 Task: Find connections with filter location Launceston with filter topic #Recruitingwith filter profile language English with filter current company PENTOZ with filter school Uttarakhand Open University with filter industry Travel Arrangements with filter service category HR Consulting with filter keywords title Marketing Research Analyst
Action: Mouse moved to (182, 220)
Screenshot: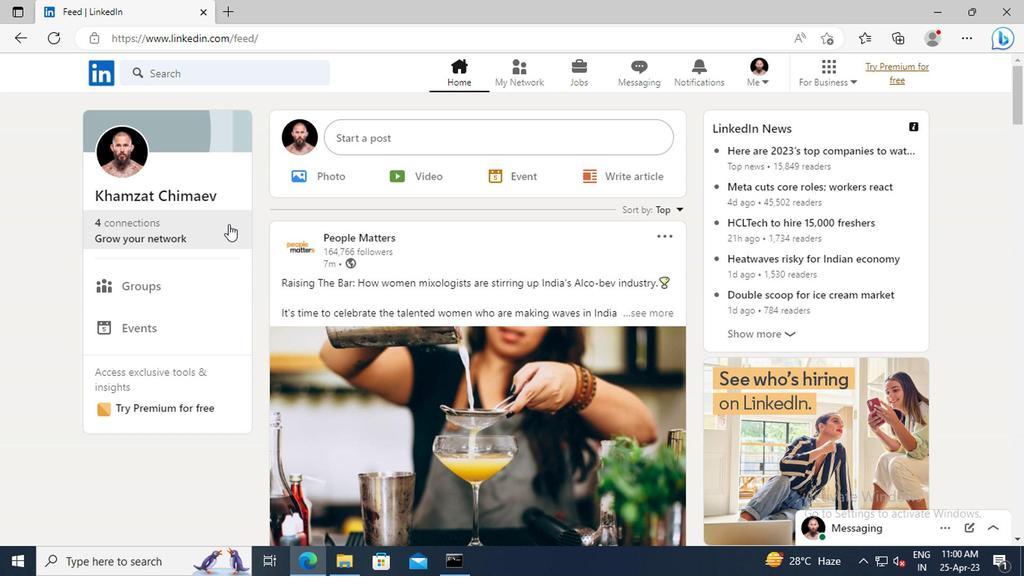 
Action: Mouse pressed left at (182, 220)
Screenshot: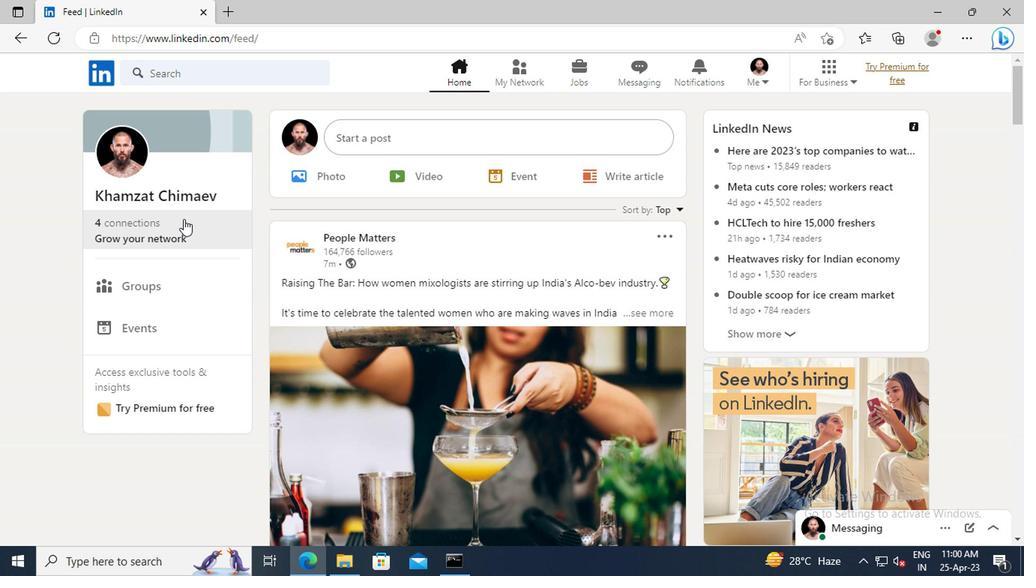 
Action: Mouse moved to (210, 153)
Screenshot: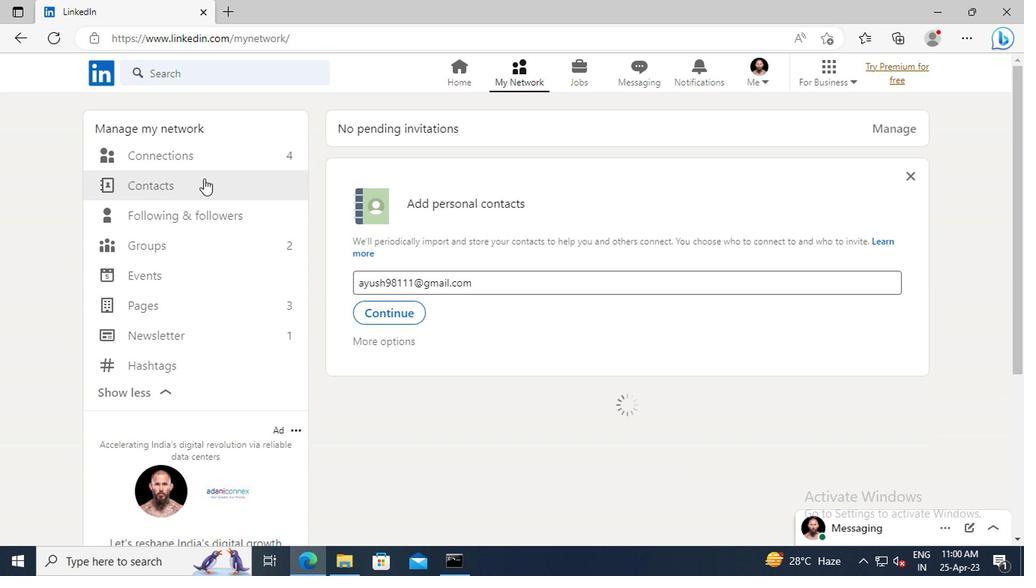 
Action: Mouse pressed left at (210, 153)
Screenshot: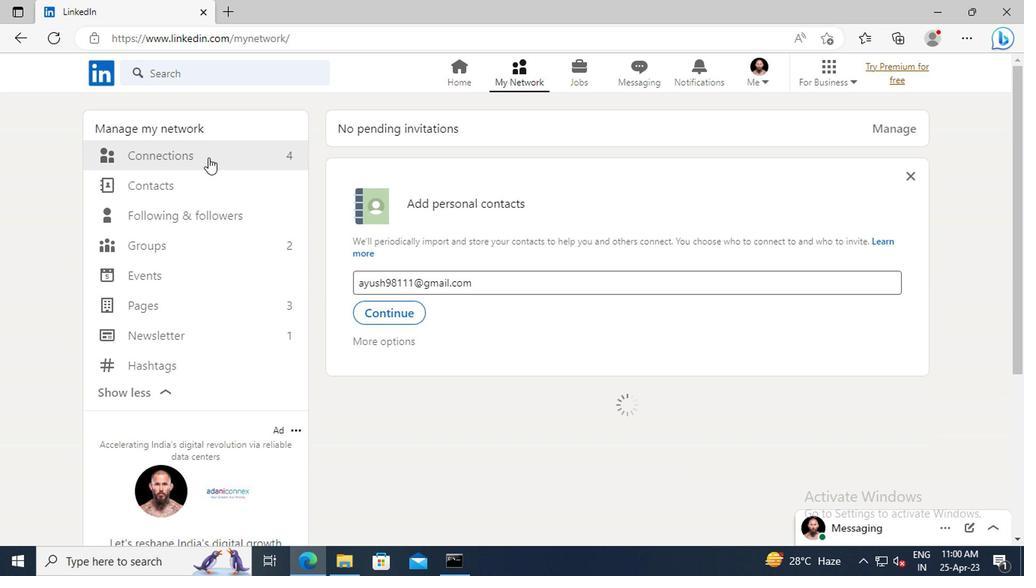 
Action: Mouse moved to (635, 163)
Screenshot: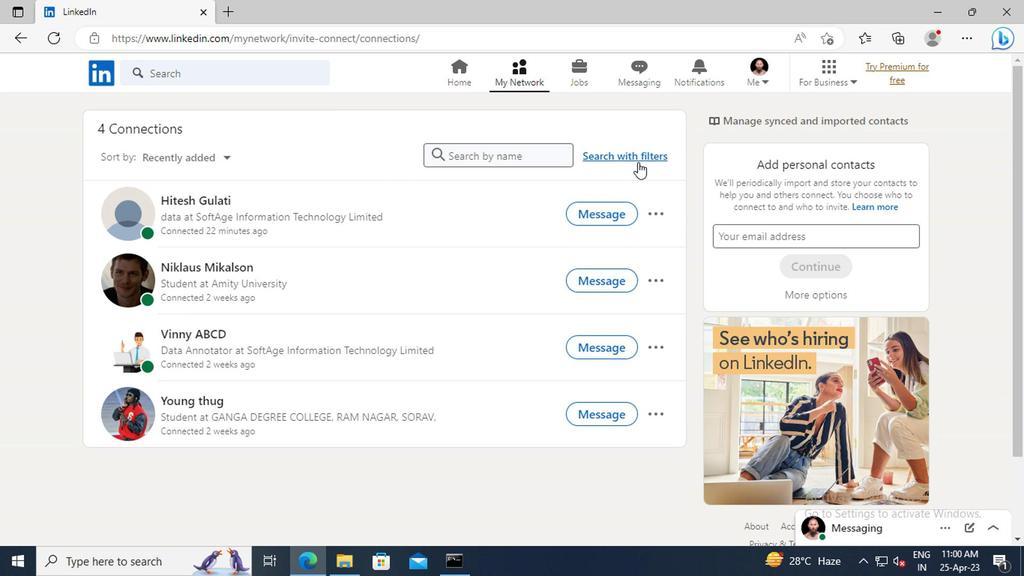 
Action: Mouse pressed left at (635, 163)
Screenshot: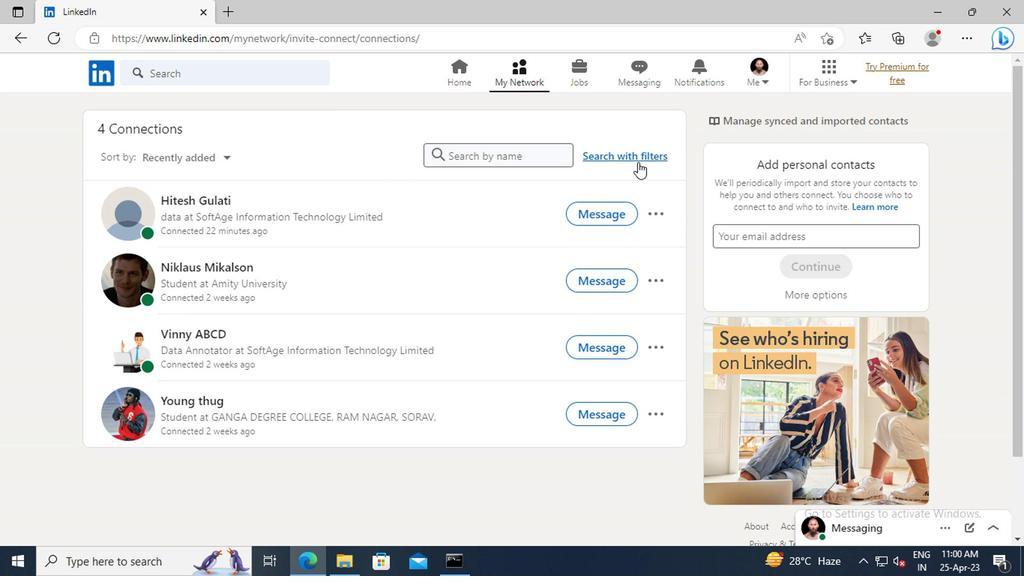 
Action: Mouse moved to (555, 116)
Screenshot: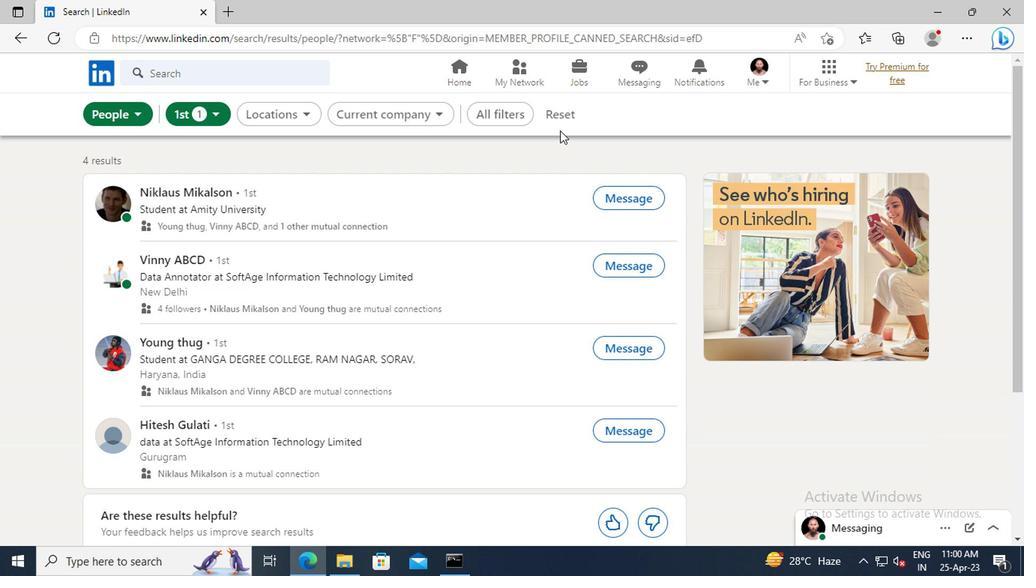 
Action: Mouse pressed left at (555, 116)
Screenshot: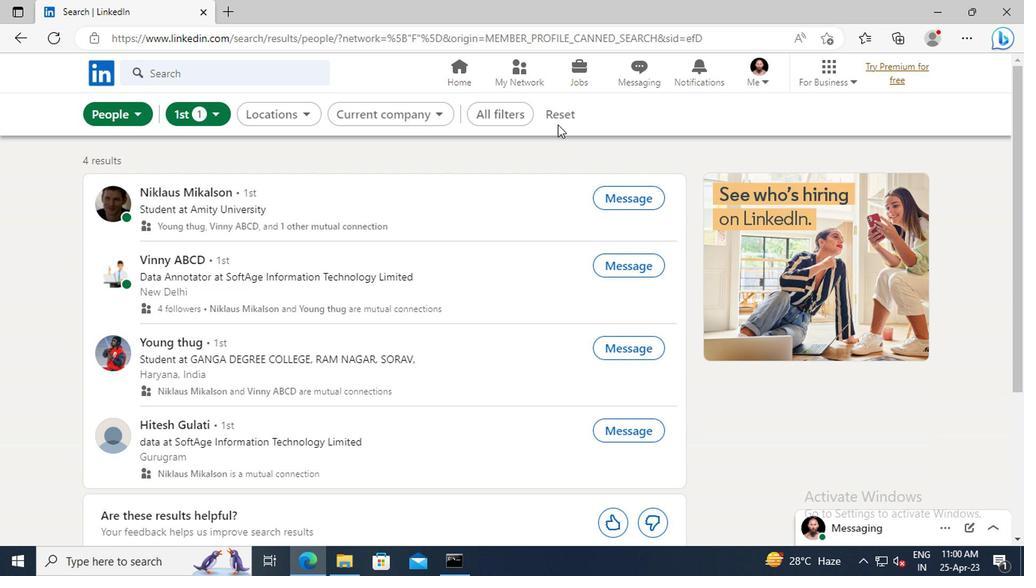 
Action: Mouse moved to (538, 115)
Screenshot: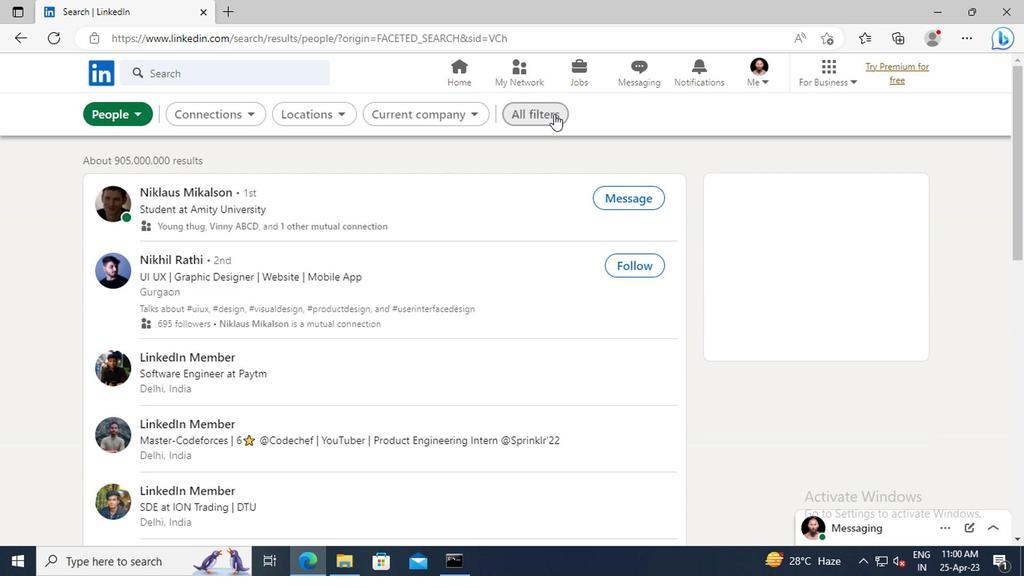 
Action: Mouse pressed left at (538, 115)
Screenshot: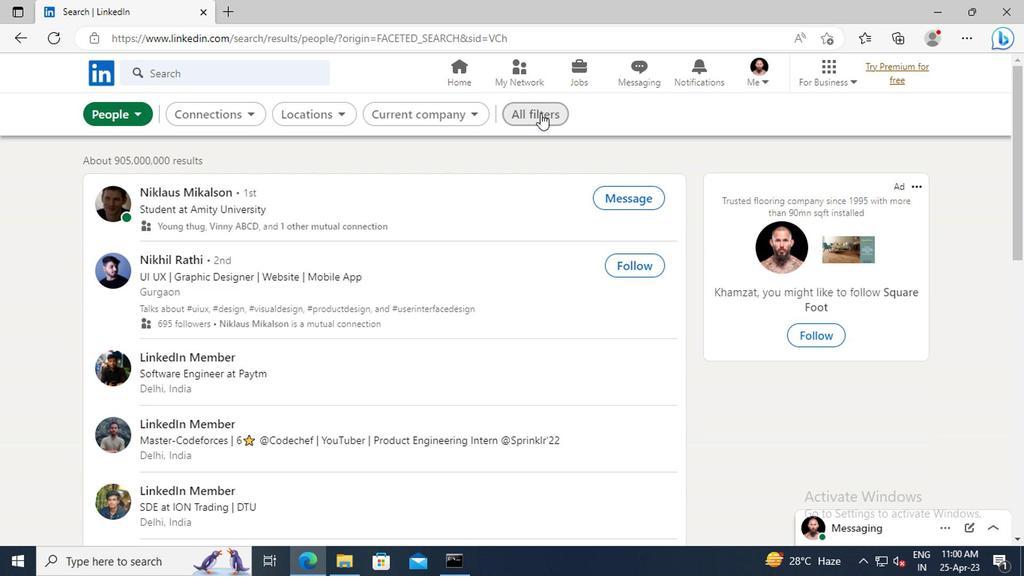 
Action: Mouse moved to (725, 219)
Screenshot: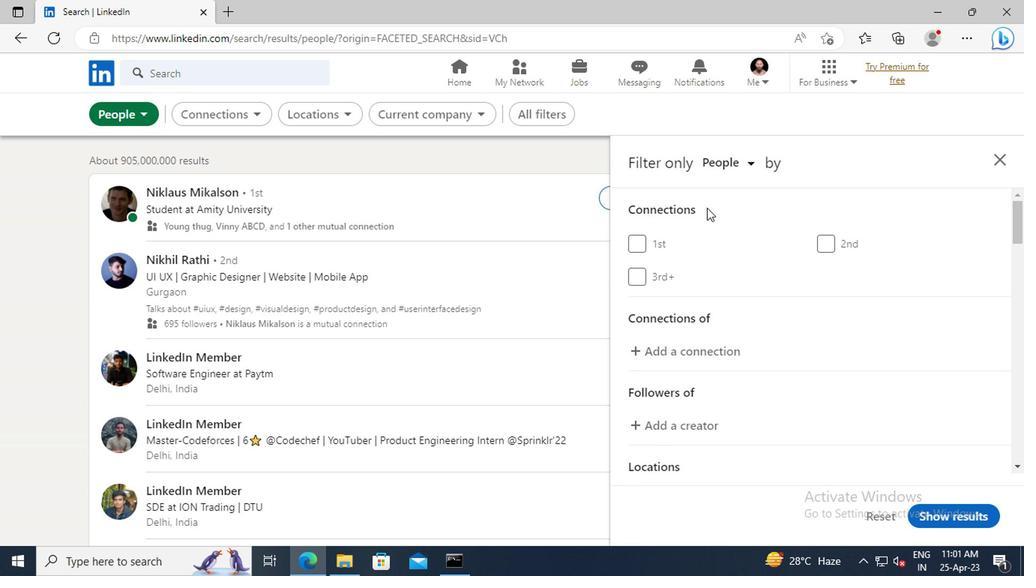
Action: Mouse scrolled (725, 218) with delta (0, -1)
Screenshot: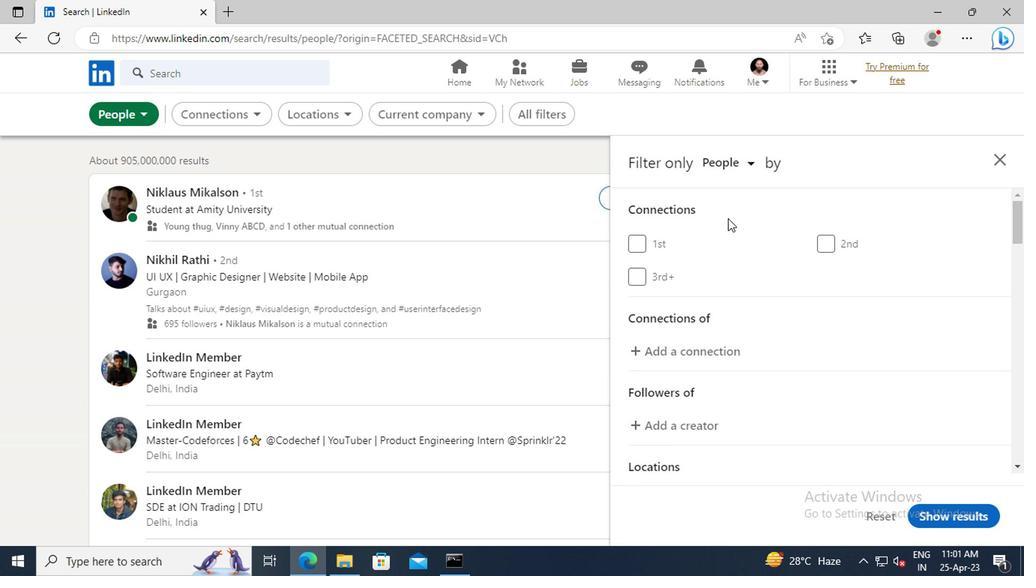 
Action: Mouse scrolled (725, 218) with delta (0, -1)
Screenshot: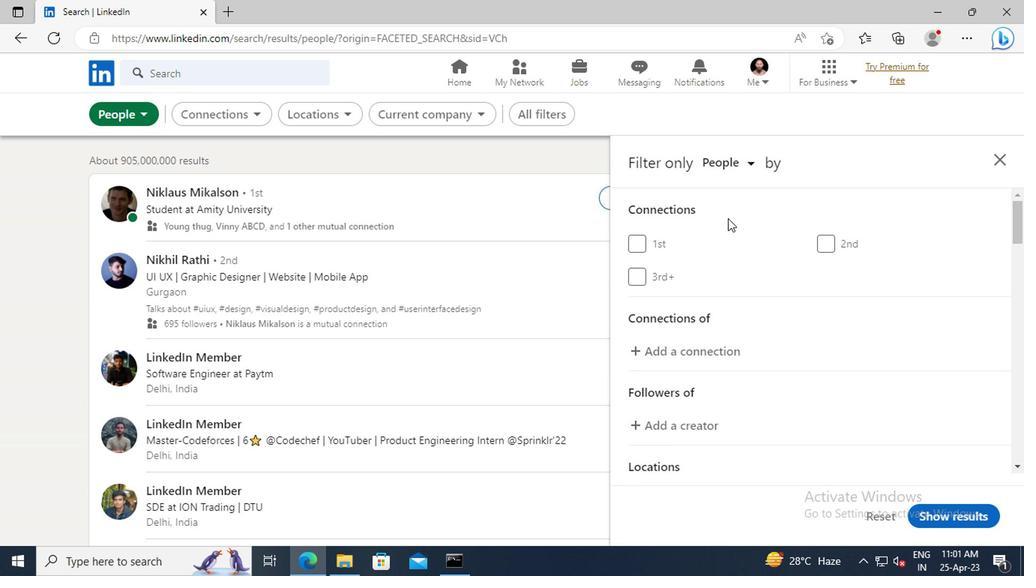 
Action: Mouse scrolled (725, 218) with delta (0, -1)
Screenshot: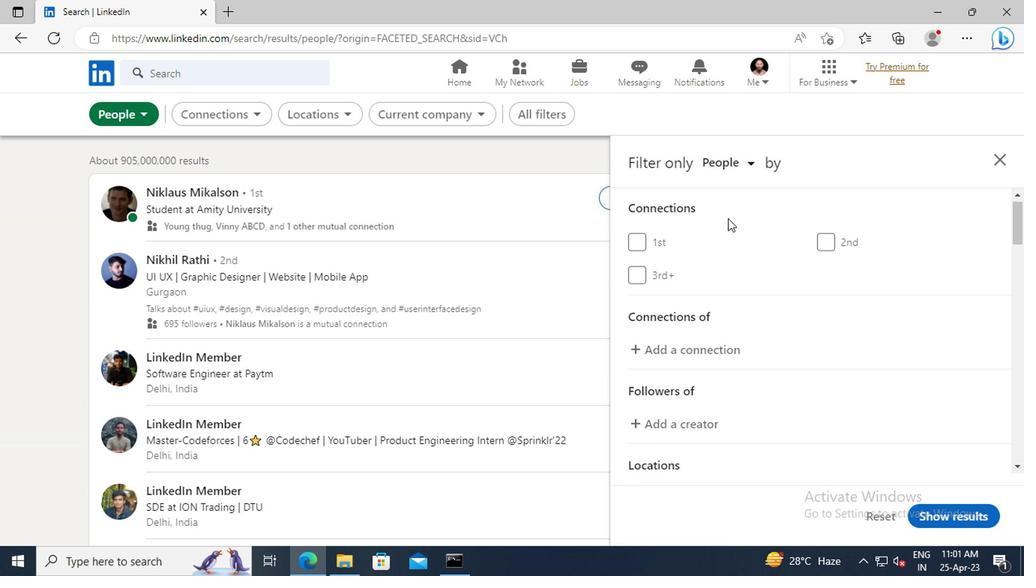 
Action: Mouse scrolled (725, 218) with delta (0, -1)
Screenshot: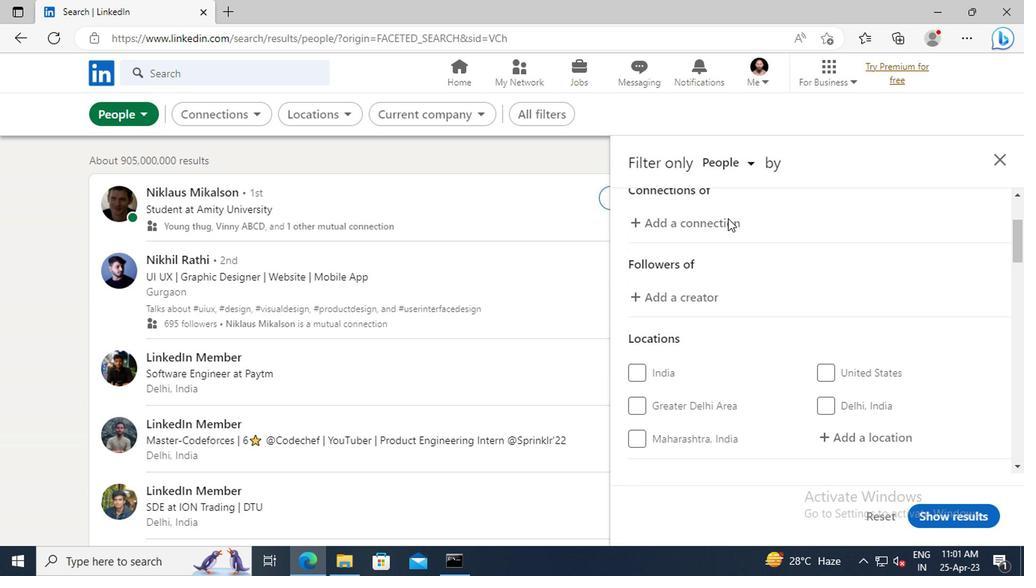 
Action: Mouse scrolled (725, 218) with delta (0, -1)
Screenshot: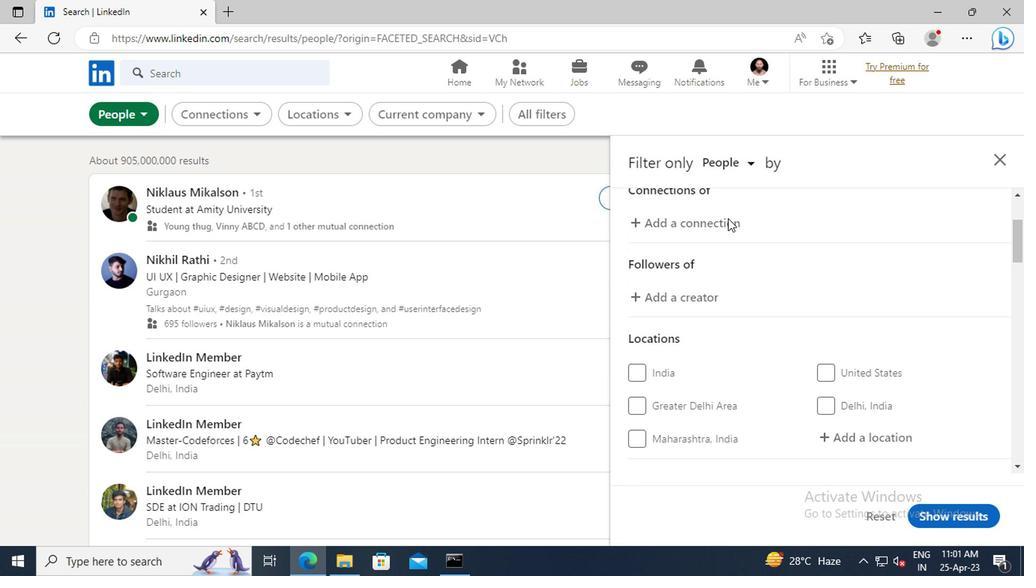 
Action: Mouse scrolled (725, 218) with delta (0, -1)
Screenshot: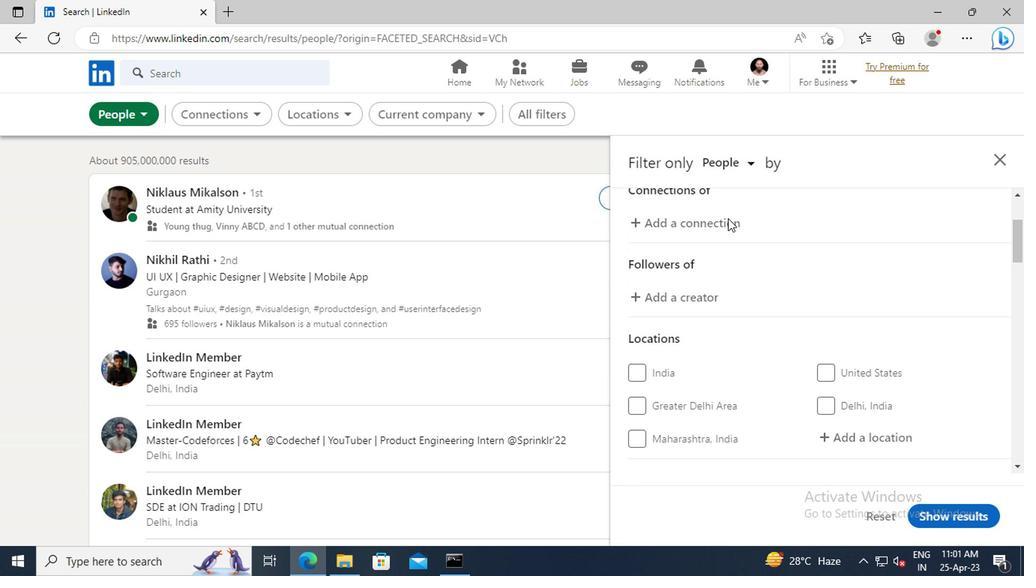 
Action: Mouse moved to (850, 303)
Screenshot: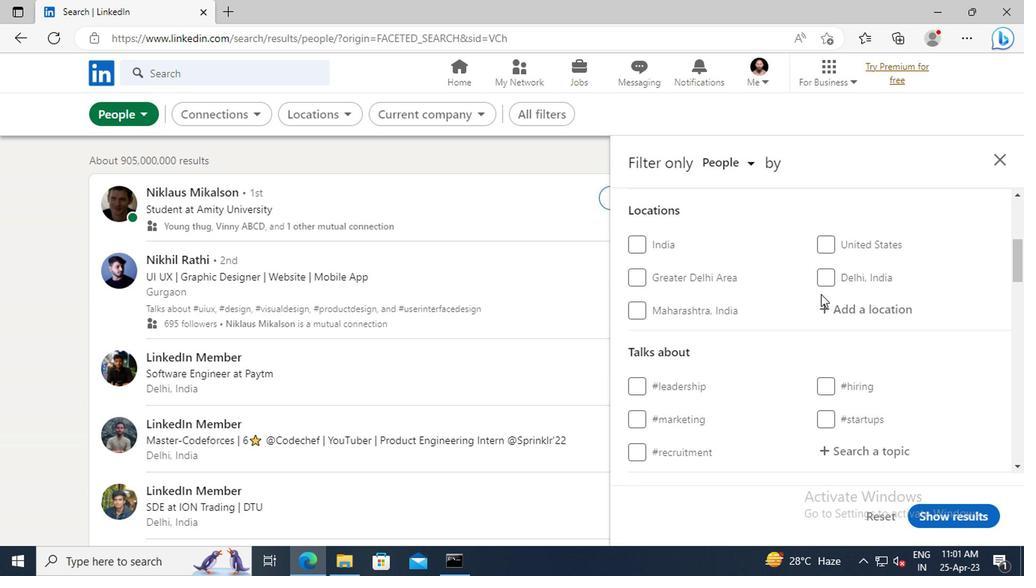 
Action: Mouse pressed left at (850, 303)
Screenshot: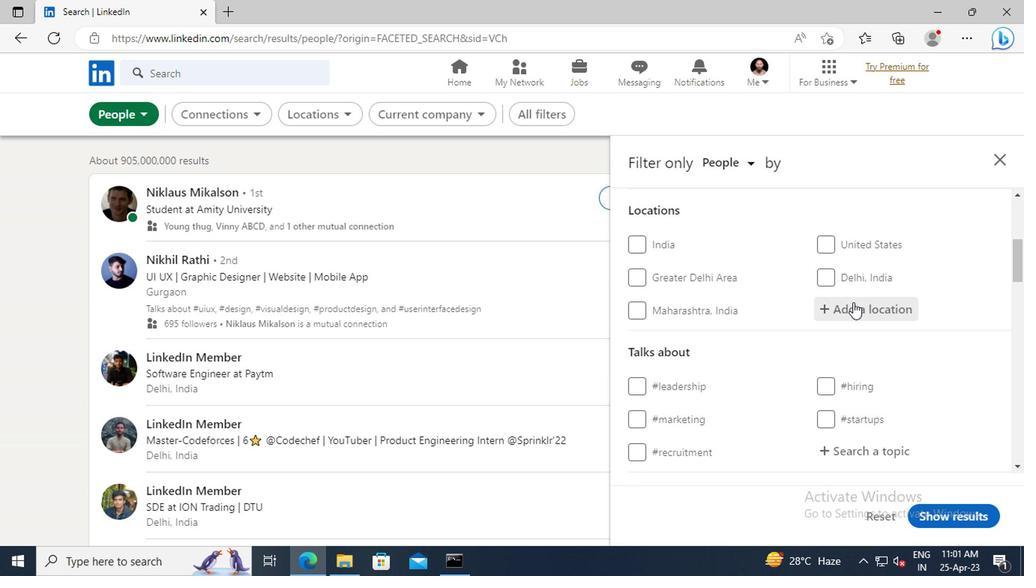 
Action: Key pressed <Key.shift>LAUNCESTON
Screenshot: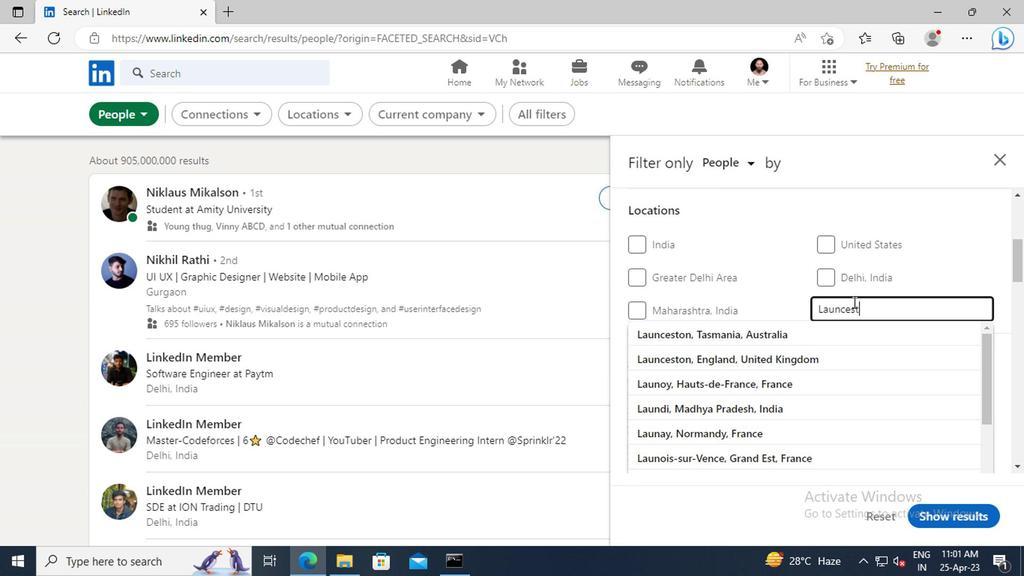 
Action: Mouse moved to (767, 336)
Screenshot: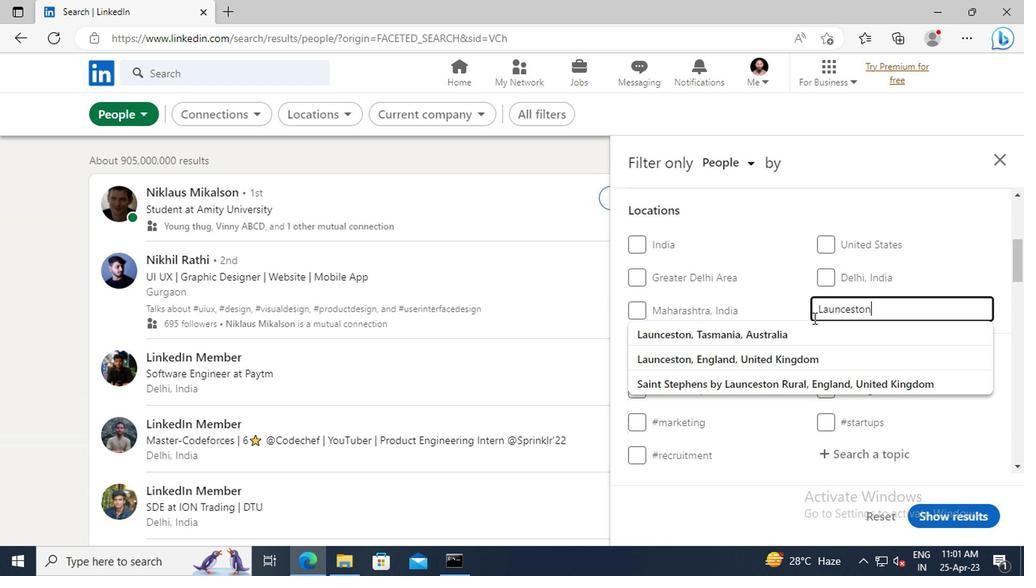 
Action: Mouse pressed left at (767, 336)
Screenshot: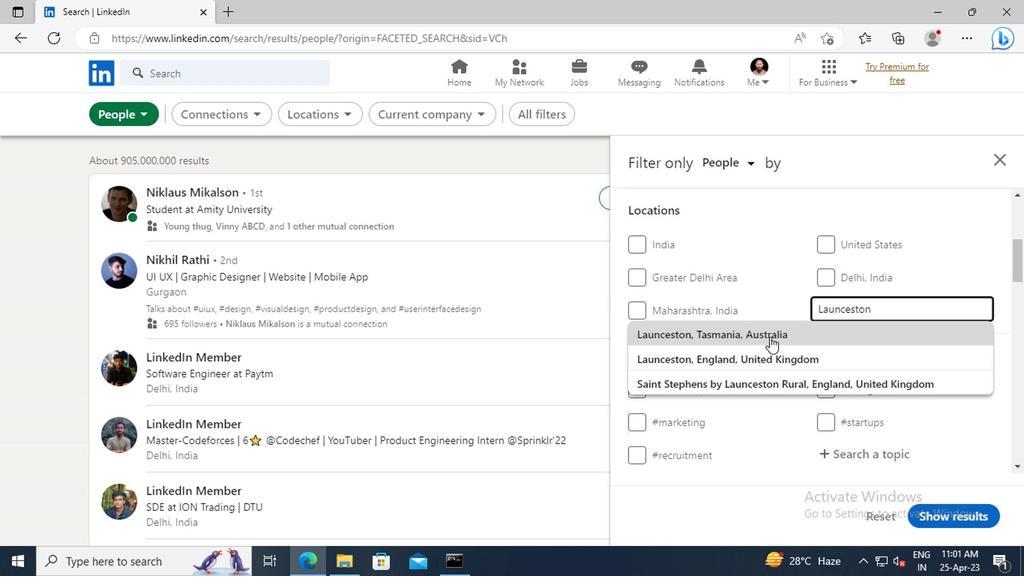 
Action: Mouse moved to (764, 337)
Screenshot: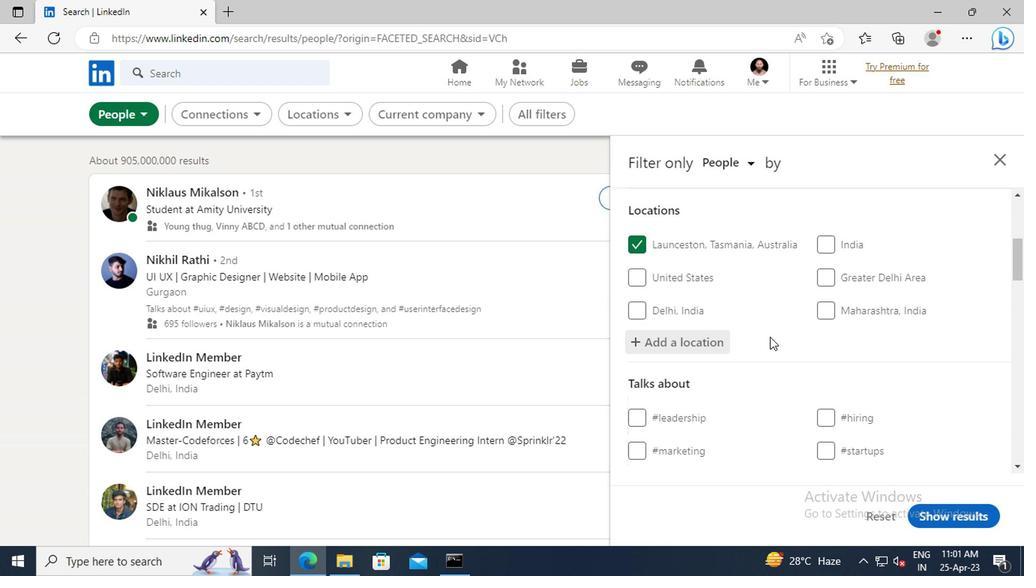 
Action: Mouse scrolled (764, 336) with delta (0, -1)
Screenshot: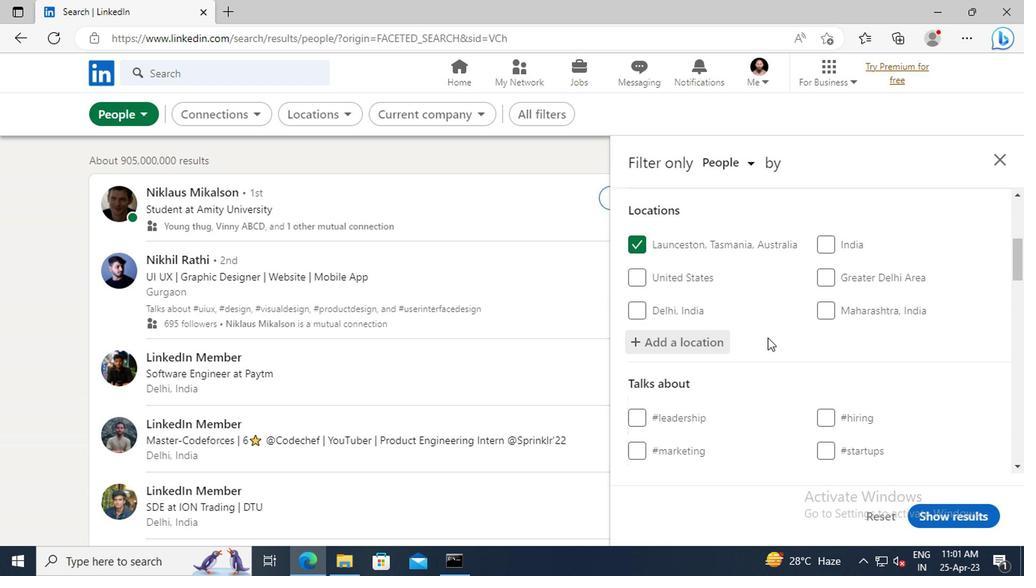
Action: Mouse scrolled (764, 336) with delta (0, -1)
Screenshot: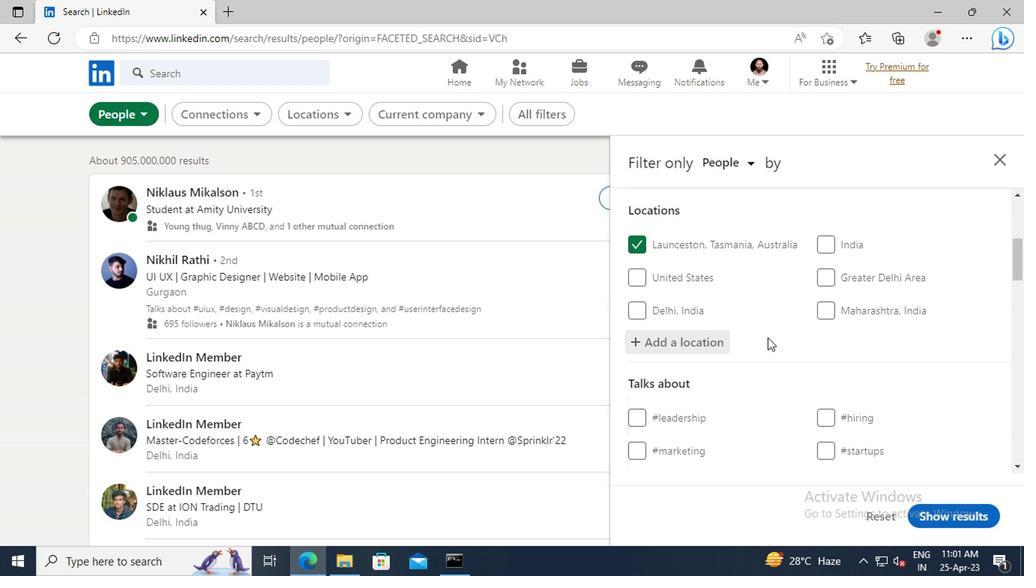 
Action: Mouse scrolled (764, 336) with delta (0, -1)
Screenshot: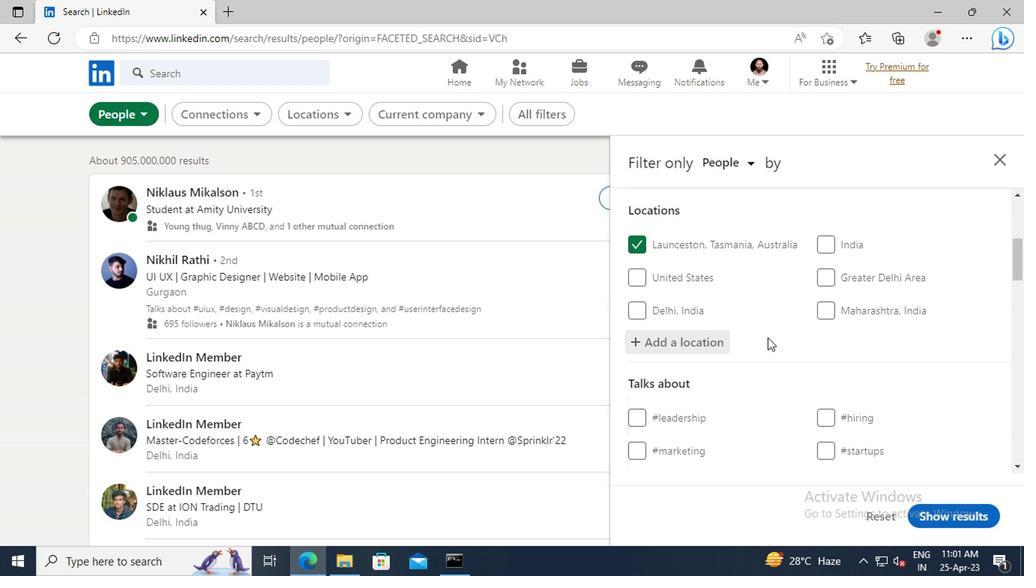 
Action: Mouse moved to (848, 351)
Screenshot: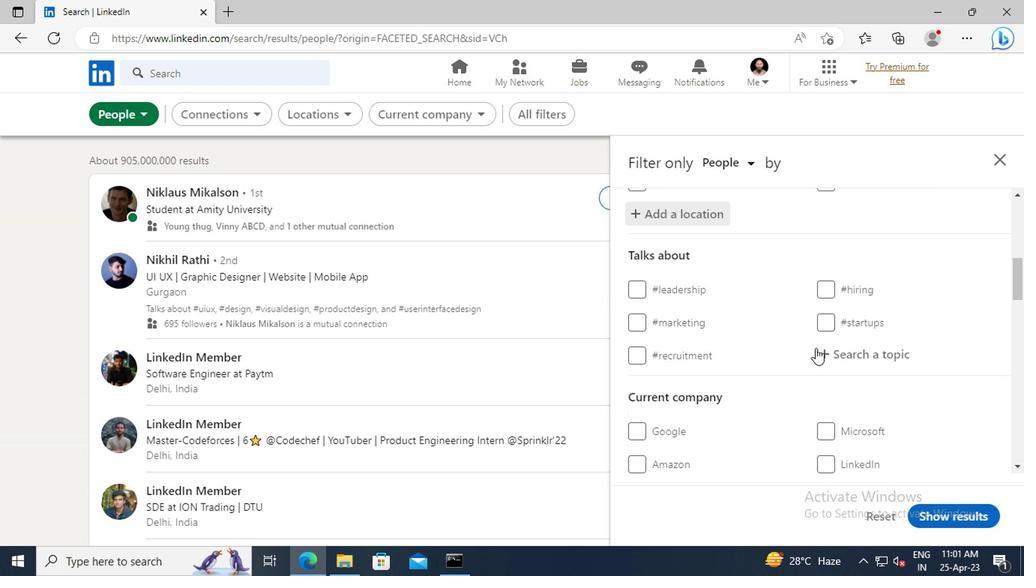 
Action: Mouse pressed left at (848, 351)
Screenshot: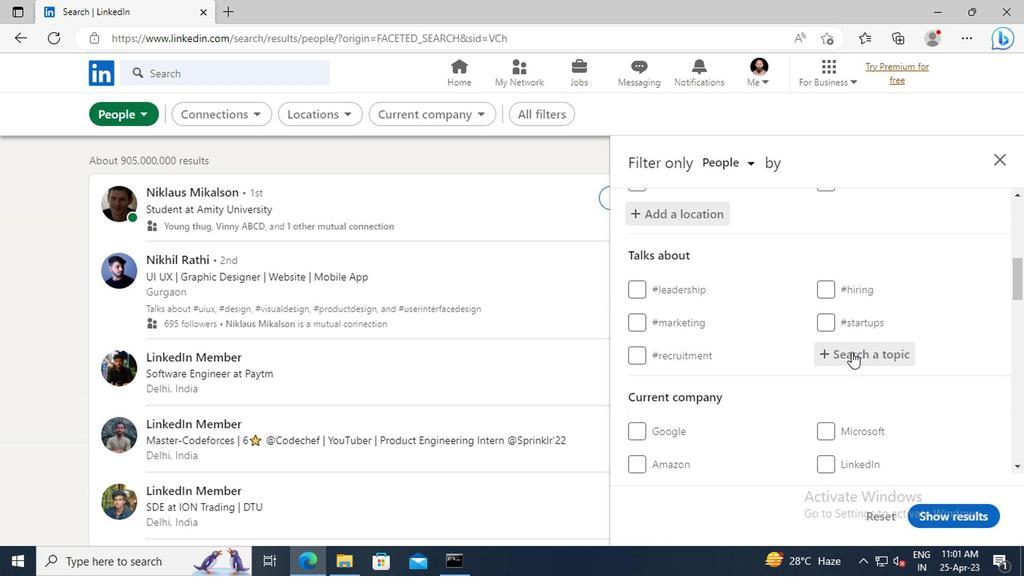 
Action: Mouse moved to (845, 352)
Screenshot: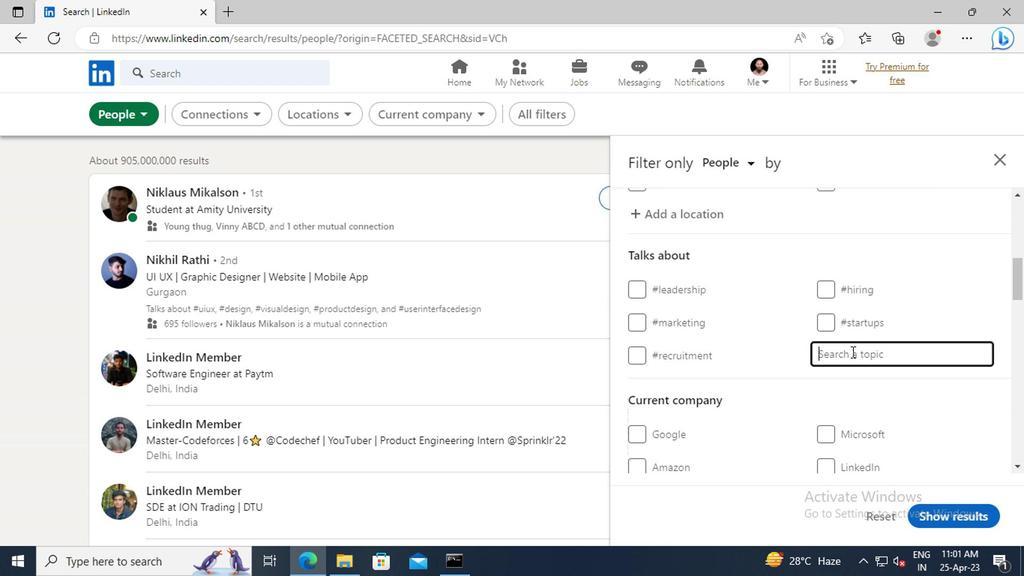 
Action: Key pressed <Key.shift>#<Key.shift>RECRUITING
Screenshot: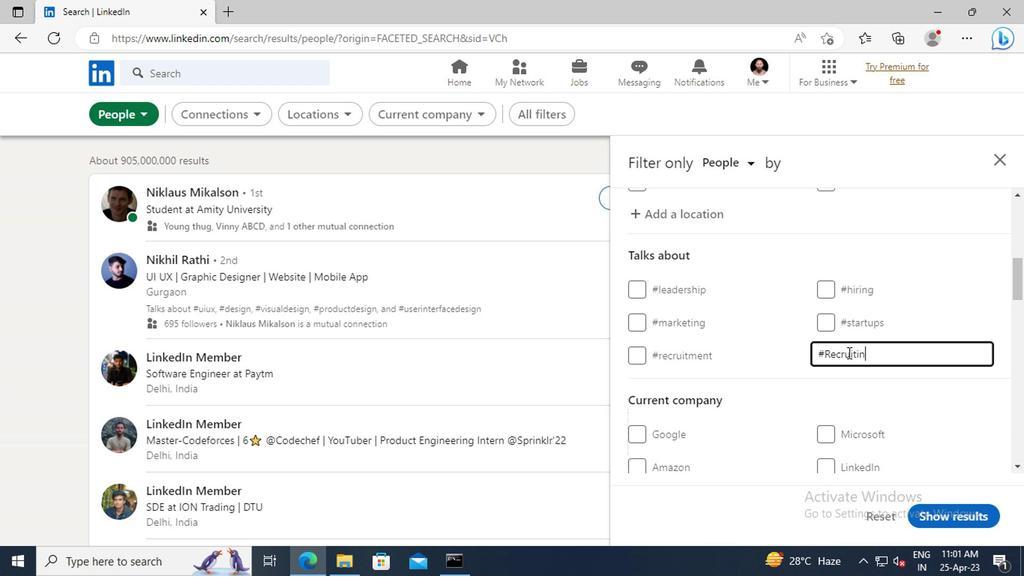 
Action: Mouse moved to (844, 352)
Screenshot: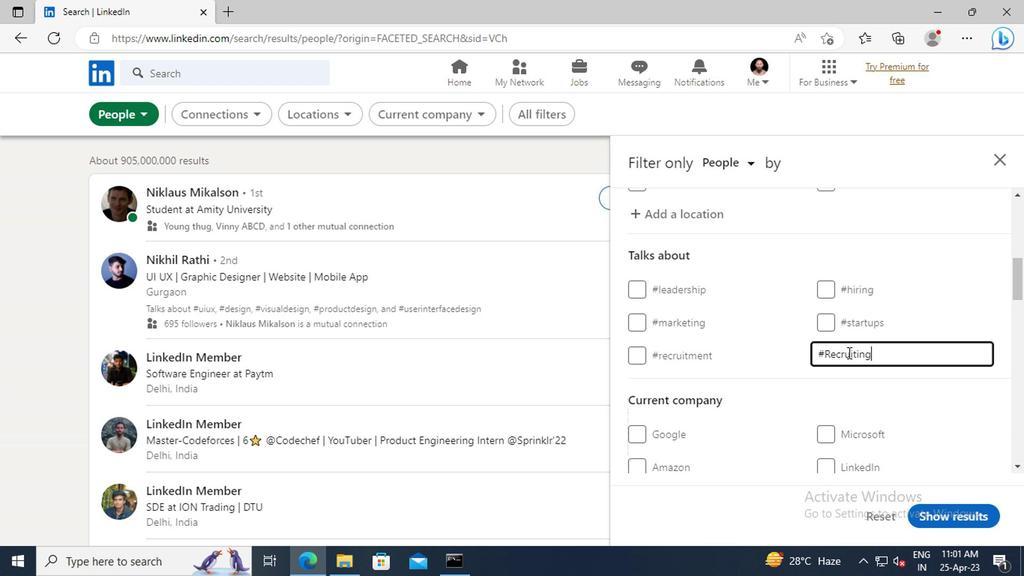 
Action: Key pressed WITH
Screenshot: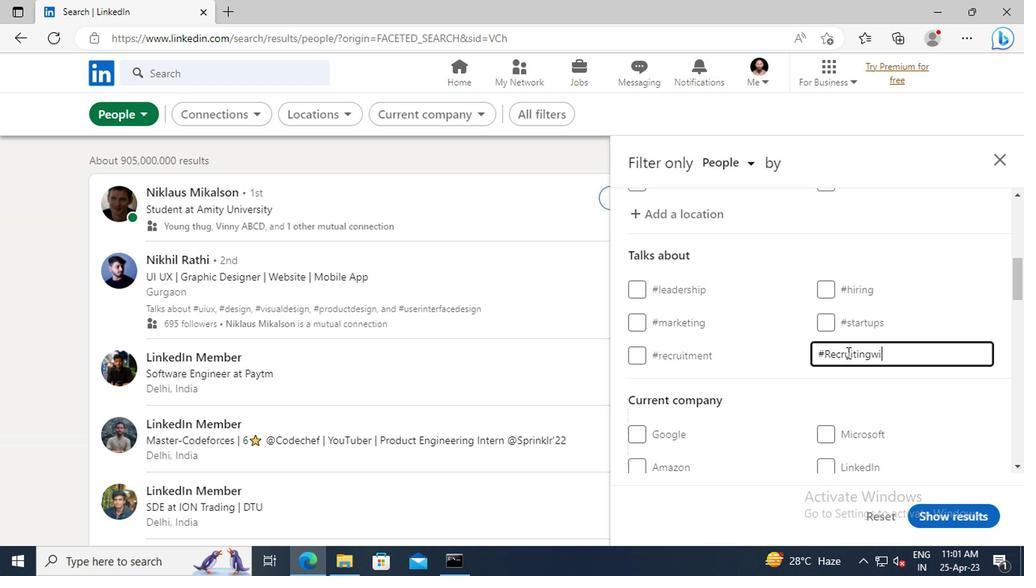 
Action: Mouse moved to (827, 340)
Screenshot: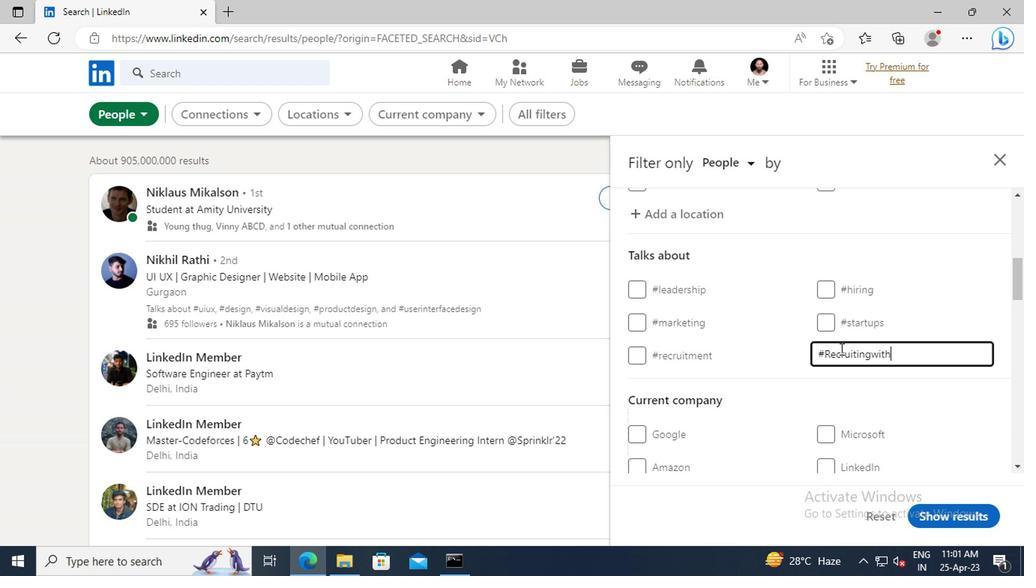 
Action: Mouse scrolled (827, 340) with delta (0, 0)
Screenshot: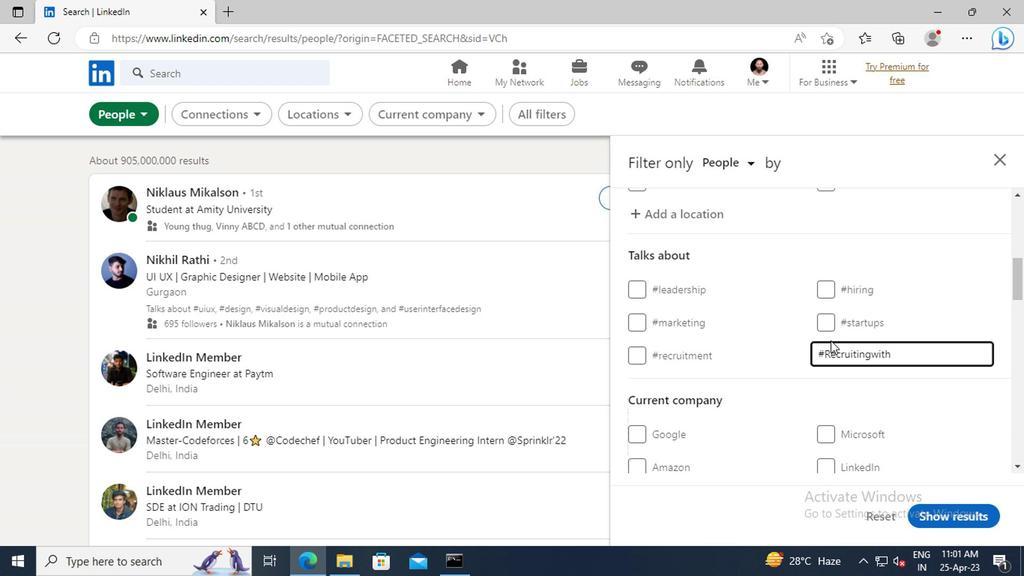 
Action: Mouse scrolled (827, 340) with delta (0, 0)
Screenshot: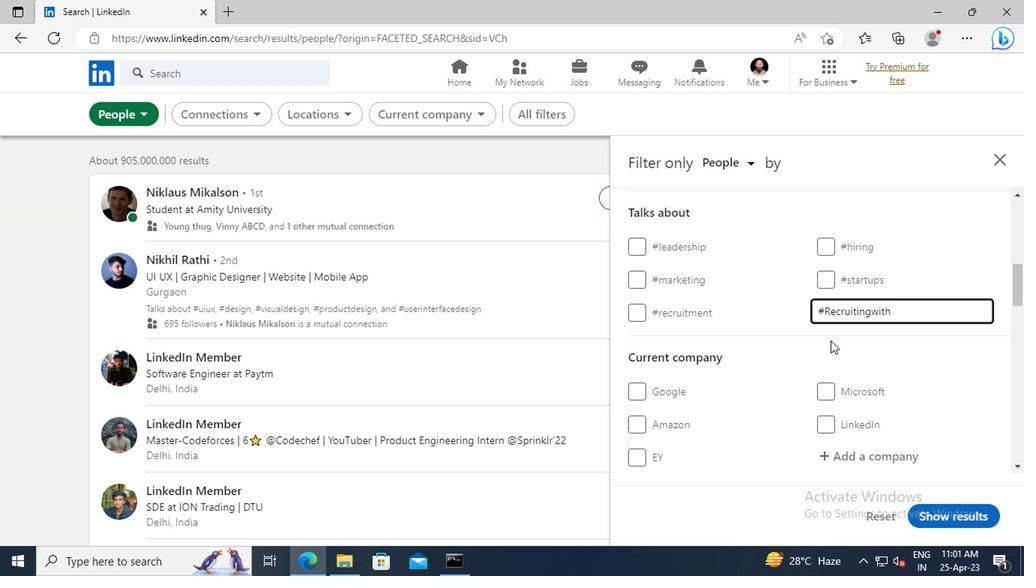 
Action: Mouse scrolled (827, 340) with delta (0, 0)
Screenshot: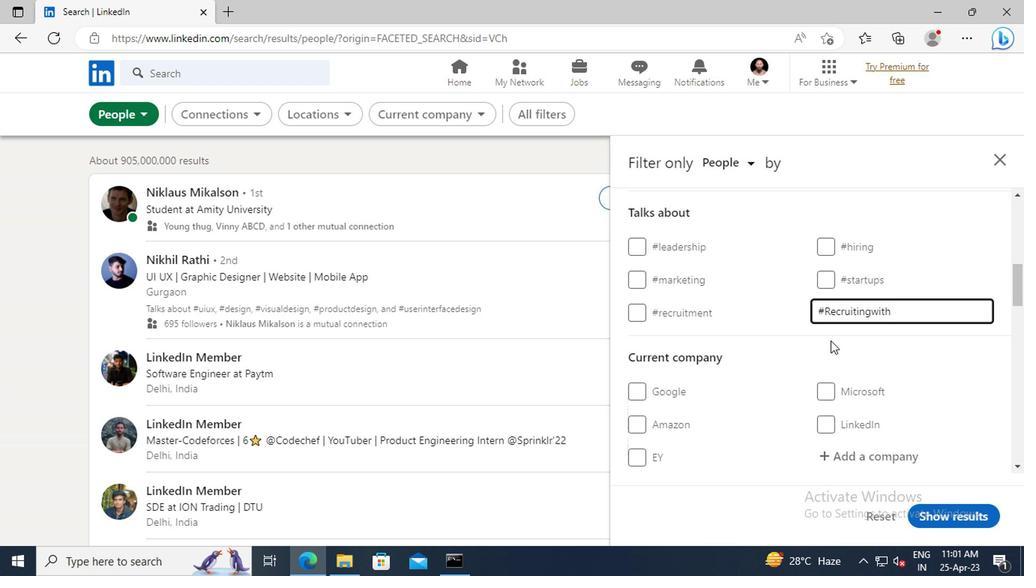 
Action: Mouse moved to (799, 314)
Screenshot: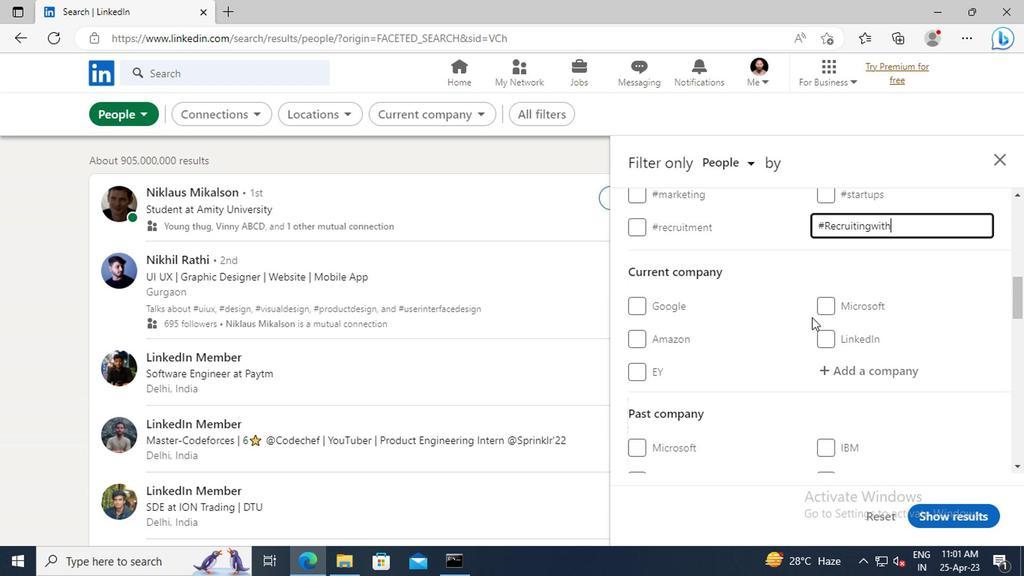 
Action: Mouse scrolled (799, 313) with delta (0, -1)
Screenshot: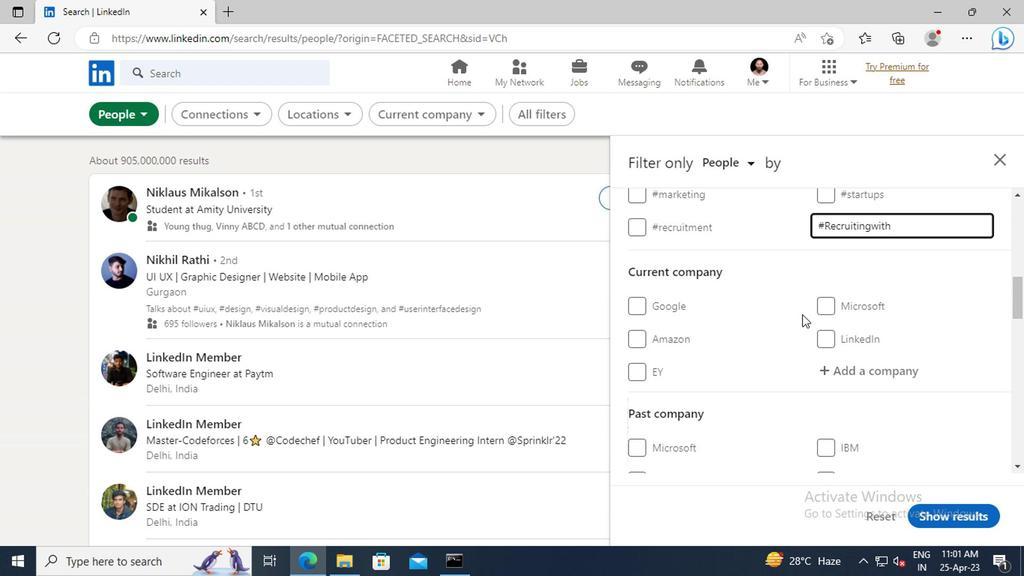 
Action: Mouse scrolled (799, 313) with delta (0, -1)
Screenshot: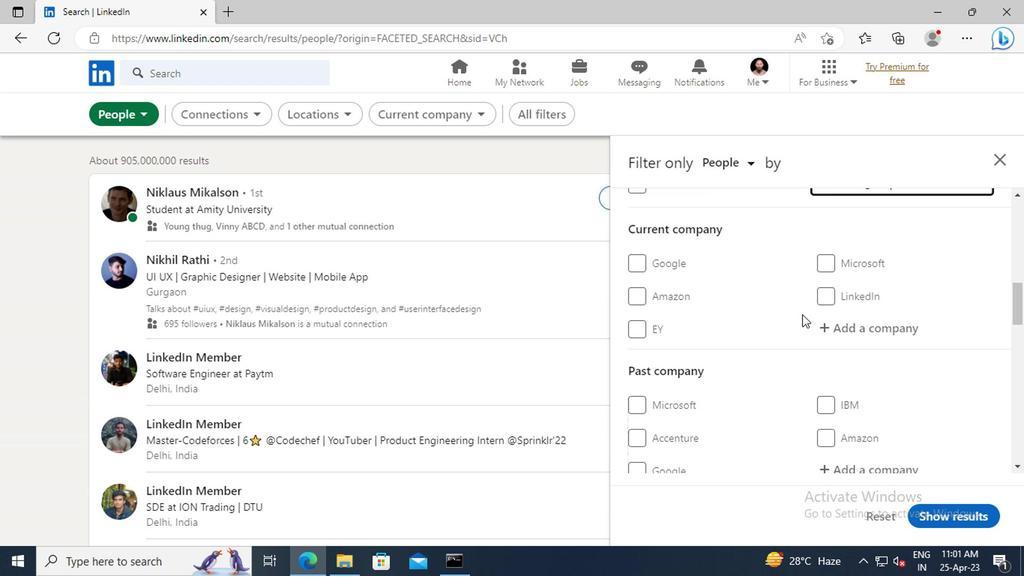 
Action: Mouse scrolled (799, 313) with delta (0, -1)
Screenshot: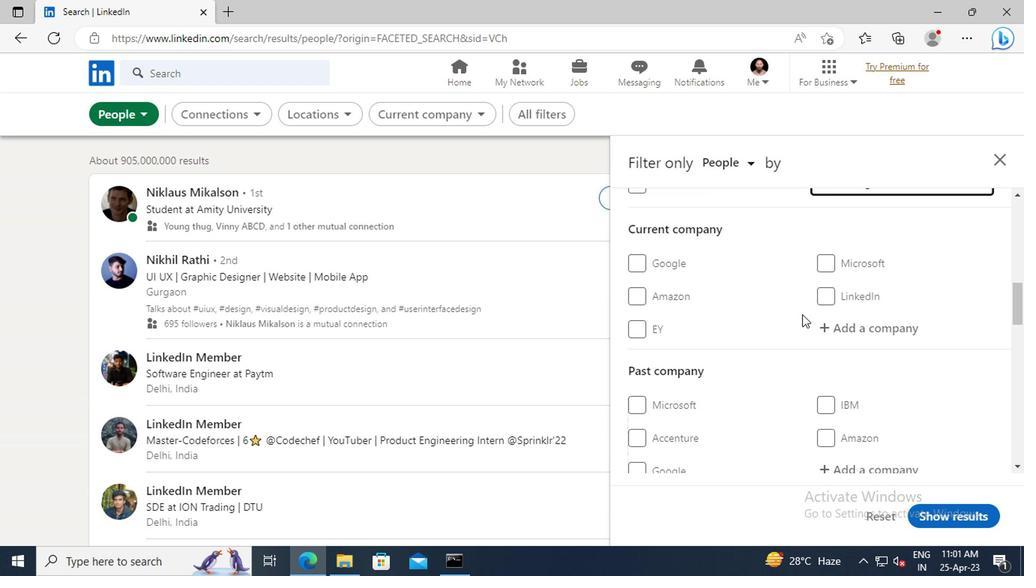 
Action: Mouse scrolled (799, 313) with delta (0, -1)
Screenshot: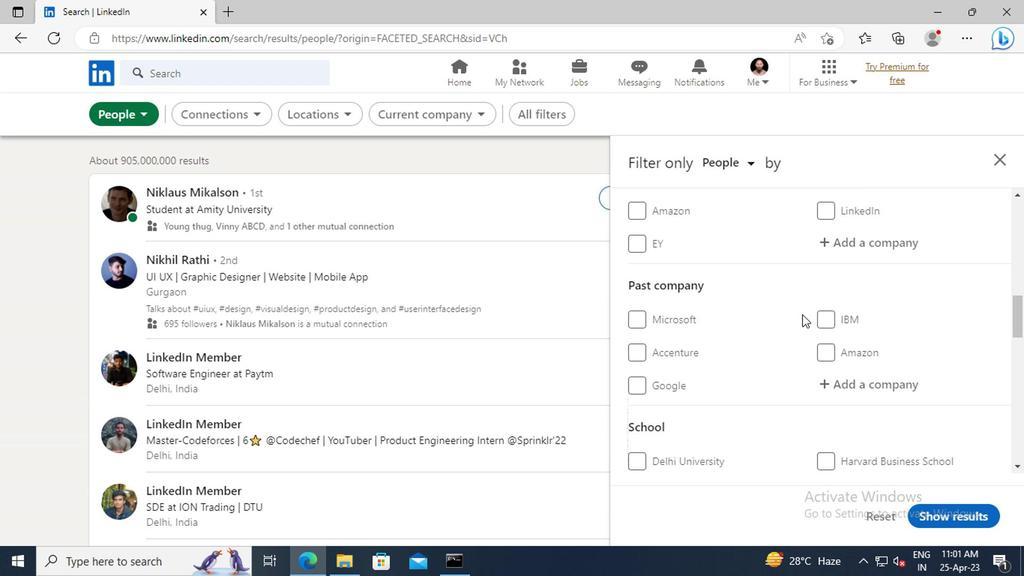 
Action: Mouse scrolled (799, 313) with delta (0, -1)
Screenshot: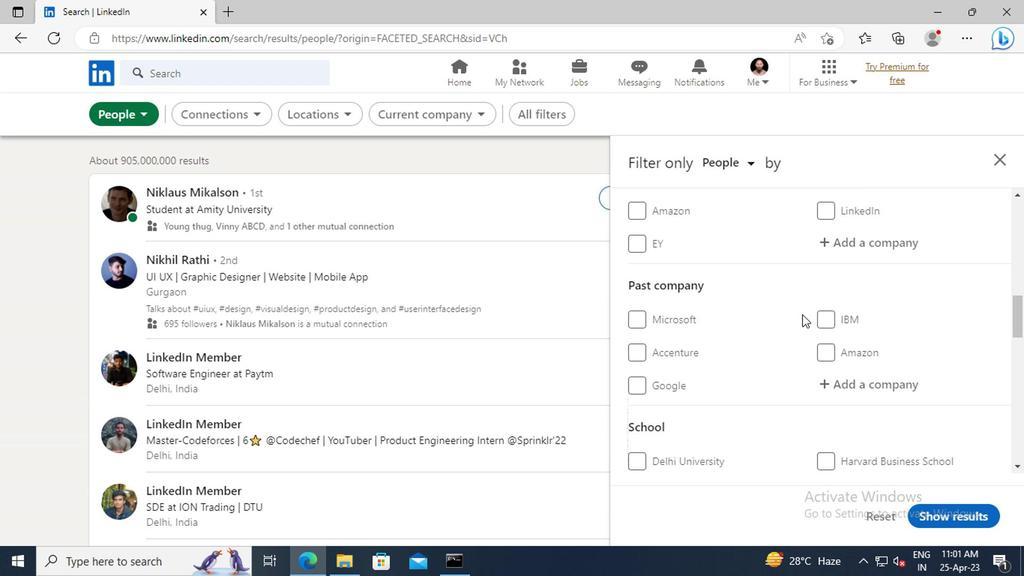 
Action: Mouse scrolled (799, 313) with delta (0, -1)
Screenshot: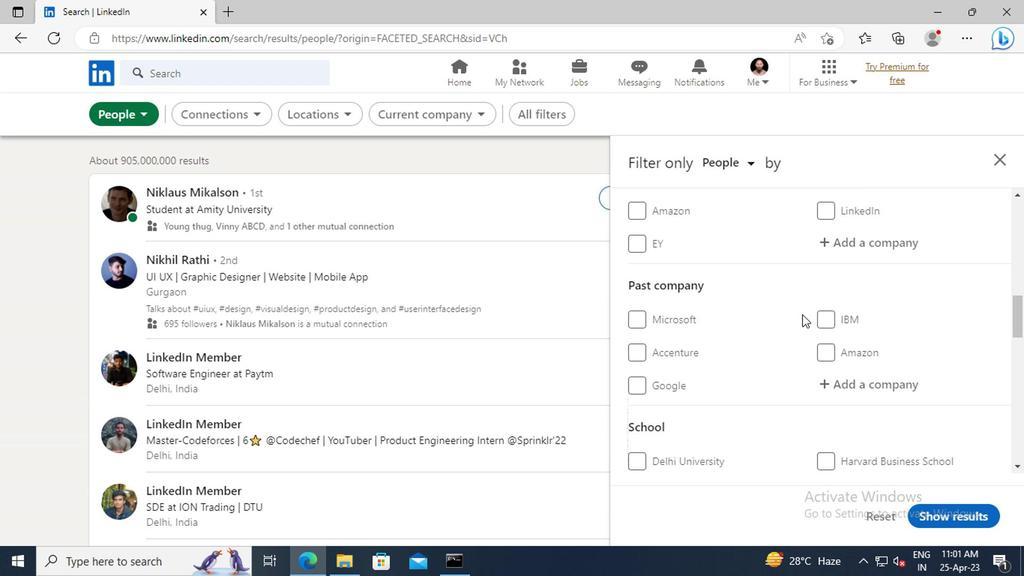 
Action: Mouse moved to (799, 314)
Screenshot: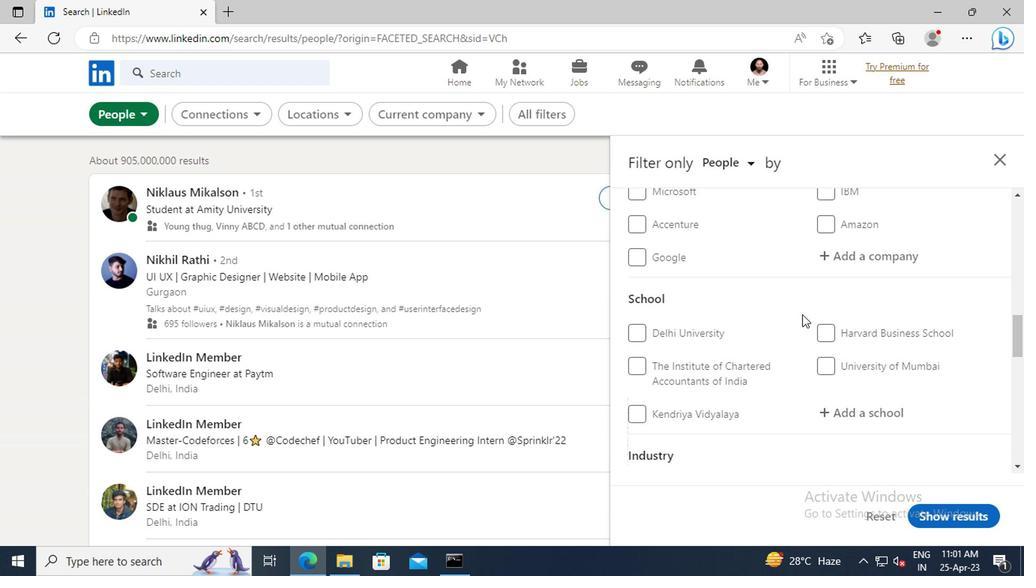 
Action: Mouse scrolled (799, 313) with delta (0, -1)
Screenshot: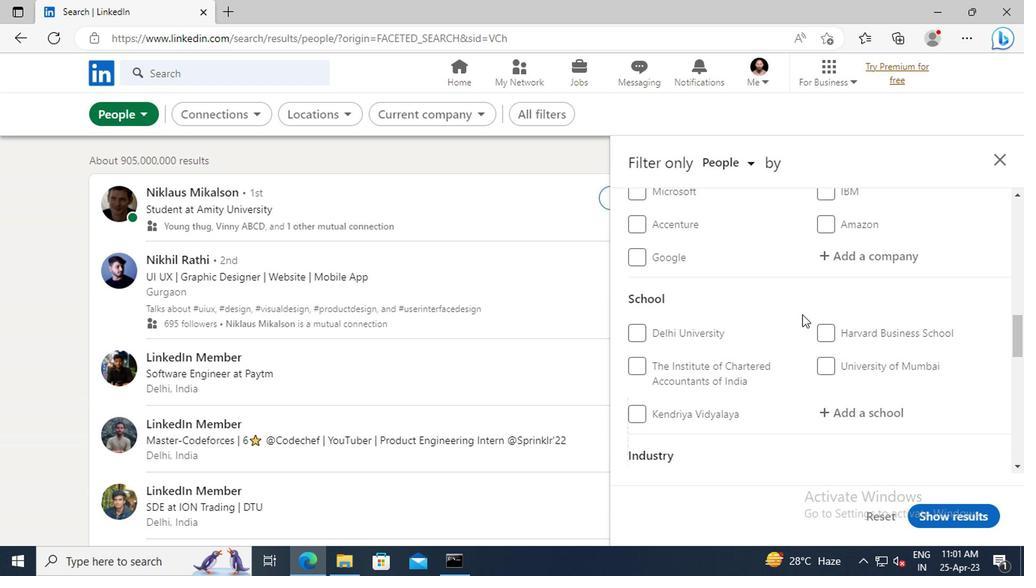 
Action: Mouse scrolled (799, 313) with delta (0, -1)
Screenshot: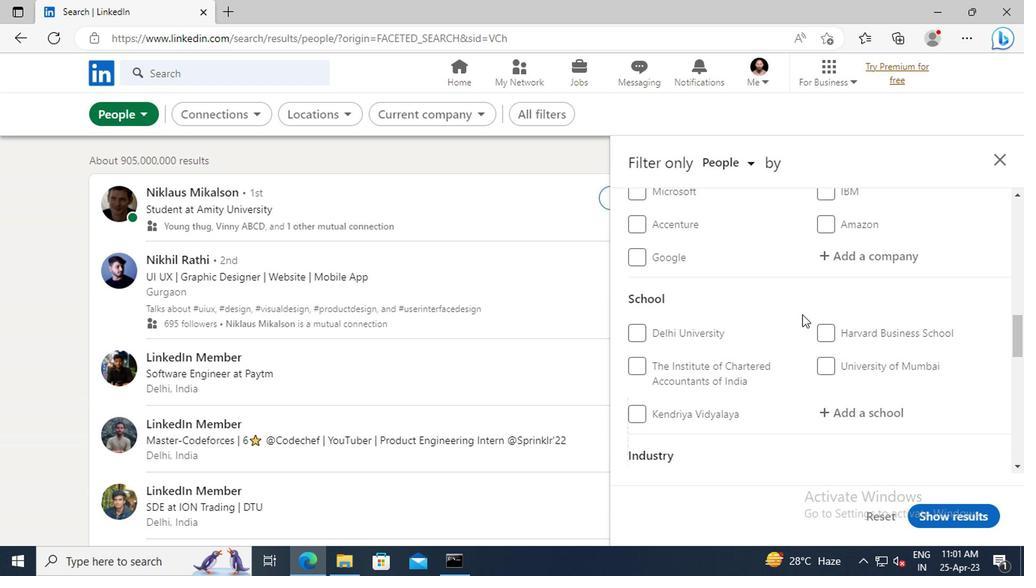 
Action: Mouse scrolled (799, 313) with delta (0, -1)
Screenshot: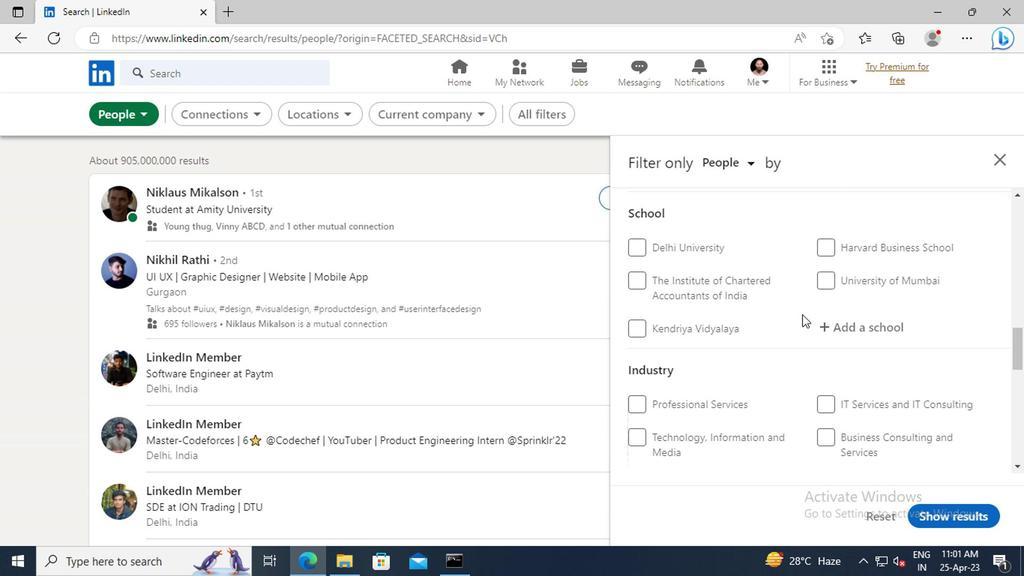 
Action: Mouse scrolled (799, 313) with delta (0, -1)
Screenshot: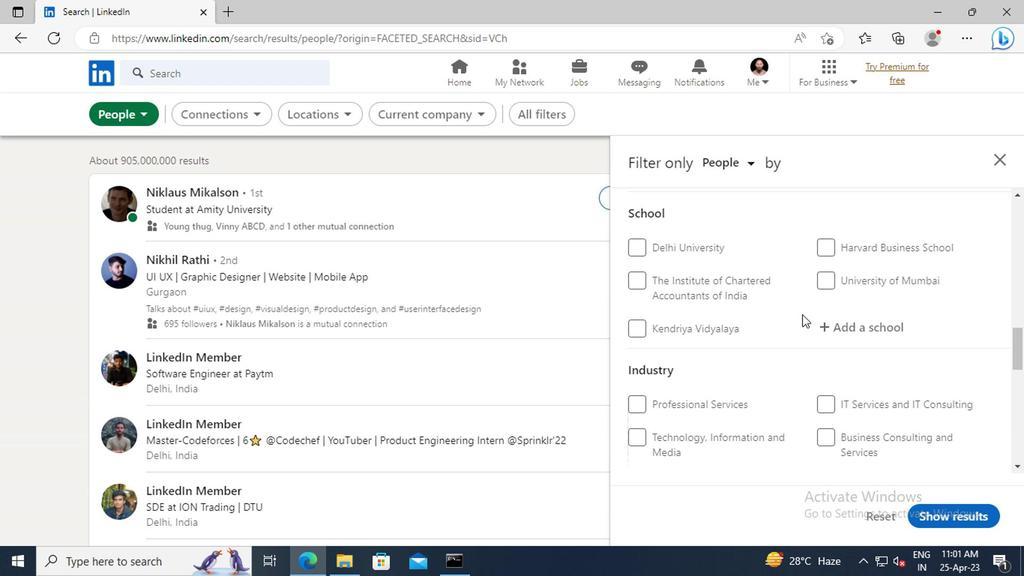 
Action: Mouse scrolled (799, 313) with delta (0, -1)
Screenshot: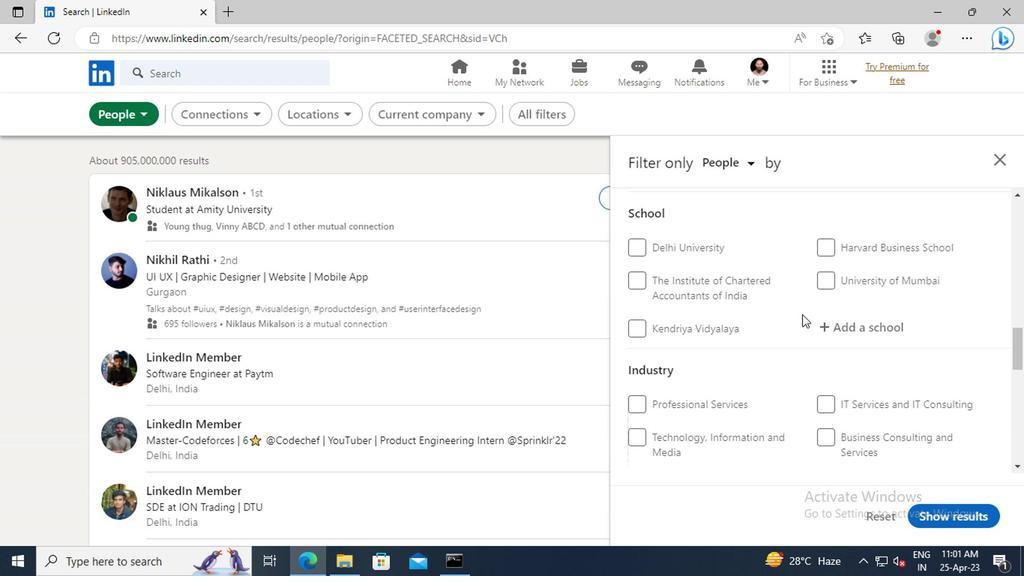 
Action: Mouse scrolled (799, 313) with delta (0, -1)
Screenshot: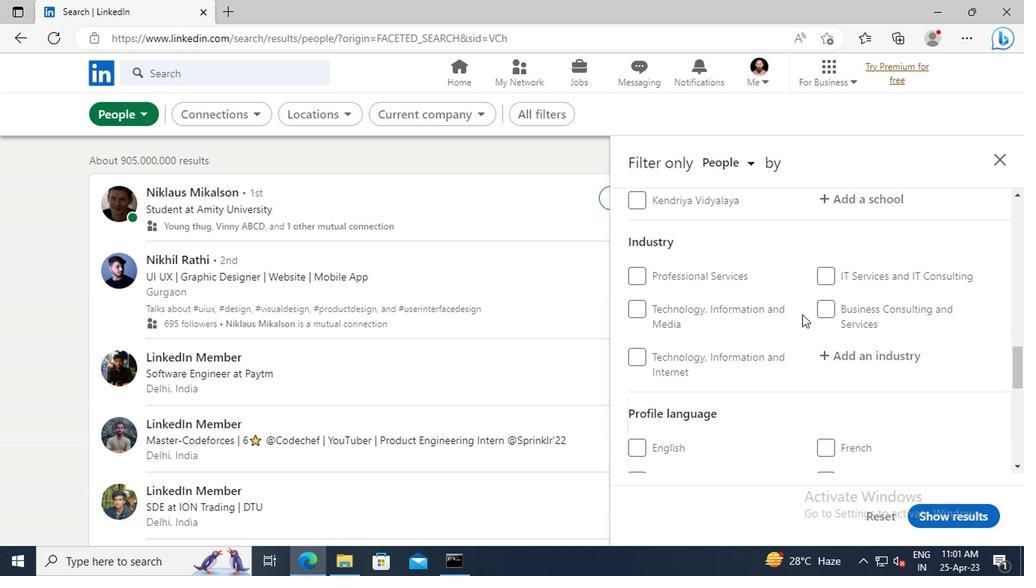 
Action: Mouse scrolled (799, 313) with delta (0, -1)
Screenshot: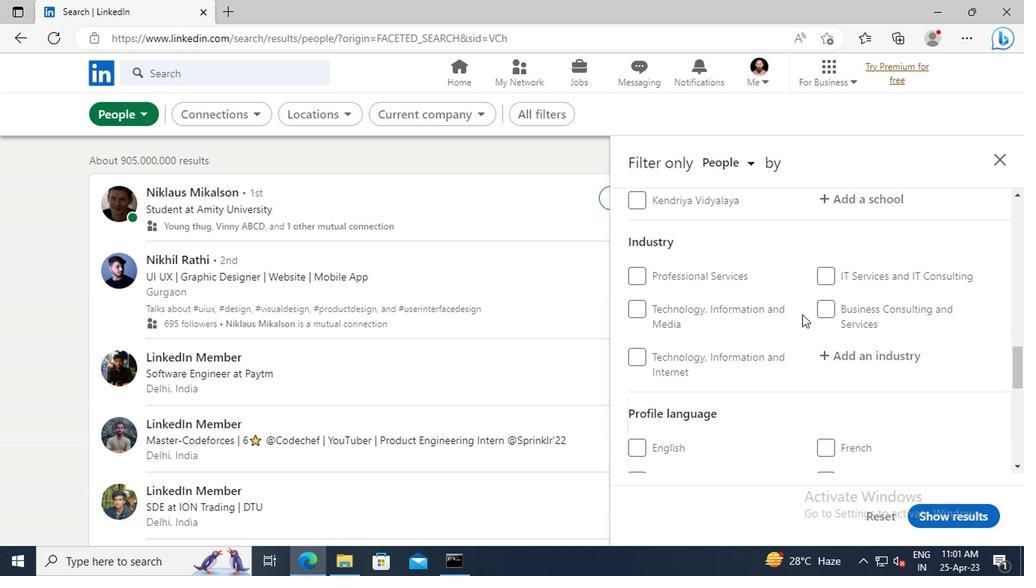 
Action: Mouse moved to (635, 363)
Screenshot: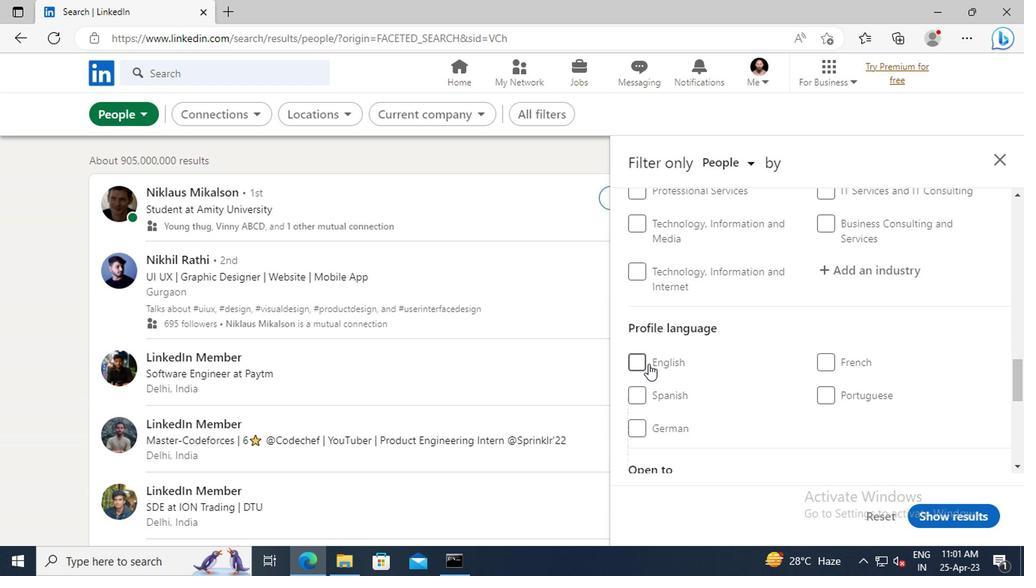 
Action: Mouse pressed left at (635, 363)
Screenshot: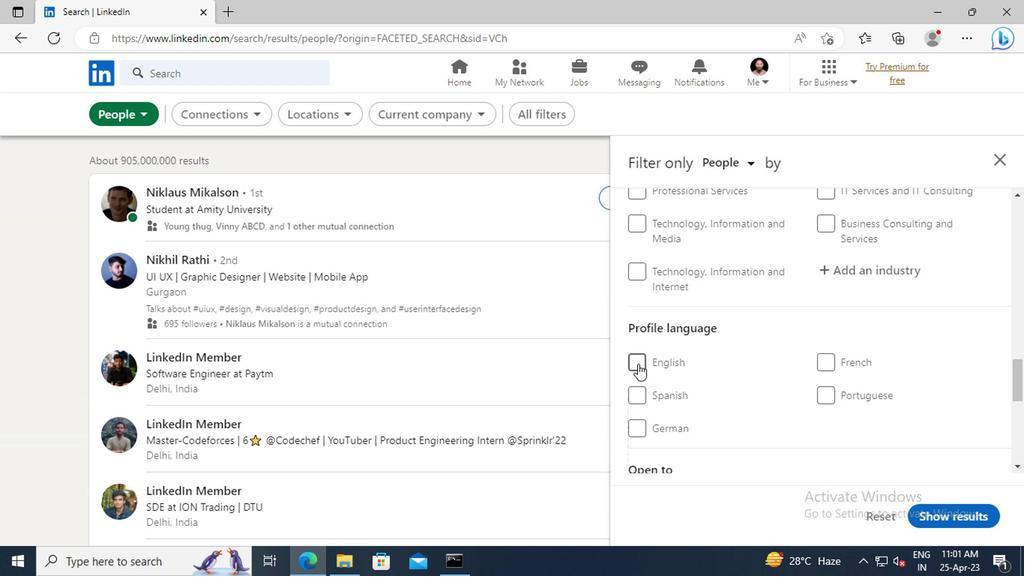 
Action: Mouse moved to (753, 362)
Screenshot: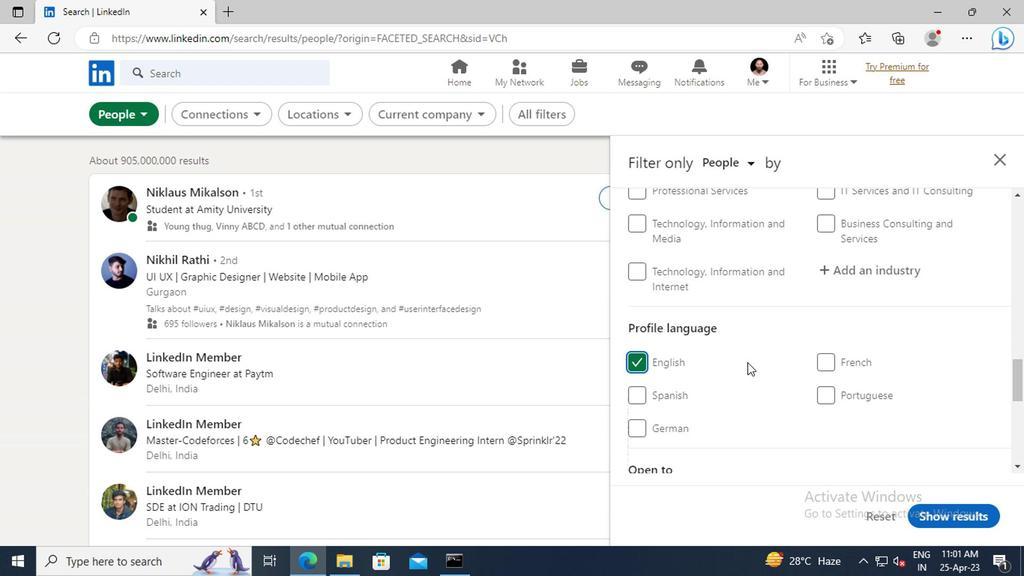 
Action: Mouse scrolled (753, 362) with delta (0, 0)
Screenshot: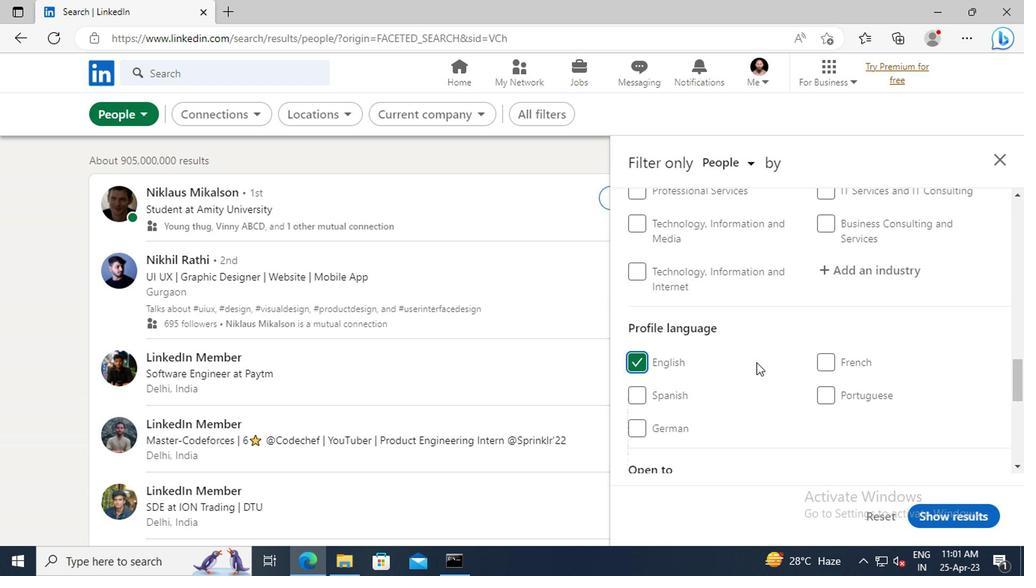 
Action: Mouse scrolled (753, 362) with delta (0, 0)
Screenshot: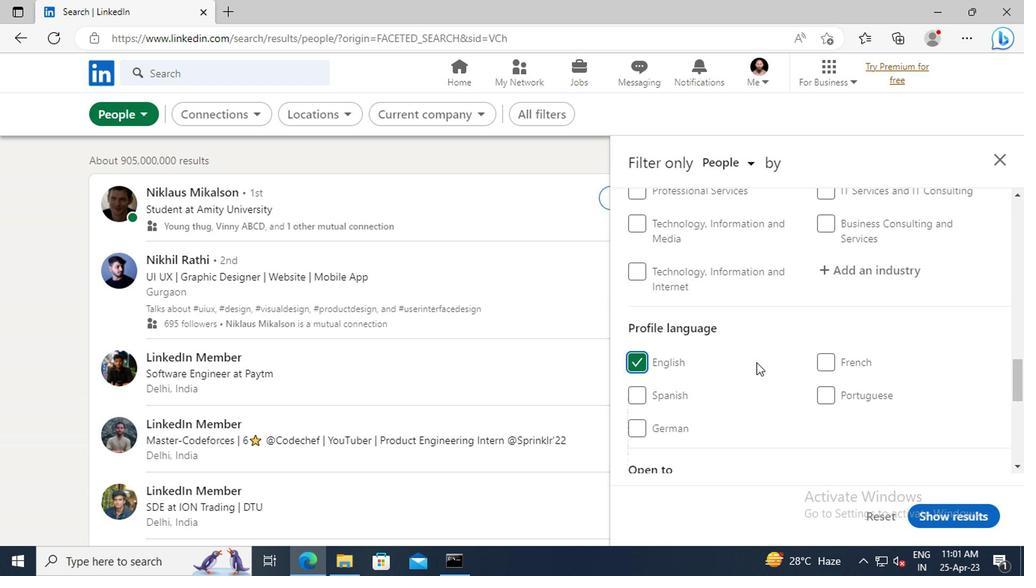
Action: Mouse scrolled (753, 362) with delta (0, 0)
Screenshot: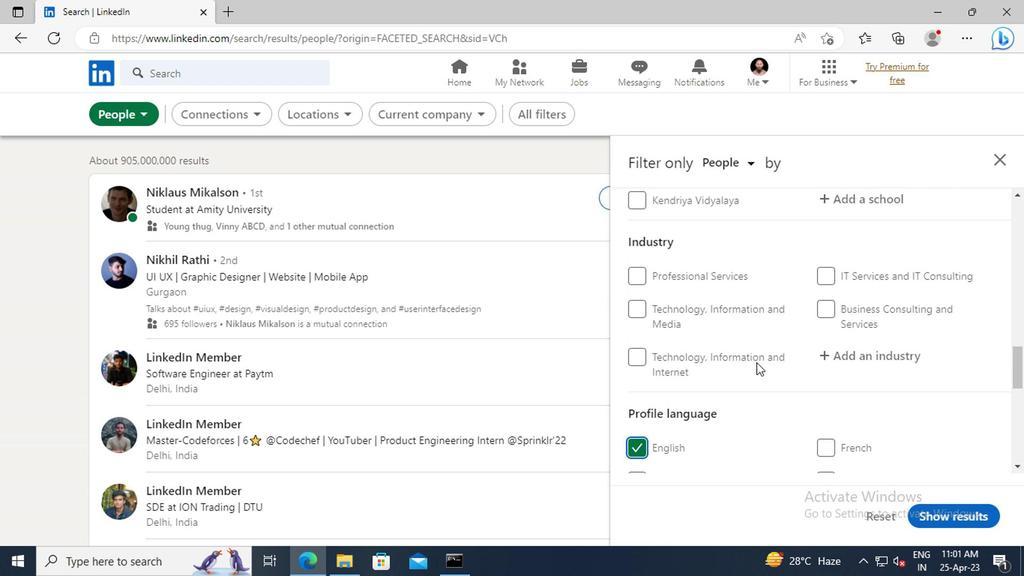
Action: Mouse scrolled (753, 362) with delta (0, 0)
Screenshot: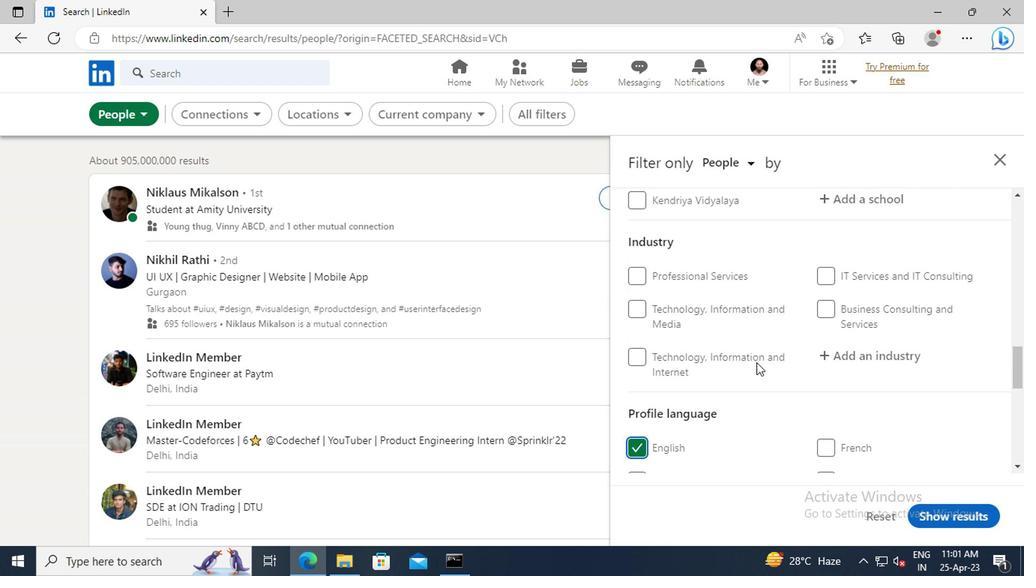 
Action: Mouse scrolled (753, 362) with delta (0, 0)
Screenshot: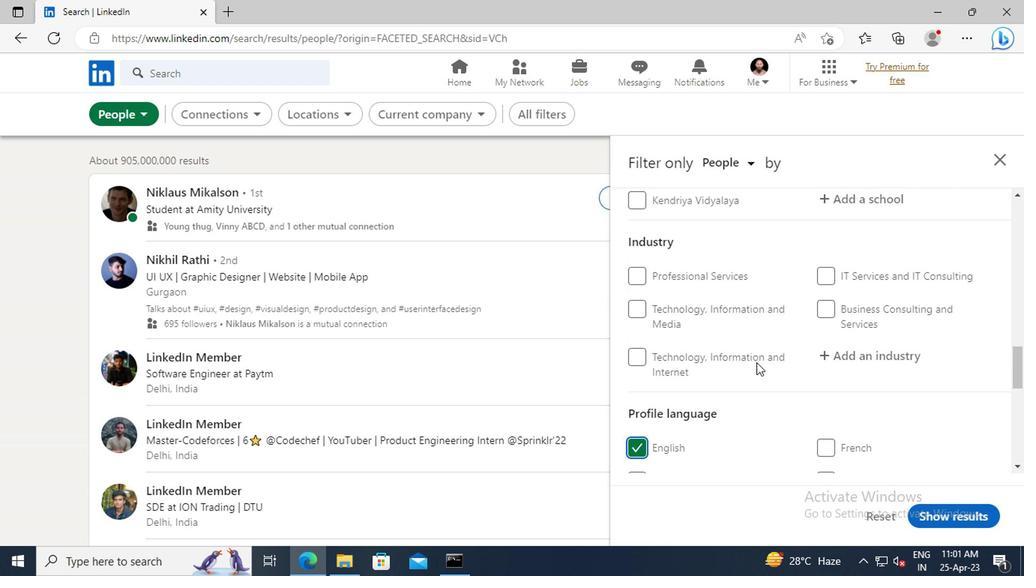 
Action: Mouse scrolled (753, 362) with delta (0, 0)
Screenshot: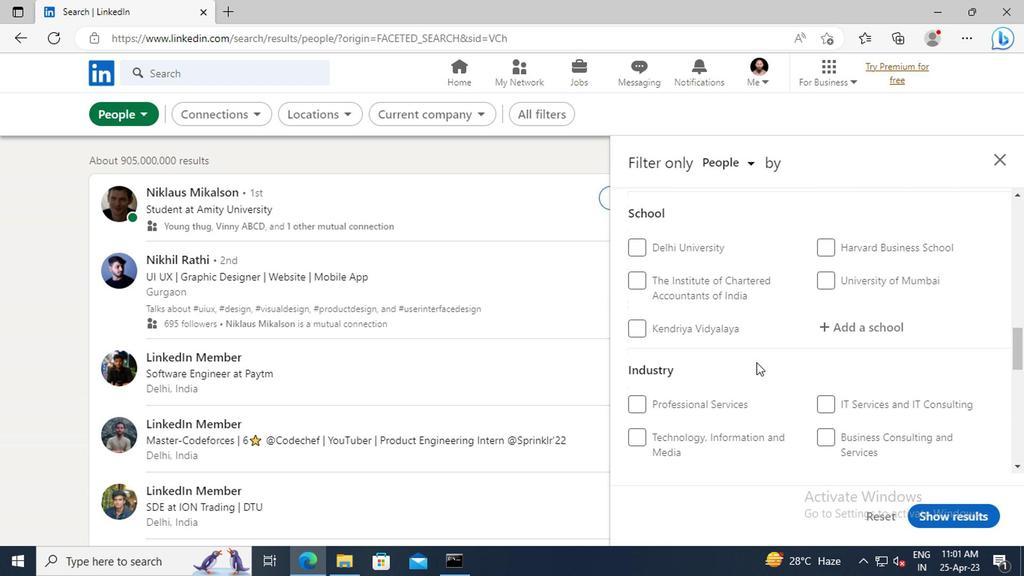 
Action: Mouse scrolled (753, 362) with delta (0, 0)
Screenshot: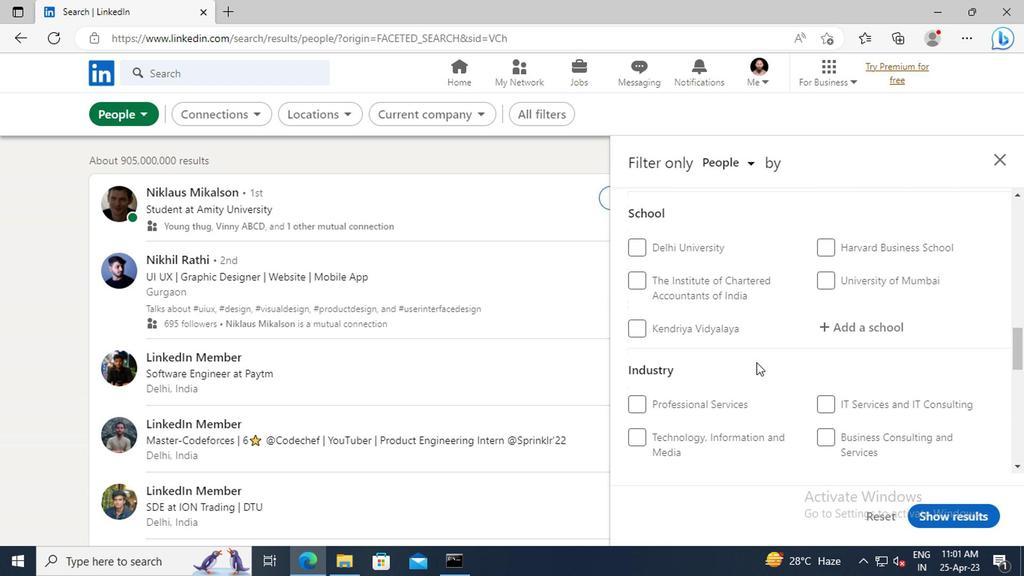 
Action: Mouse scrolled (753, 362) with delta (0, 0)
Screenshot: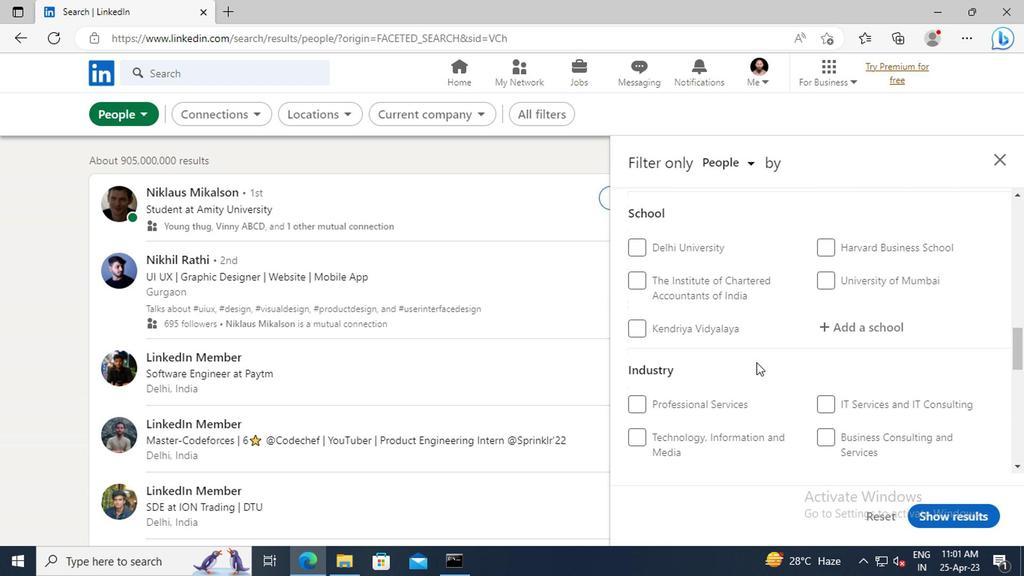 
Action: Mouse scrolled (753, 362) with delta (0, 0)
Screenshot: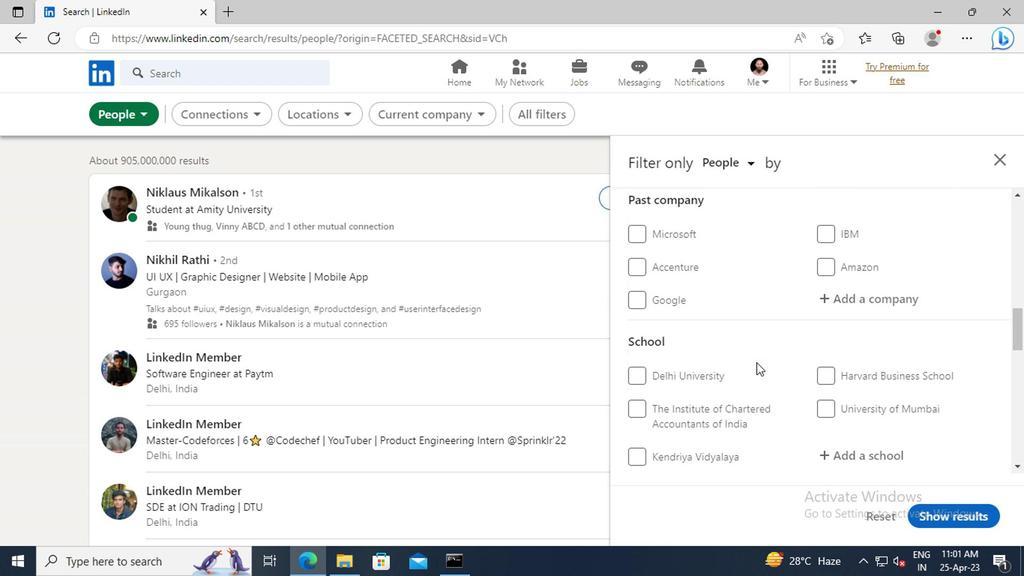 
Action: Mouse scrolled (753, 362) with delta (0, 0)
Screenshot: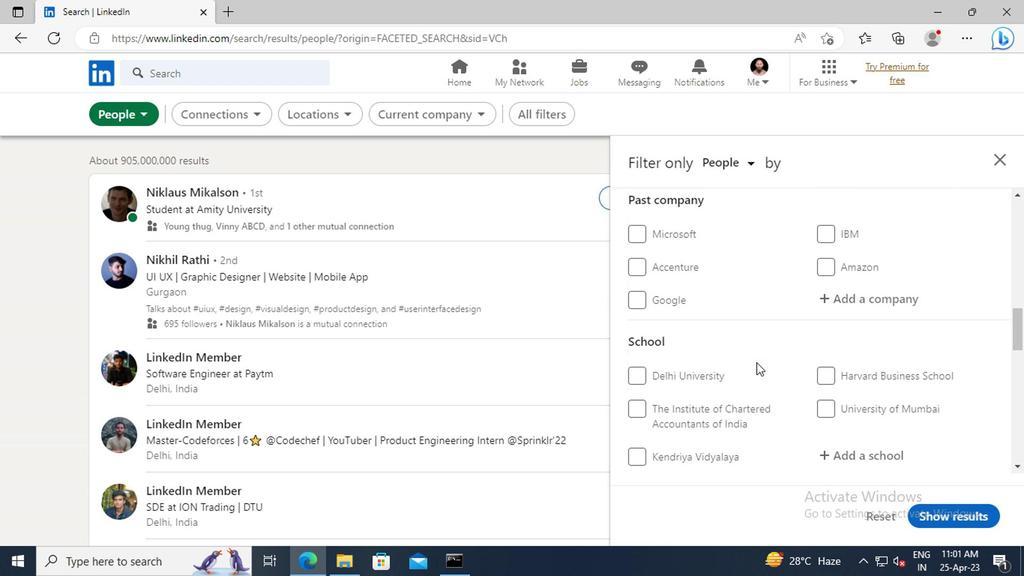 
Action: Mouse scrolled (753, 362) with delta (0, 0)
Screenshot: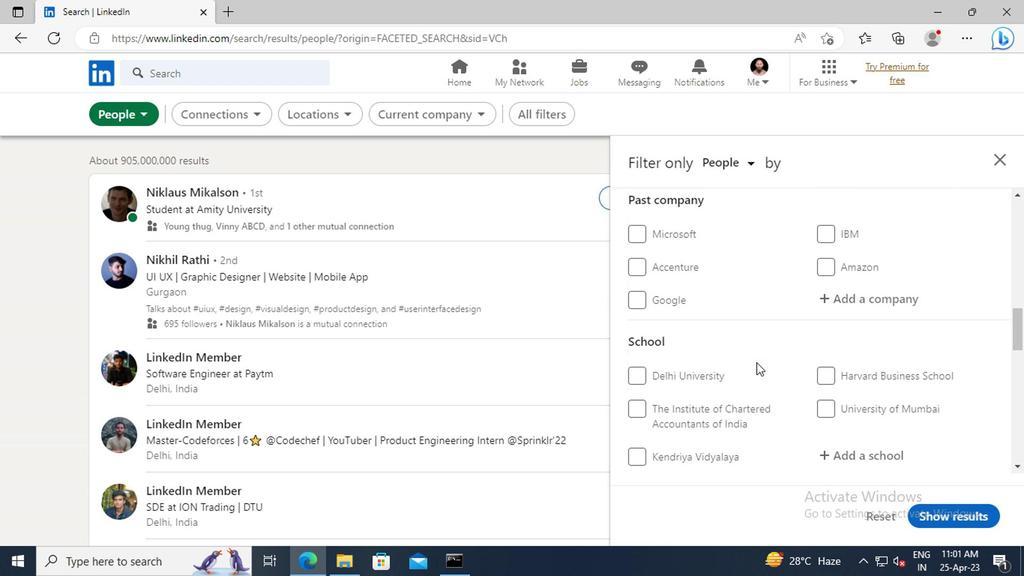 
Action: Mouse scrolled (753, 362) with delta (0, 0)
Screenshot: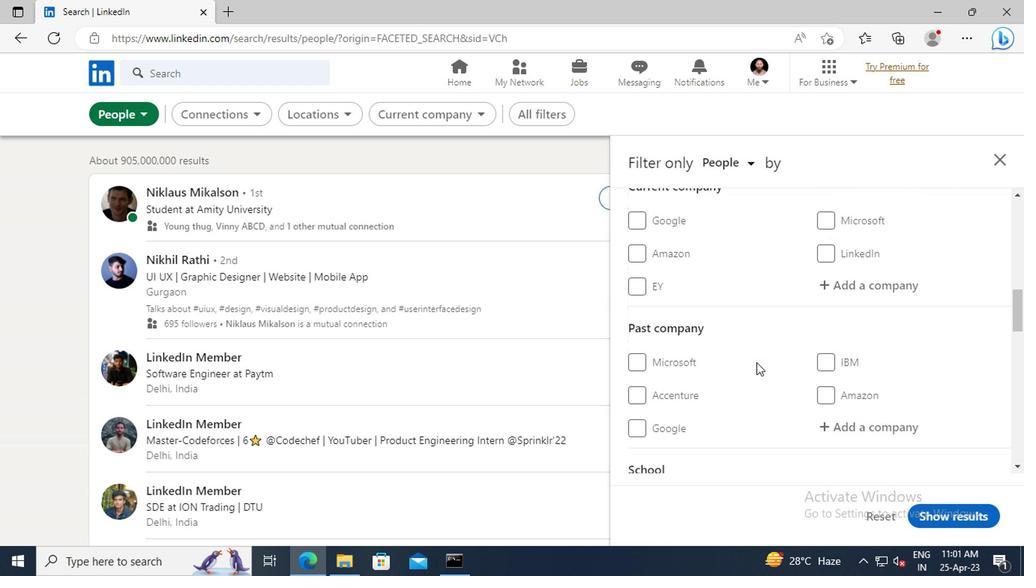 
Action: Mouse scrolled (753, 362) with delta (0, 0)
Screenshot: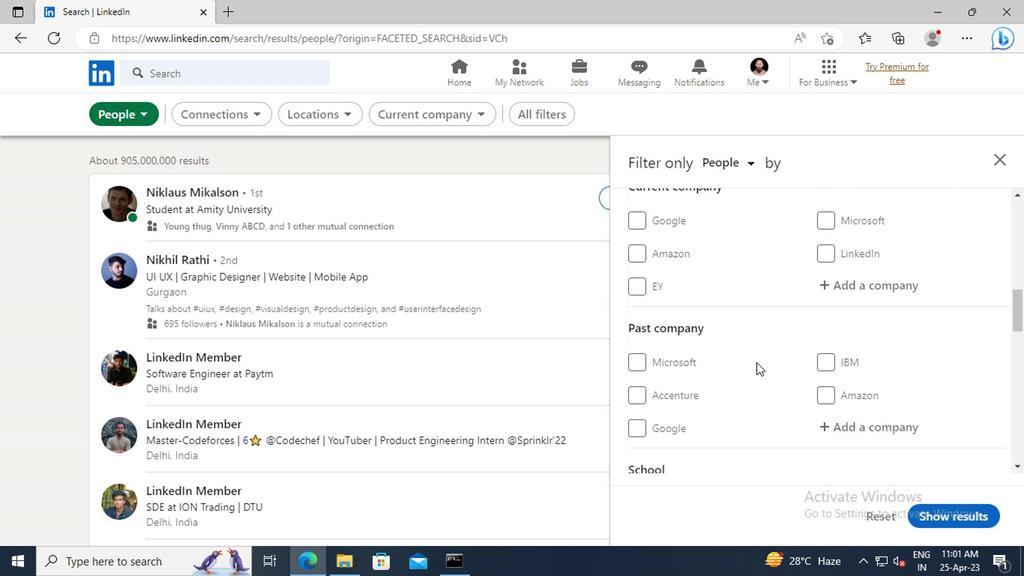 
Action: Mouse moved to (846, 368)
Screenshot: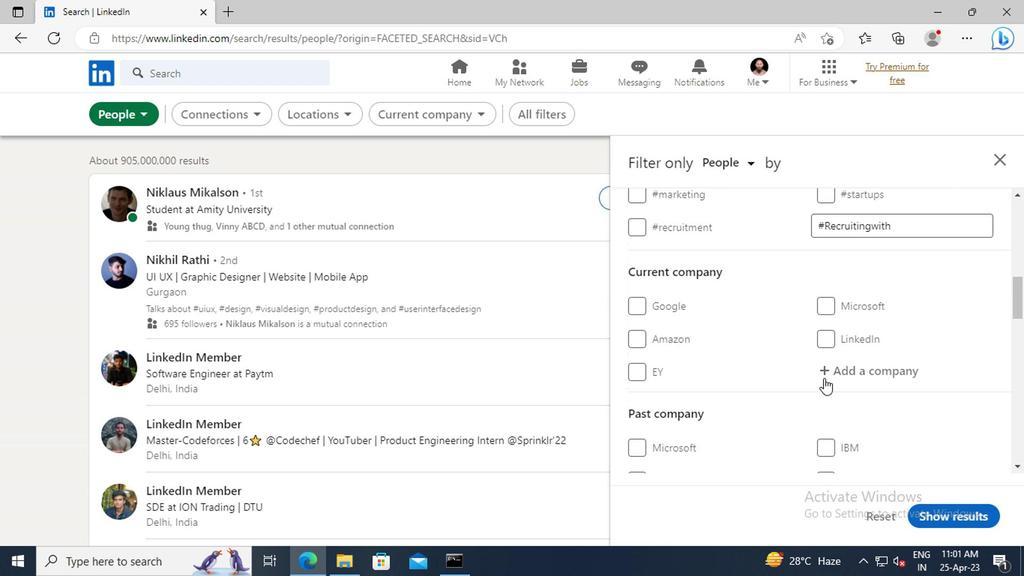 
Action: Mouse pressed left at (846, 368)
Screenshot: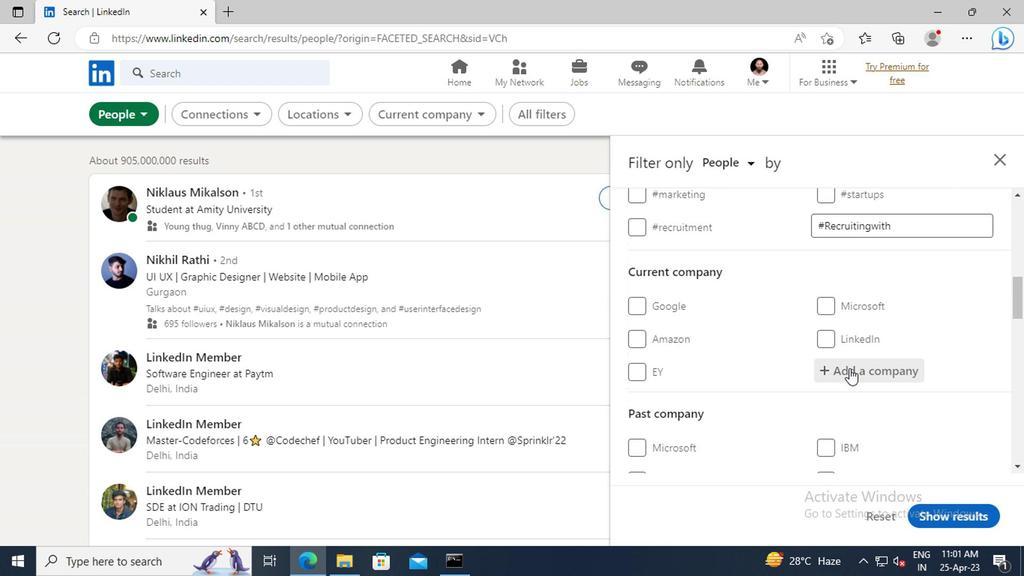 
Action: Key pressed <Key.shift>PENTOZ
Screenshot: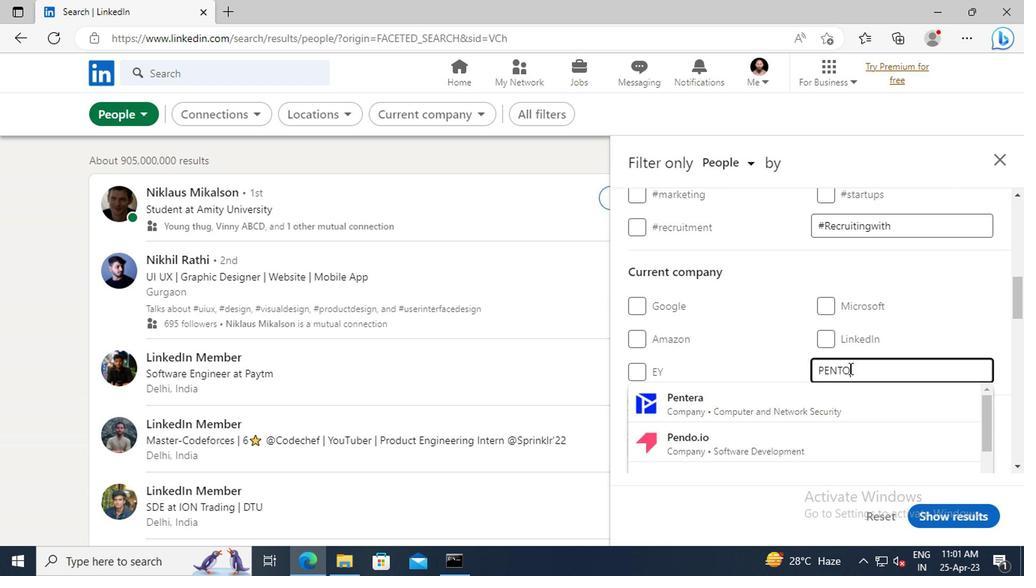 
Action: Mouse moved to (776, 399)
Screenshot: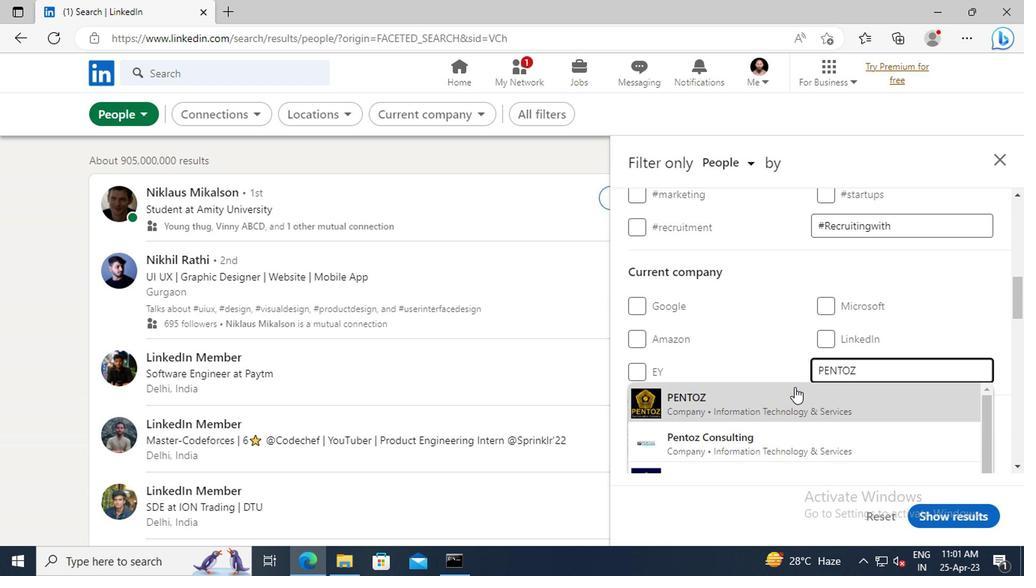 
Action: Mouse pressed left at (776, 399)
Screenshot: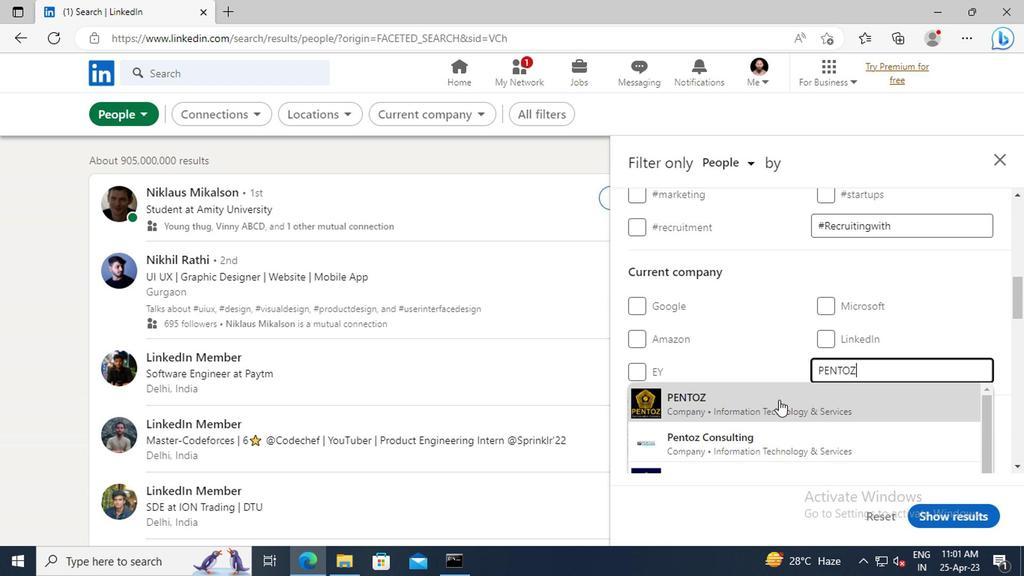 
Action: Mouse moved to (774, 364)
Screenshot: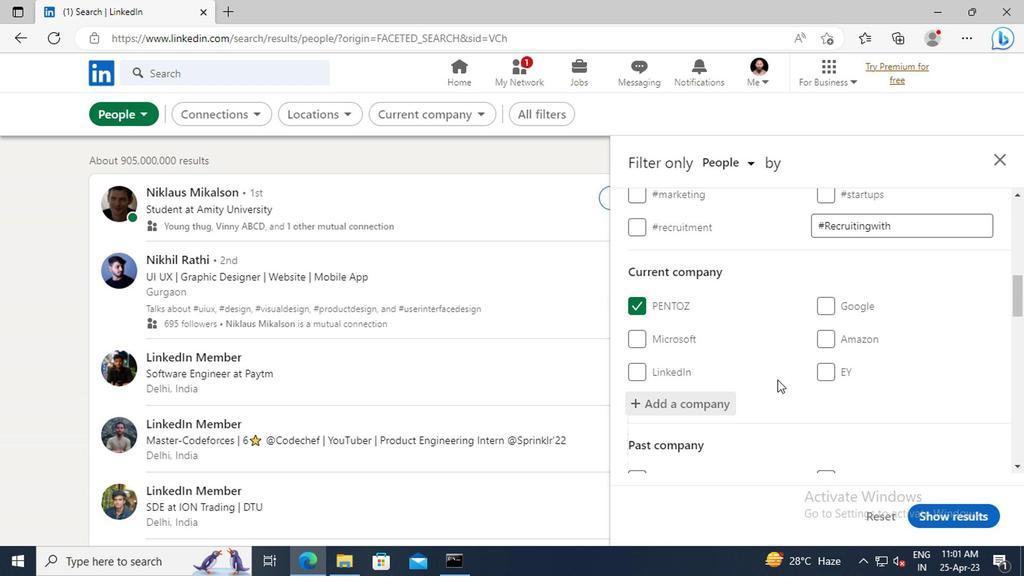 
Action: Mouse scrolled (774, 363) with delta (0, -1)
Screenshot: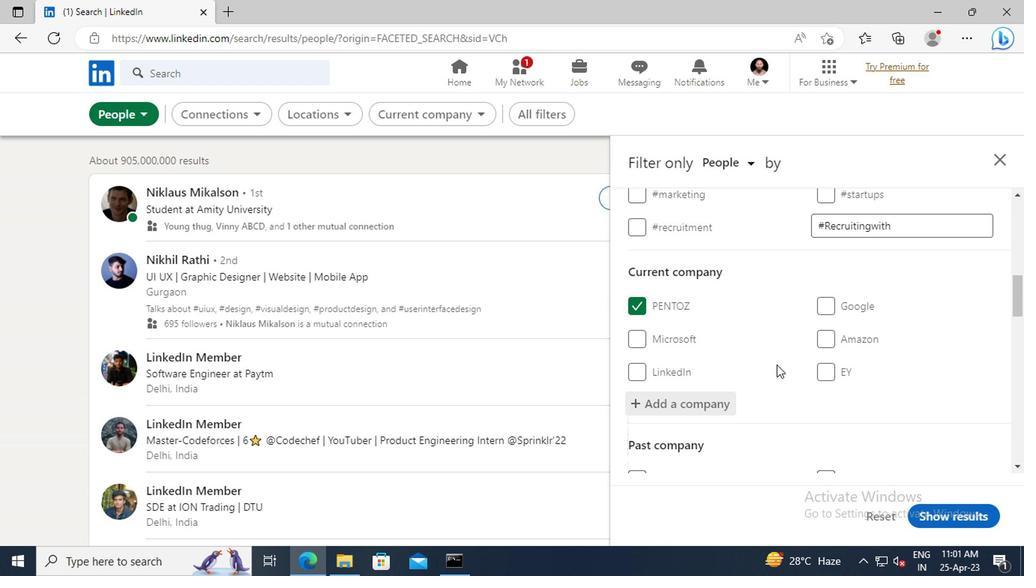 
Action: Mouse scrolled (774, 363) with delta (0, -1)
Screenshot: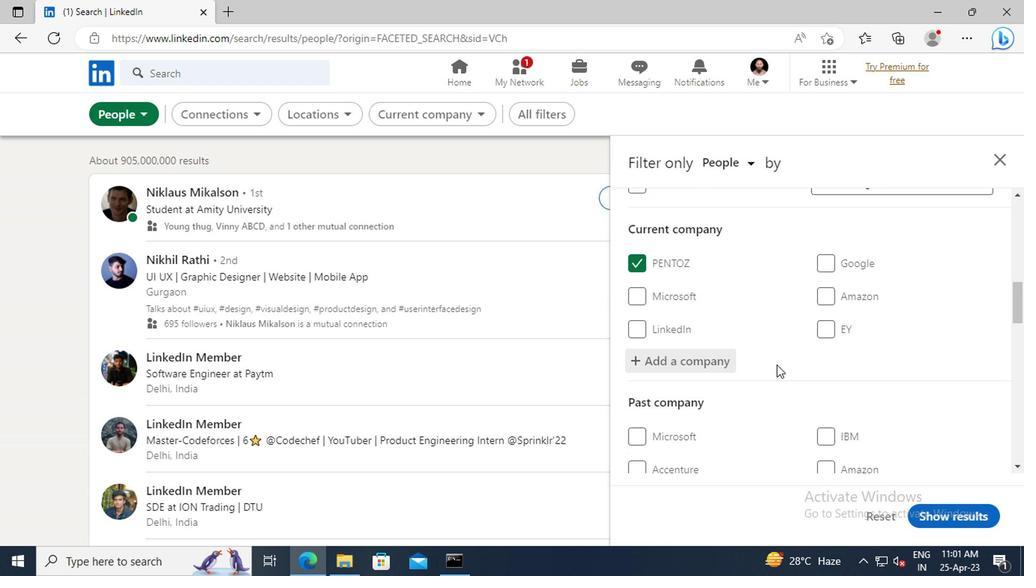 
Action: Mouse scrolled (774, 363) with delta (0, -1)
Screenshot: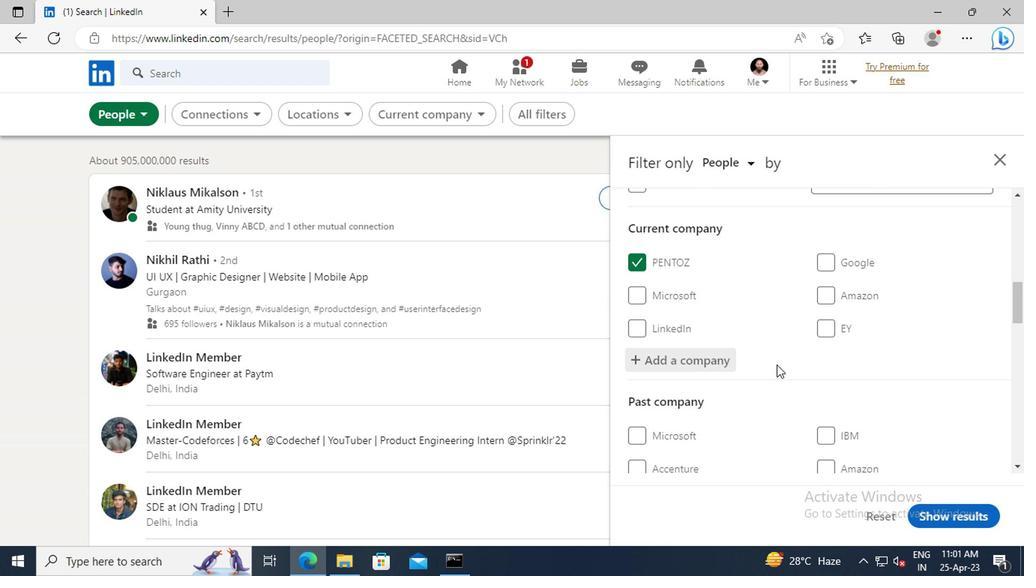 
Action: Mouse scrolled (774, 363) with delta (0, -1)
Screenshot: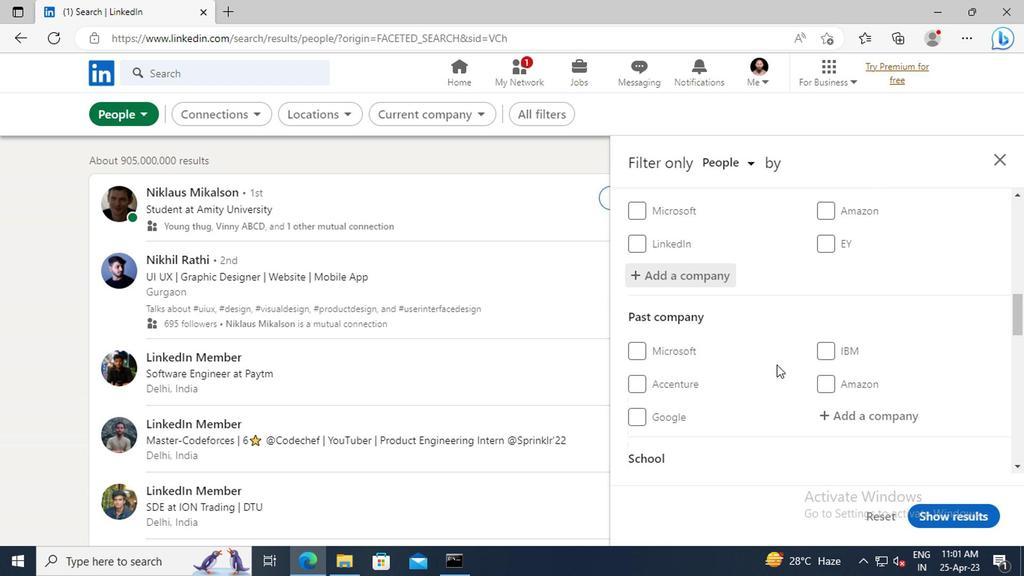 
Action: Mouse scrolled (774, 363) with delta (0, -1)
Screenshot: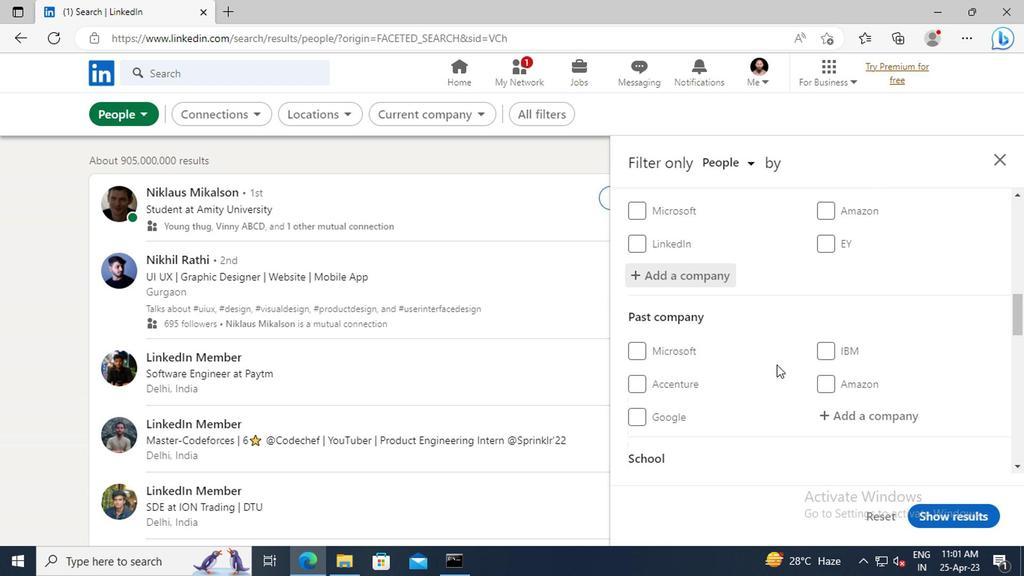 
Action: Mouse scrolled (774, 363) with delta (0, -1)
Screenshot: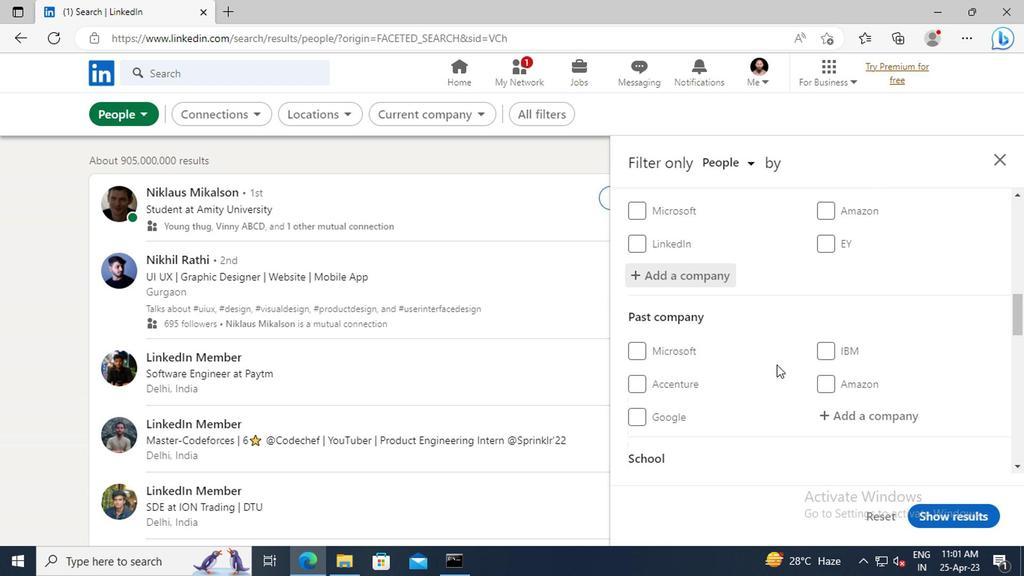 
Action: Mouse scrolled (774, 363) with delta (0, -1)
Screenshot: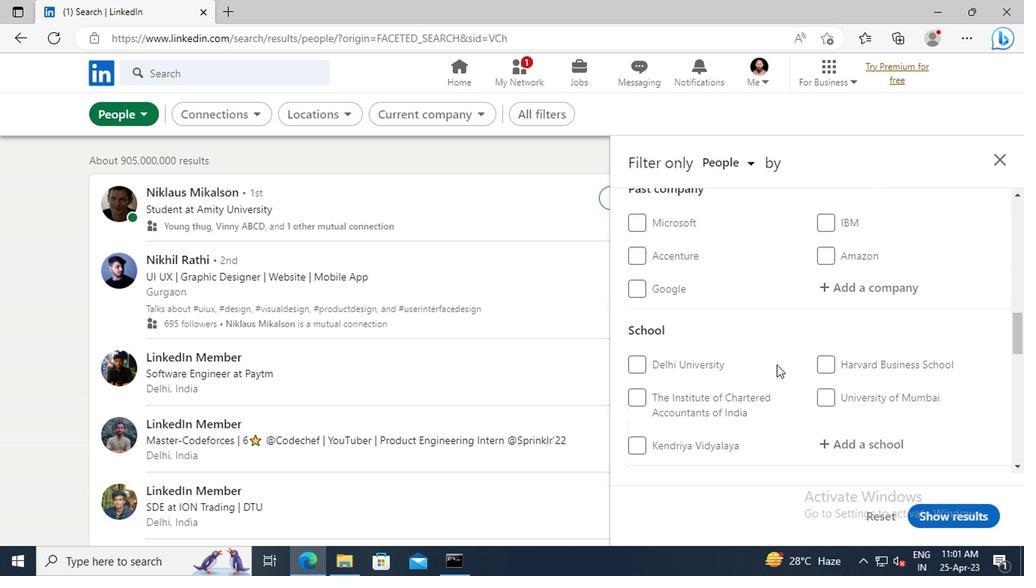 
Action: Mouse scrolled (774, 363) with delta (0, -1)
Screenshot: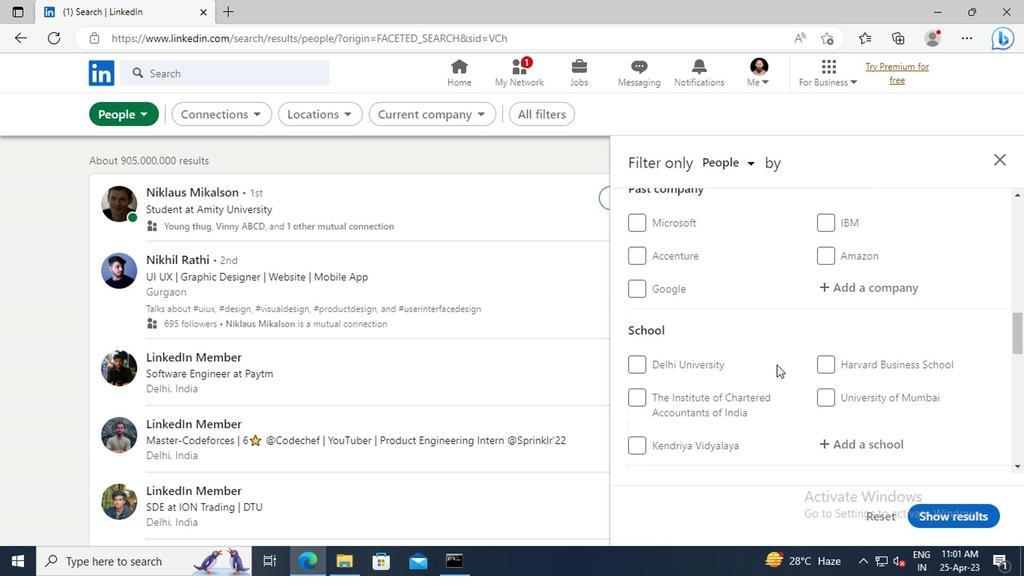 
Action: Mouse scrolled (774, 363) with delta (0, -1)
Screenshot: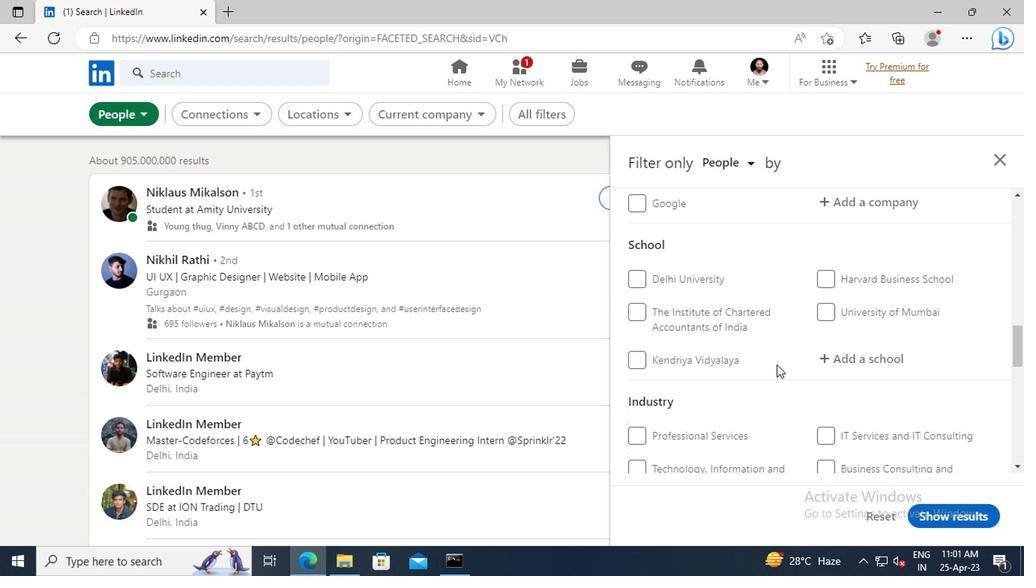 
Action: Mouse moved to (845, 319)
Screenshot: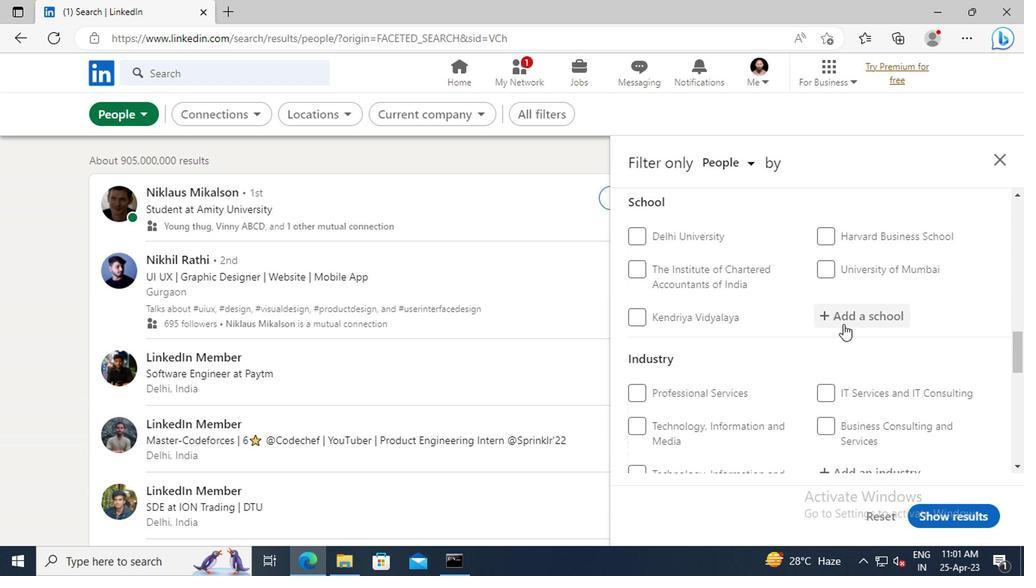 
Action: Mouse pressed left at (845, 319)
Screenshot: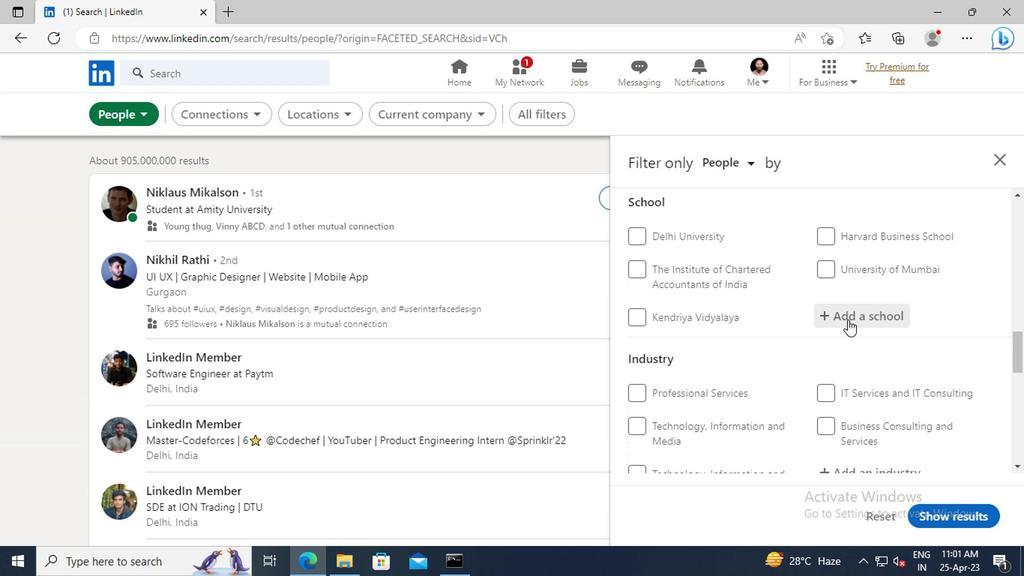 
Action: Key pressed <Key.shift>UTTARAKHAND<Key.space><Key.shift>OPEN<Key.space><Key.shift>UNIVERSITY
Screenshot: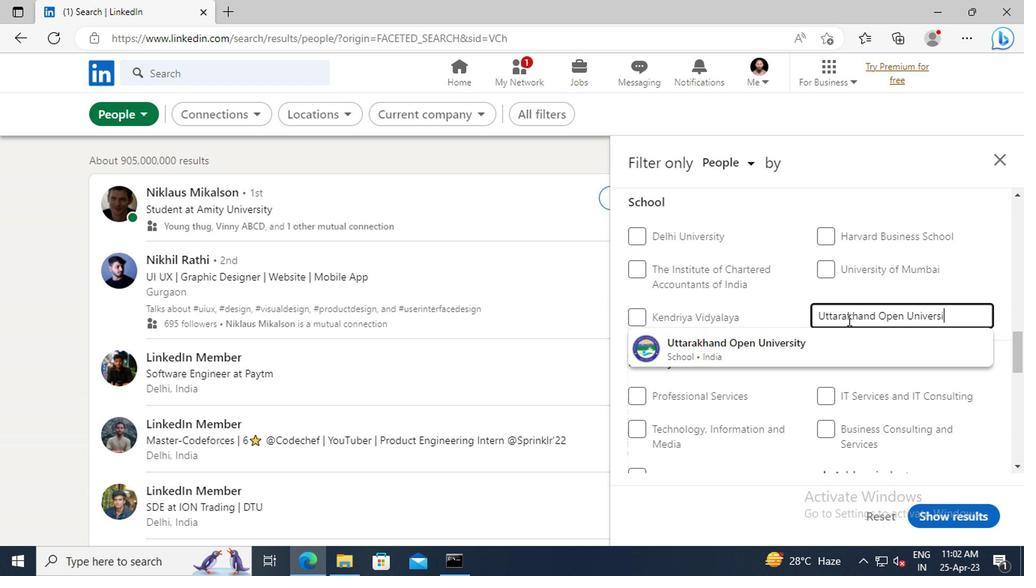 
Action: Mouse moved to (752, 344)
Screenshot: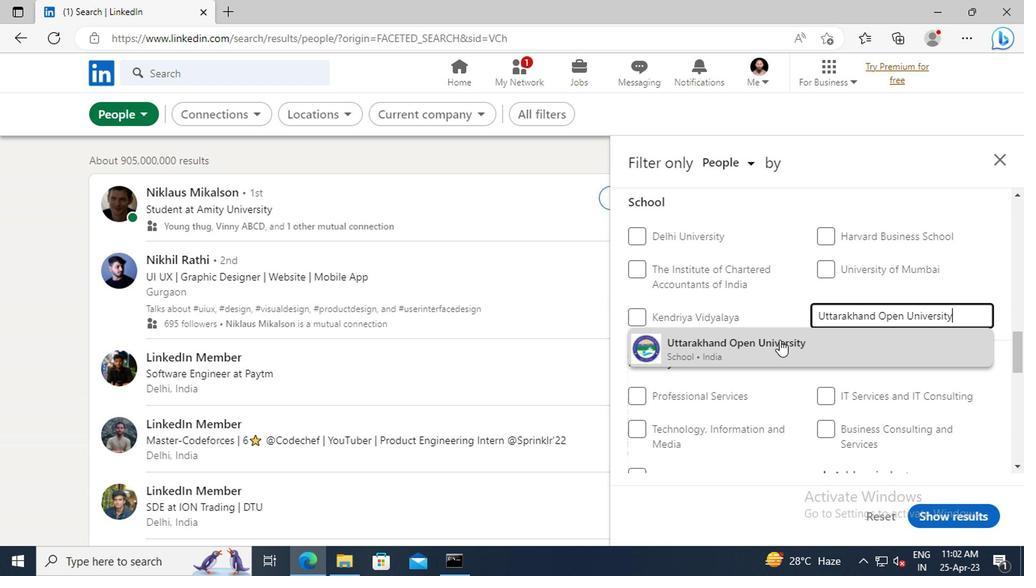 
Action: Mouse pressed left at (752, 344)
Screenshot: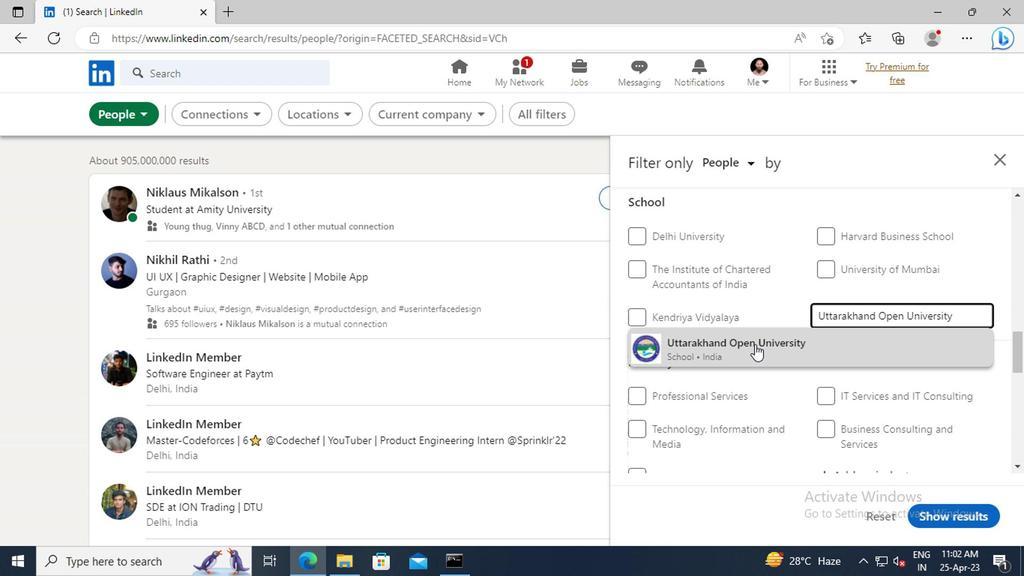 
Action: Mouse scrolled (752, 343) with delta (0, 0)
Screenshot: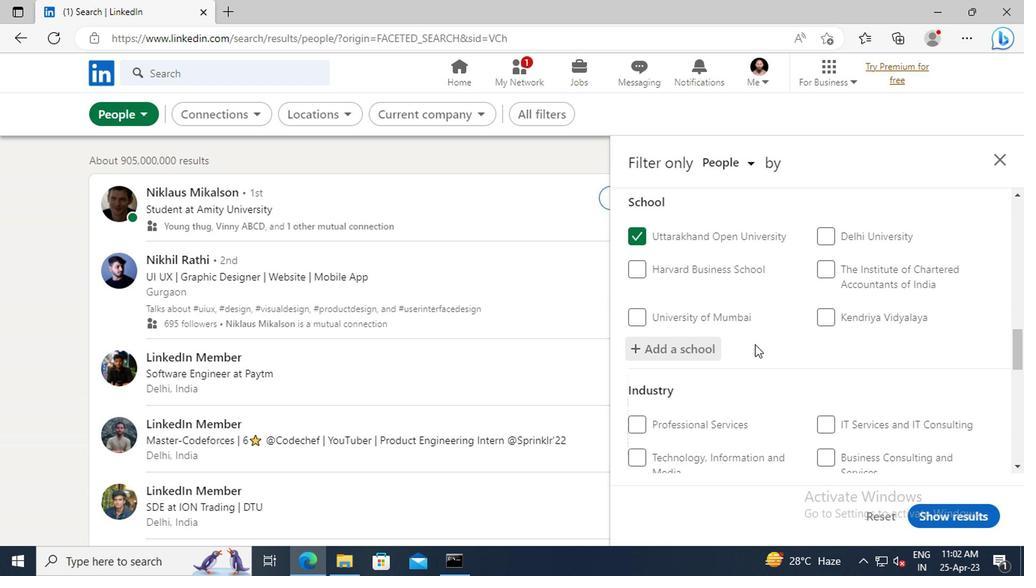 
Action: Mouse scrolled (752, 343) with delta (0, 0)
Screenshot: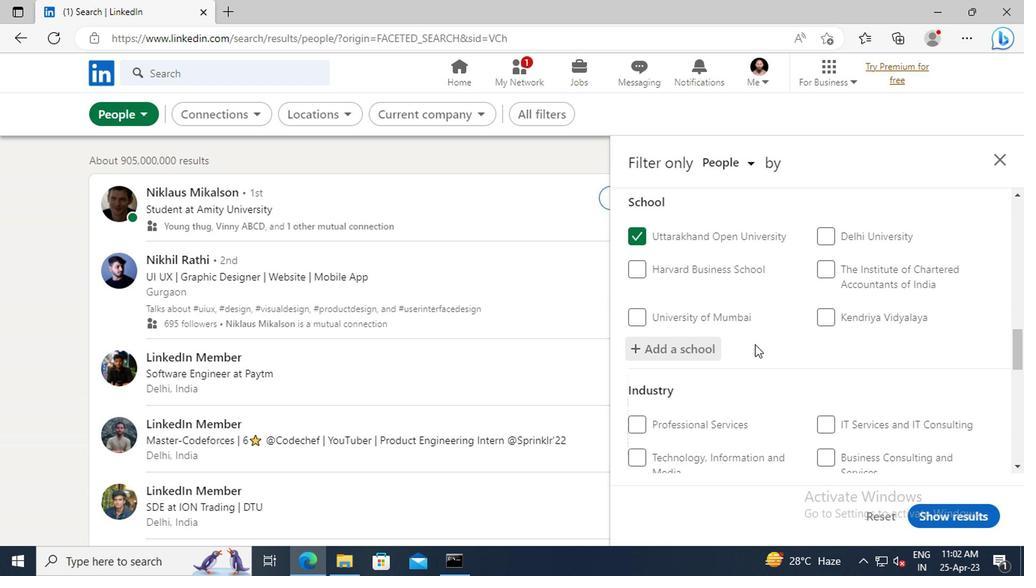 
Action: Mouse scrolled (752, 343) with delta (0, 0)
Screenshot: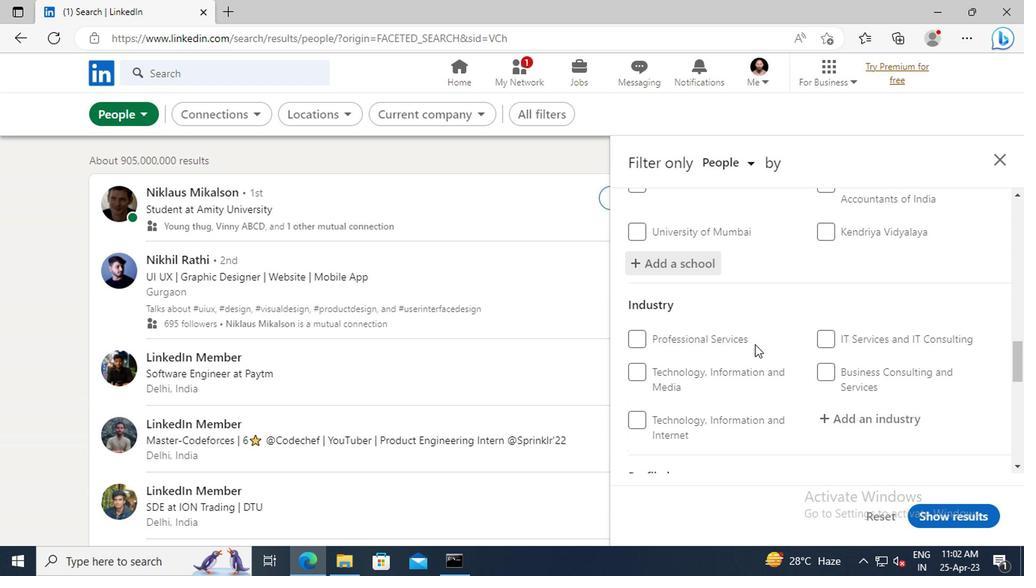 
Action: Mouse scrolled (752, 343) with delta (0, 0)
Screenshot: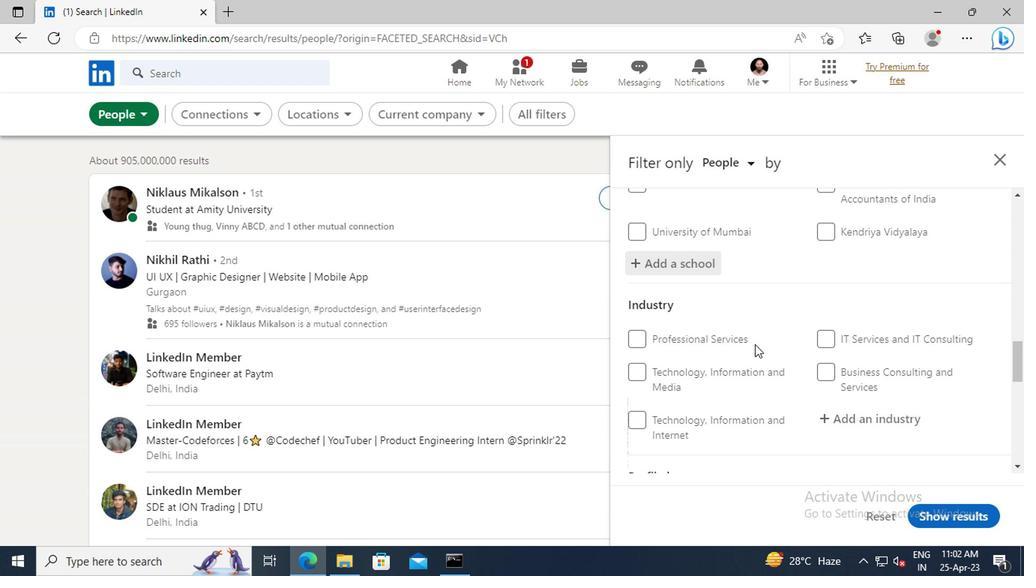 
Action: Mouse moved to (842, 334)
Screenshot: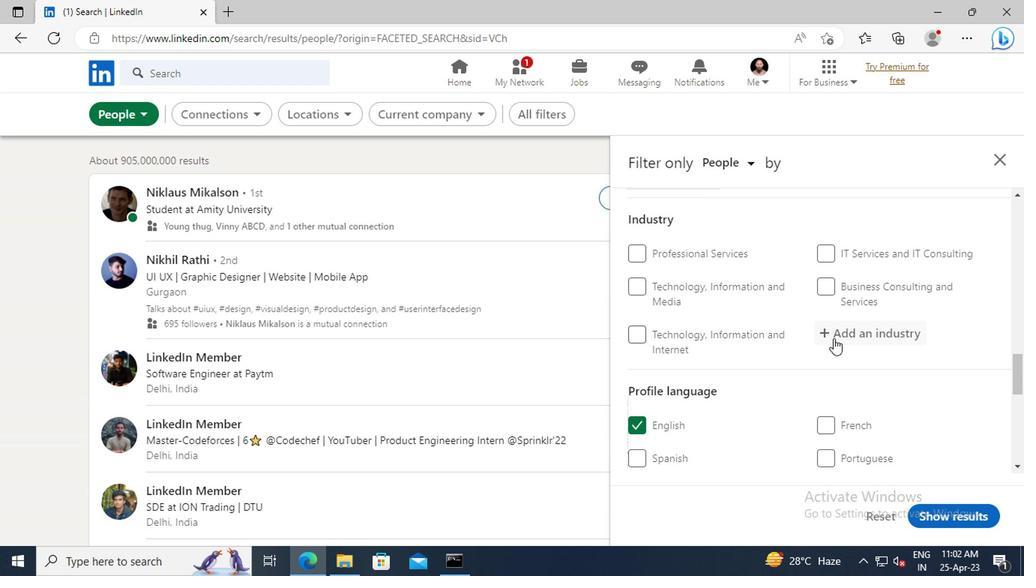 
Action: Mouse pressed left at (842, 334)
Screenshot: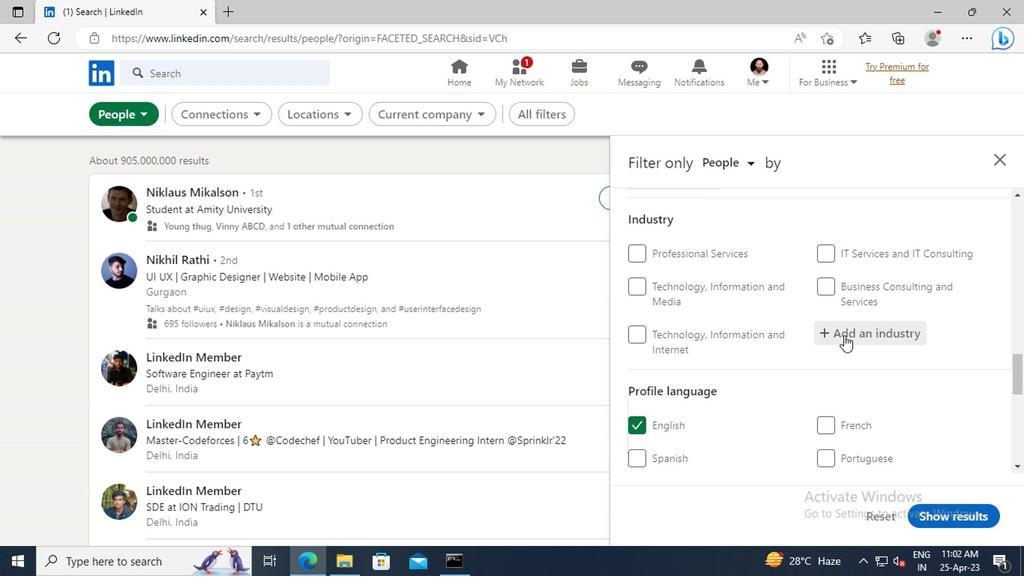 
Action: Key pressed <Key.shift>TRAVEL<Key.space><Key.shift>ARRANGEMENTS
Screenshot: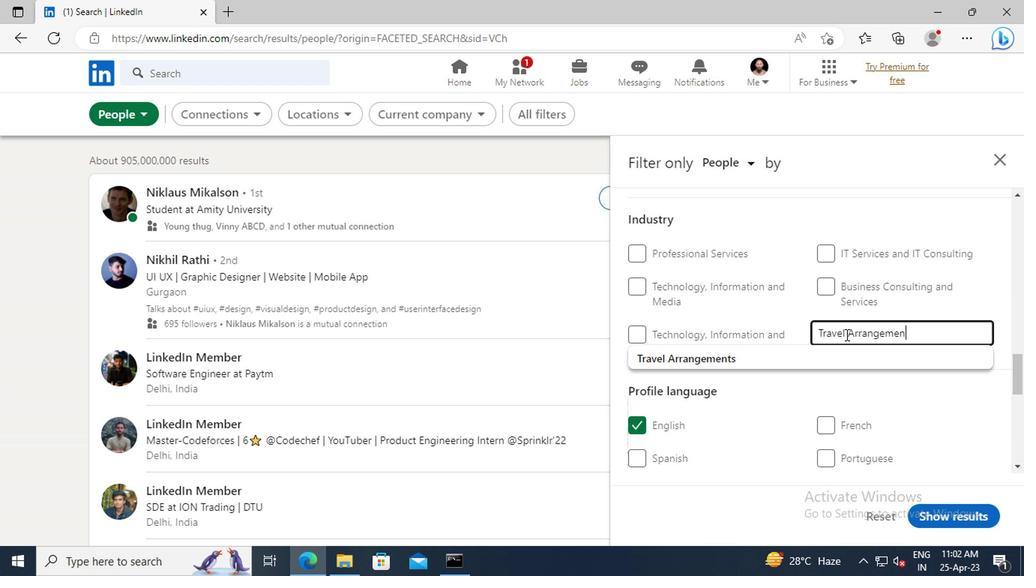 
Action: Mouse moved to (780, 352)
Screenshot: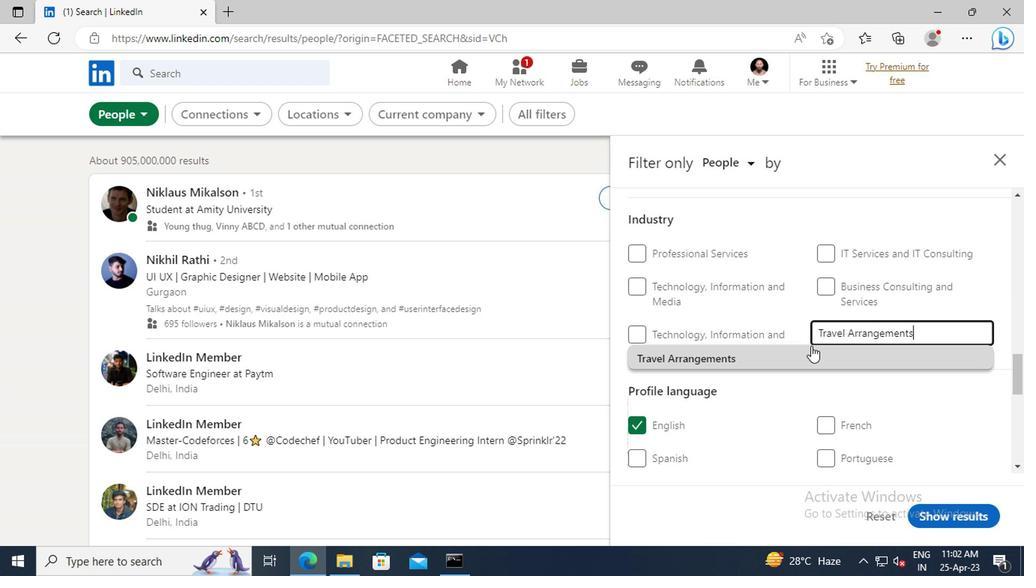 
Action: Mouse pressed left at (780, 352)
Screenshot: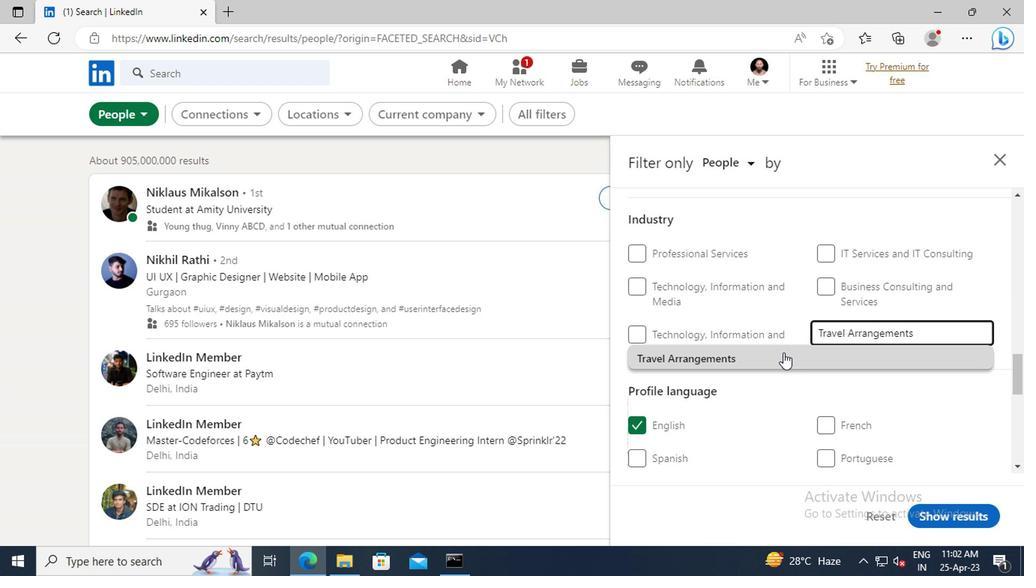 
Action: Mouse scrolled (780, 351) with delta (0, -1)
Screenshot: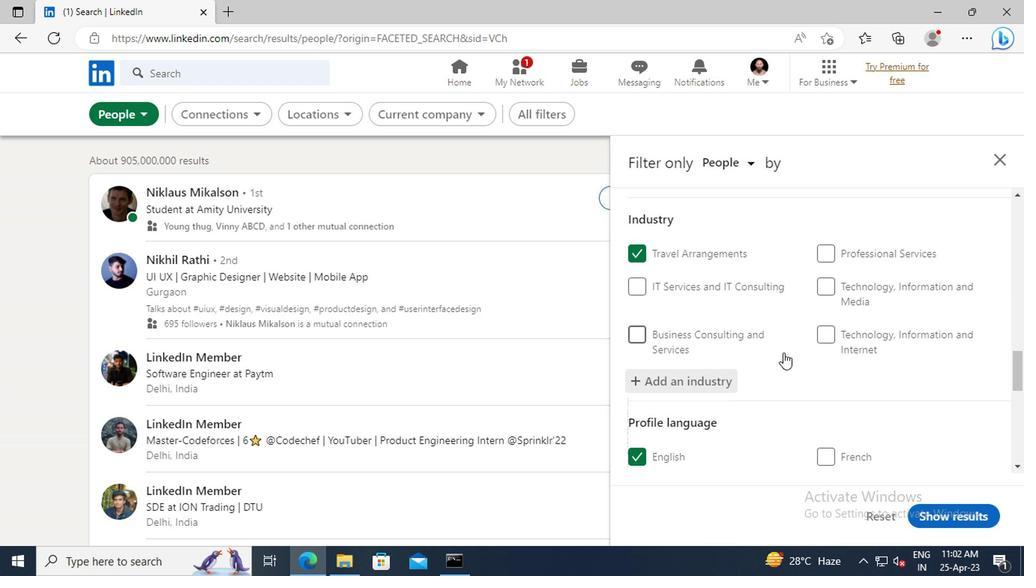 
Action: Mouse scrolled (780, 351) with delta (0, -1)
Screenshot: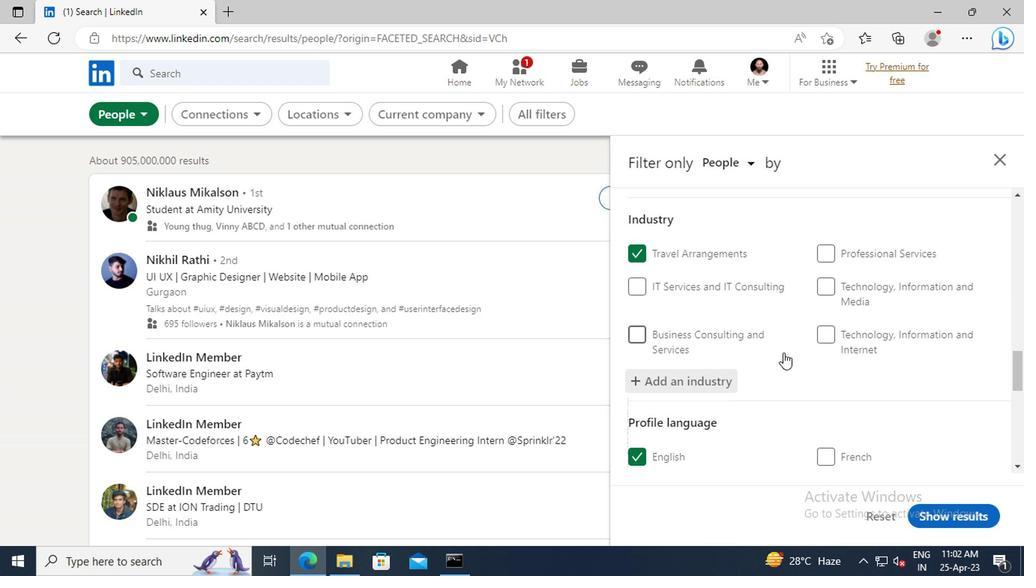 
Action: Mouse scrolled (780, 351) with delta (0, -1)
Screenshot: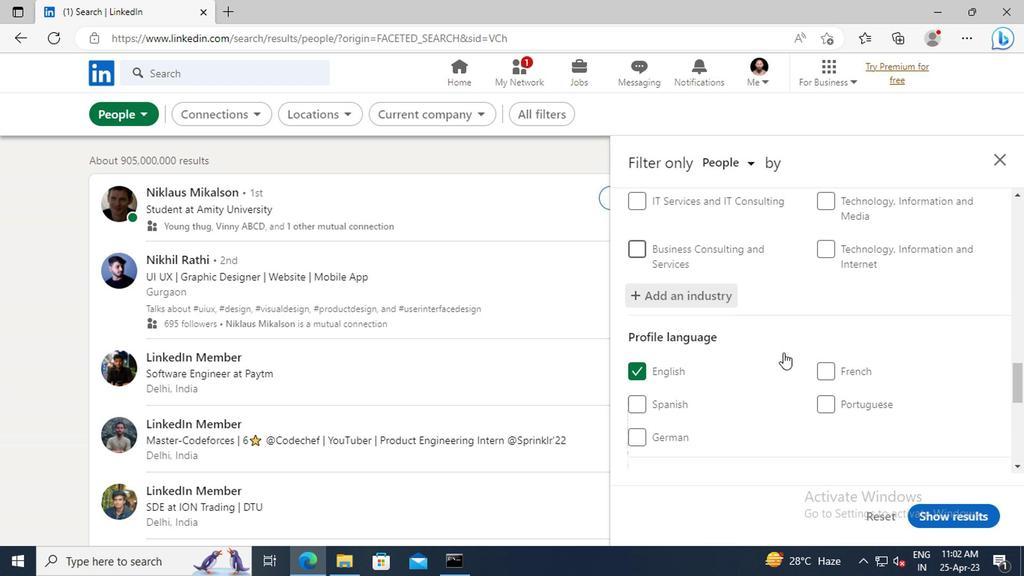 
Action: Mouse scrolled (780, 351) with delta (0, -1)
Screenshot: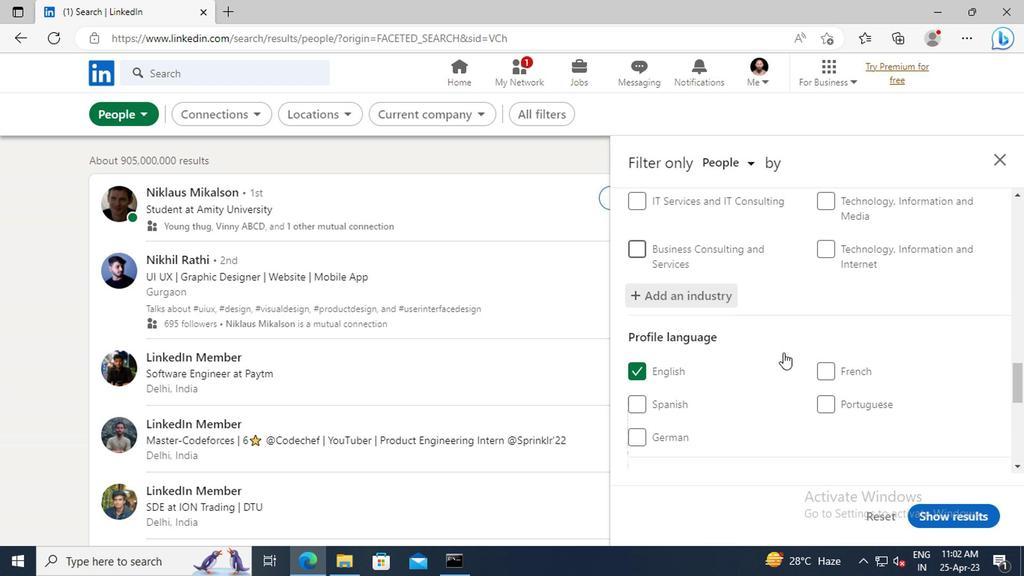 
Action: Mouse scrolled (780, 351) with delta (0, -1)
Screenshot: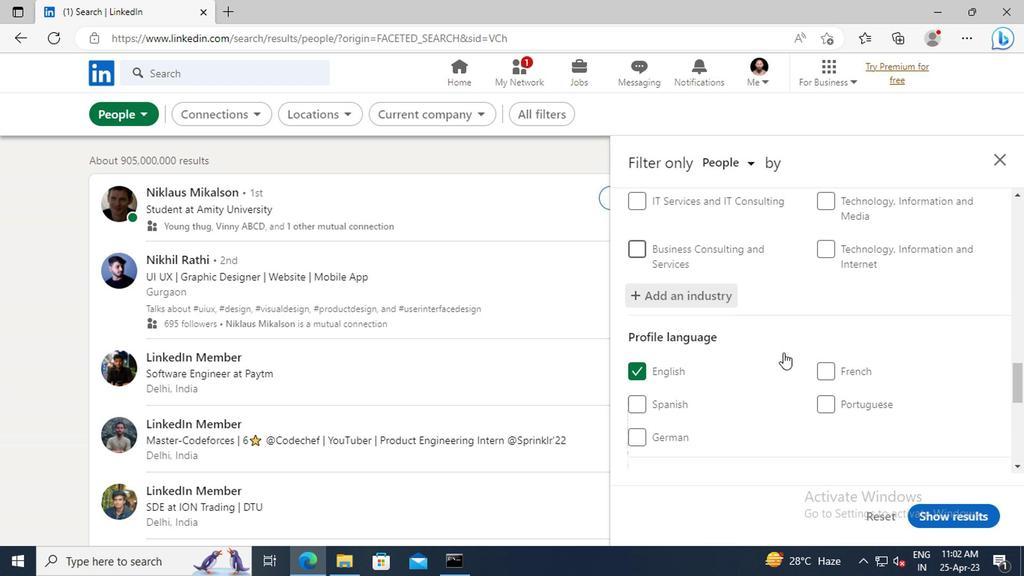
Action: Mouse scrolled (780, 351) with delta (0, -1)
Screenshot: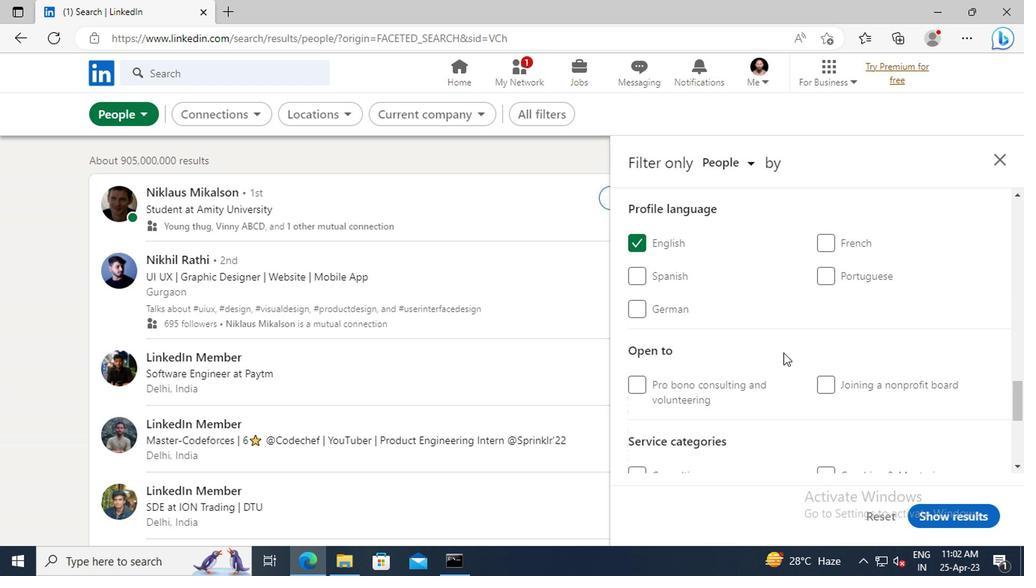 
Action: Mouse scrolled (780, 351) with delta (0, -1)
Screenshot: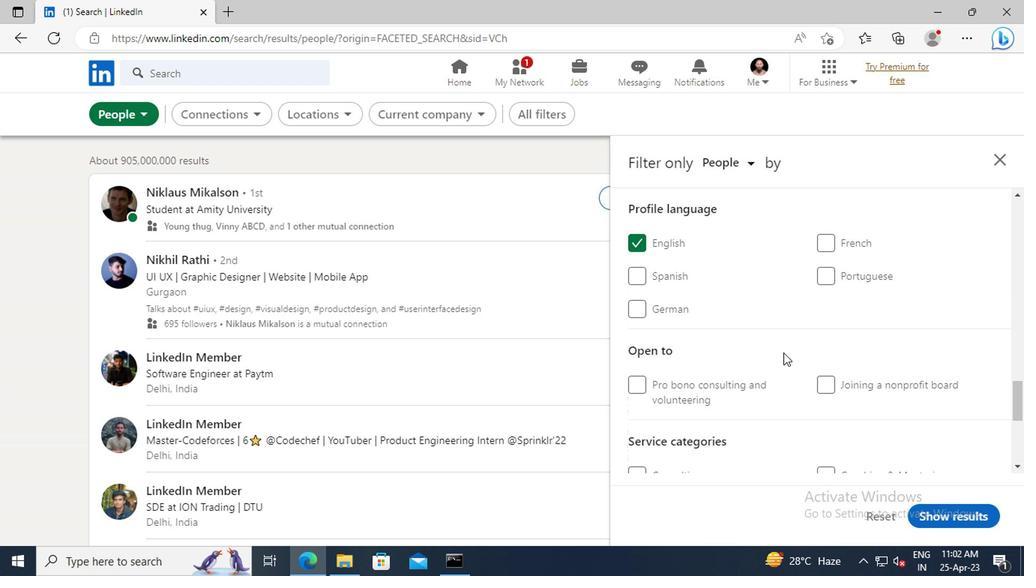 
Action: Mouse scrolled (780, 351) with delta (0, -1)
Screenshot: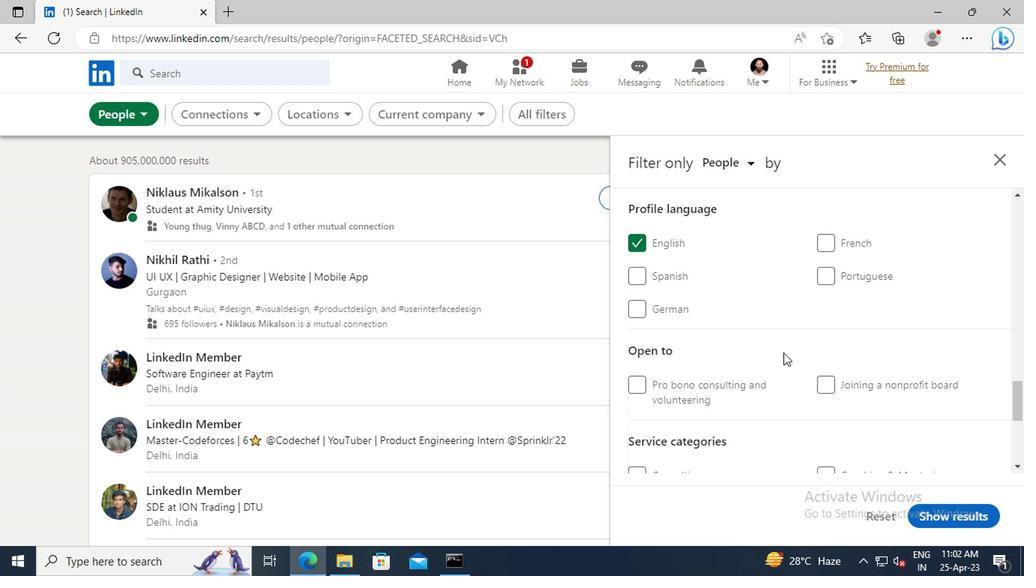 
Action: Mouse scrolled (780, 351) with delta (0, -1)
Screenshot: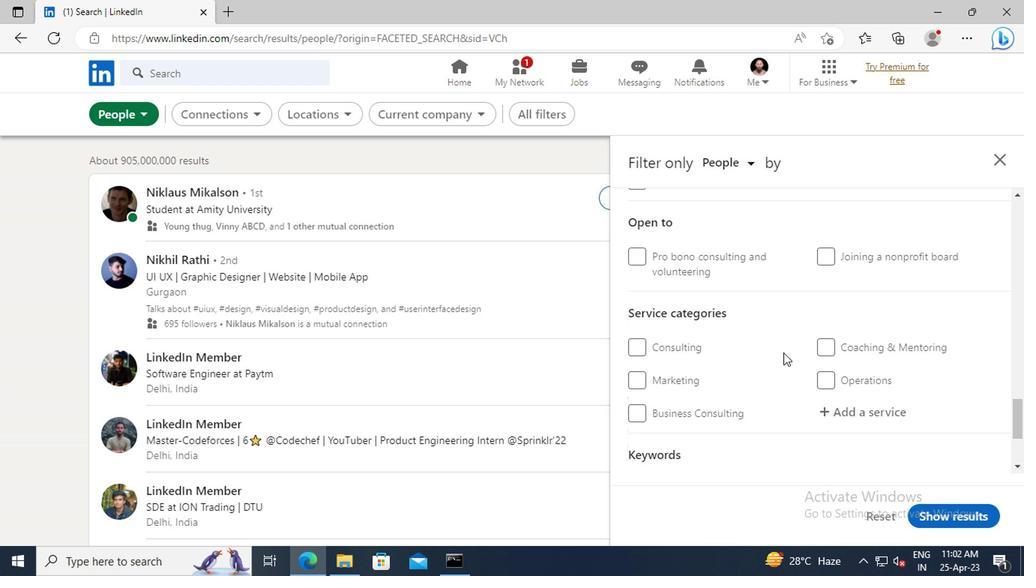 
Action: Mouse scrolled (780, 351) with delta (0, -1)
Screenshot: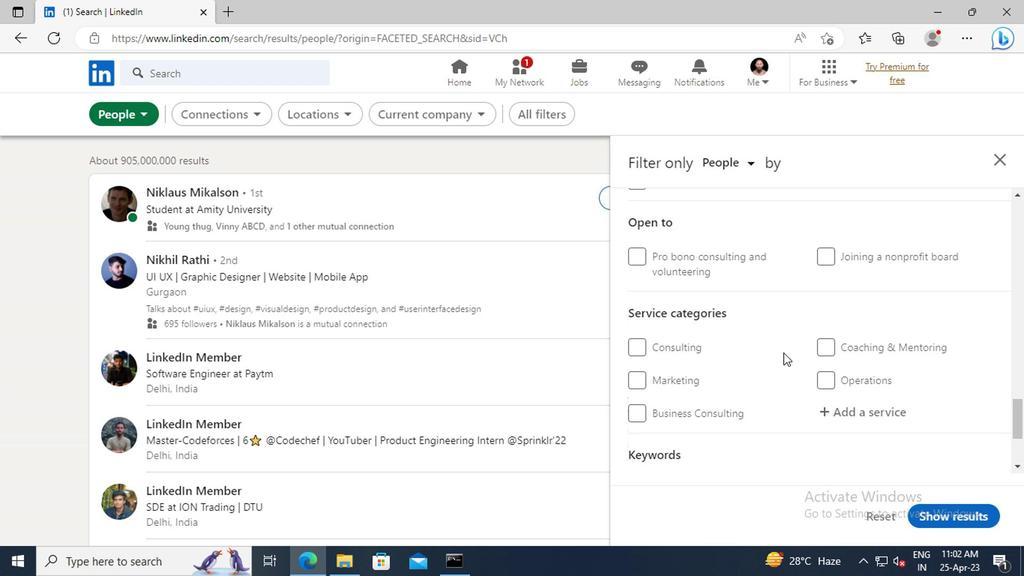 
Action: Mouse moved to (842, 328)
Screenshot: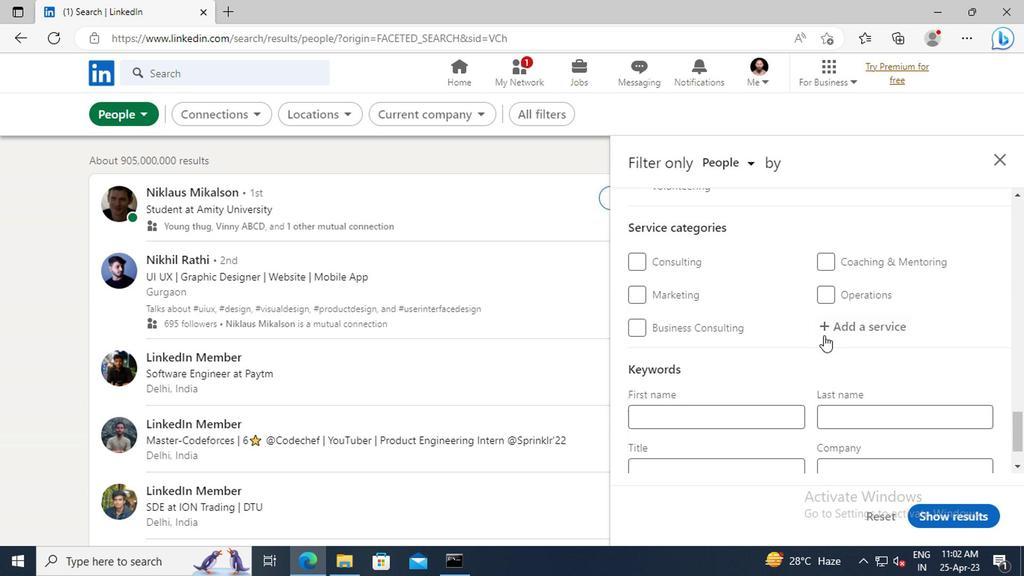 
Action: Mouse pressed left at (842, 328)
Screenshot: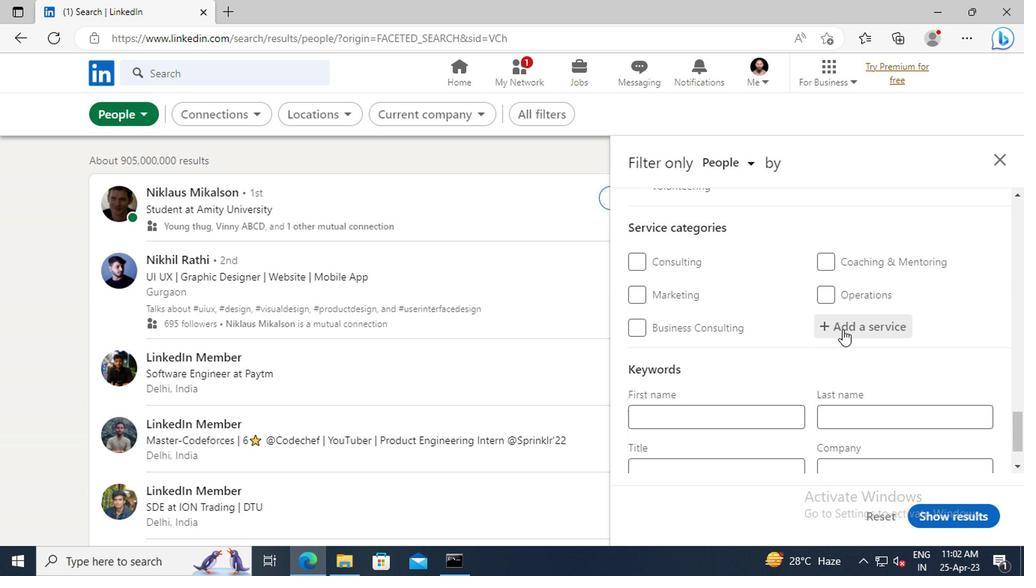 
Action: Key pressed <Key.shift>HR<Key.space><Key.shift>CONSULTING
Screenshot: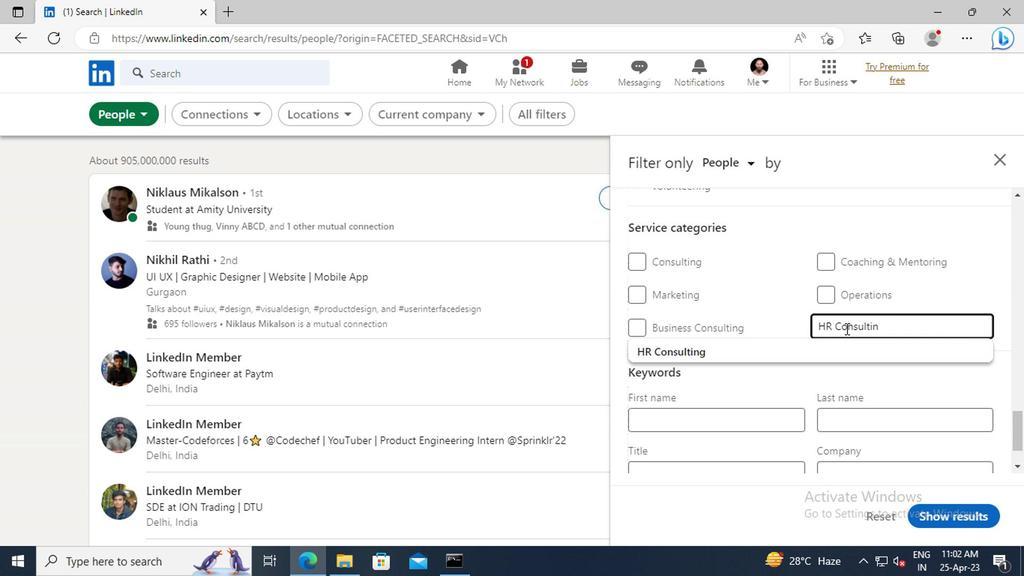 
Action: Mouse moved to (753, 348)
Screenshot: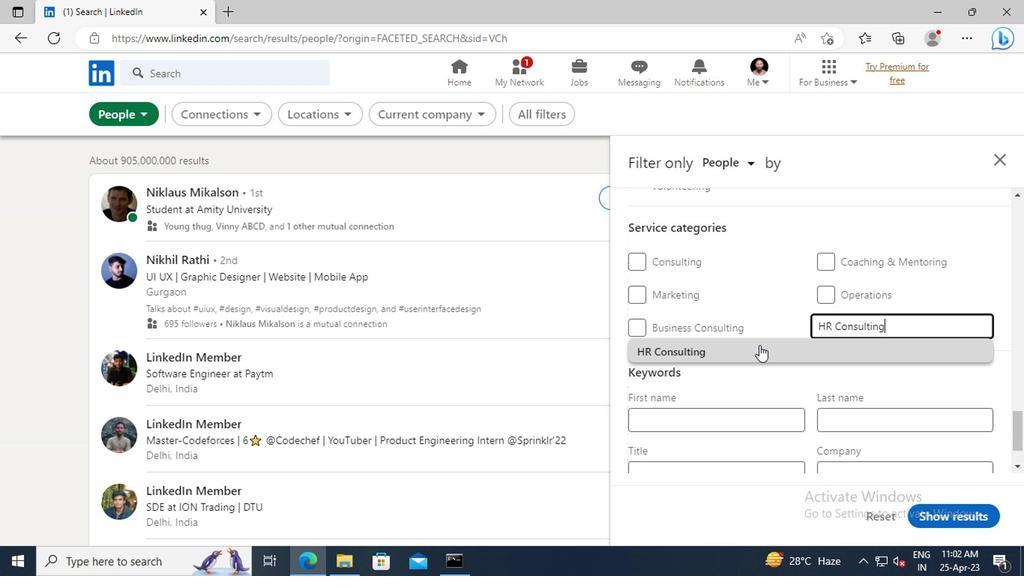 
Action: Mouse pressed left at (753, 348)
Screenshot: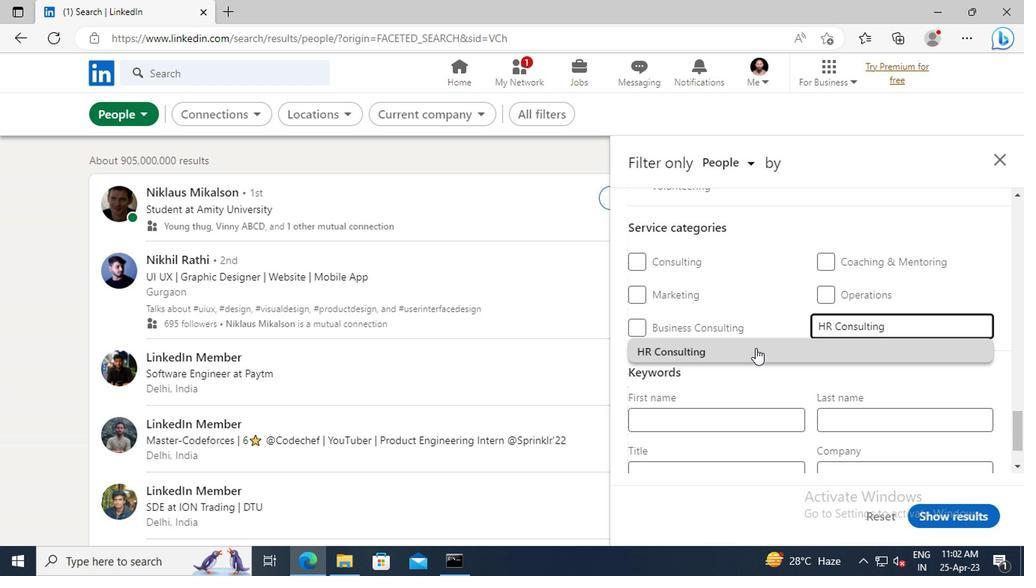 
Action: Mouse moved to (712, 336)
Screenshot: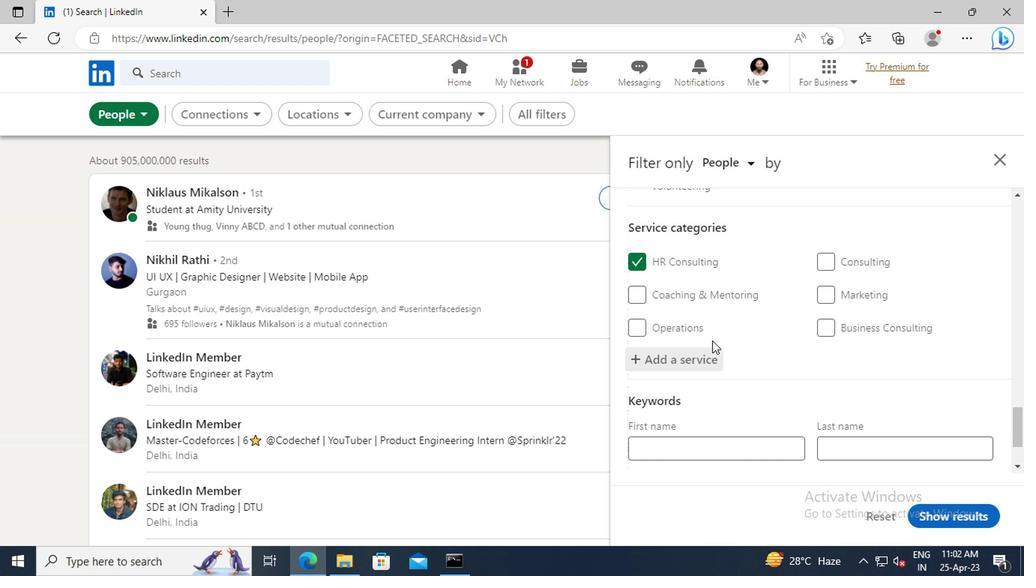 
Action: Mouse scrolled (712, 335) with delta (0, 0)
Screenshot: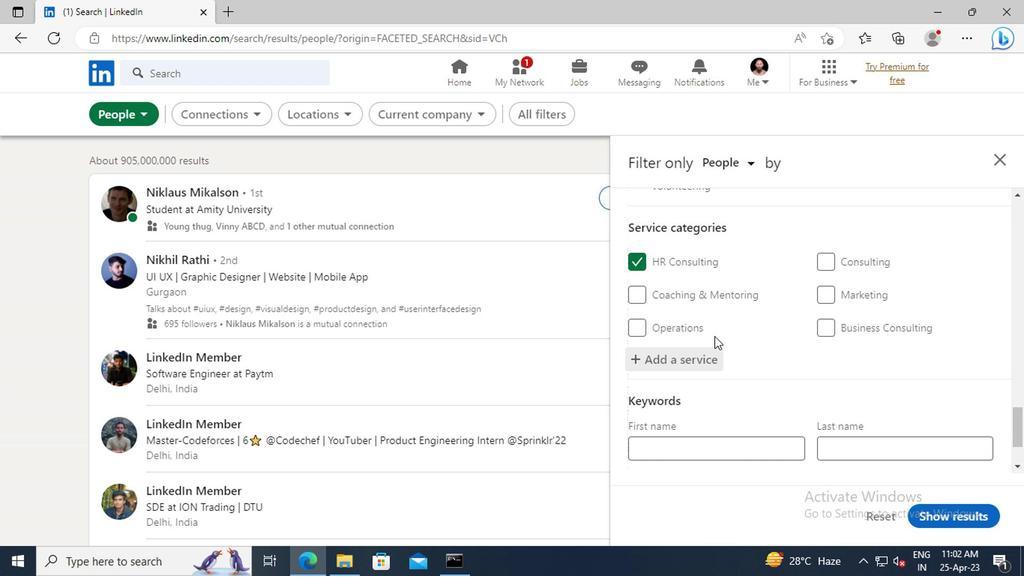 
Action: Mouse scrolled (712, 335) with delta (0, 0)
Screenshot: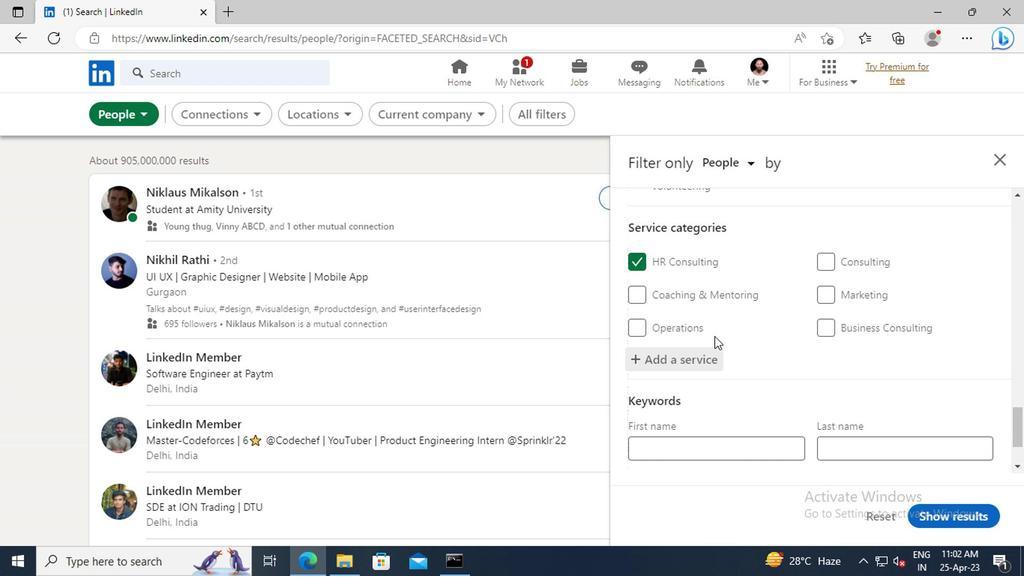 
Action: Mouse scrolled (712, 335) with delta (0, 0)
Screenshot: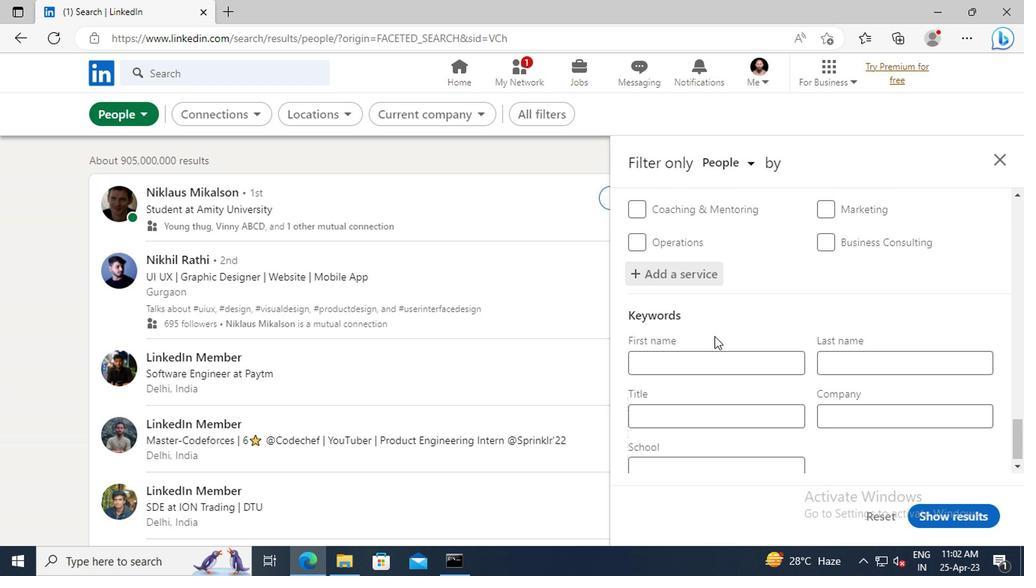 
Action: Mouse scrolled (712, 335) with delta (0, 0)
Screenshot: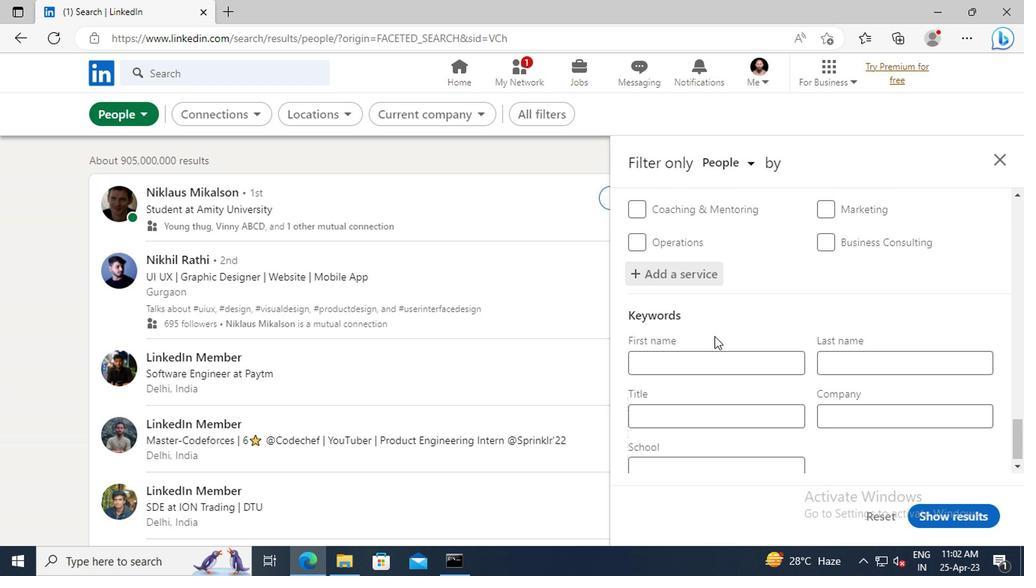 
Action: Mouse moved to (693, 412)
Screenshot: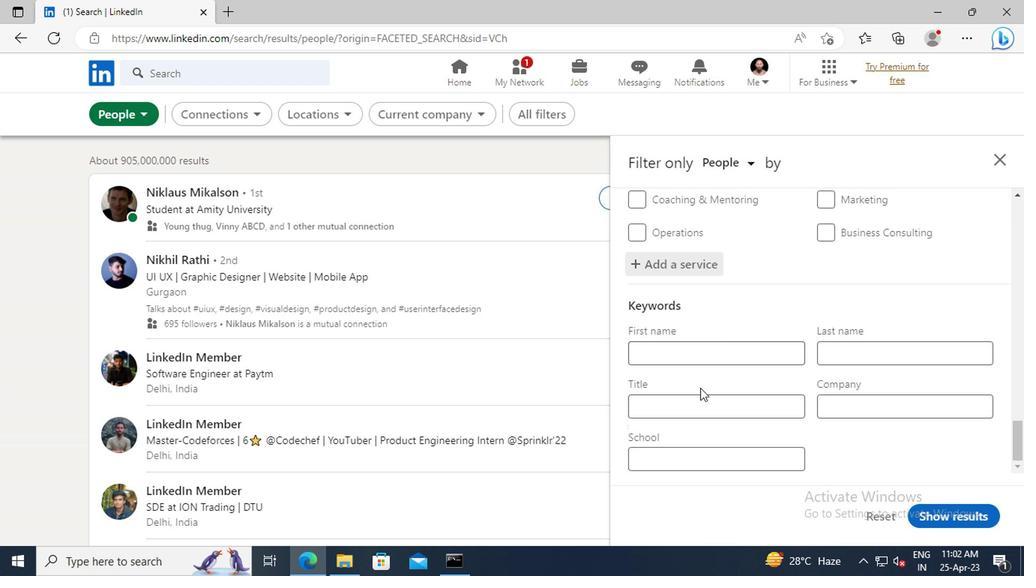 
Action: Mouse pressed left at (693, 412)
Screenshot: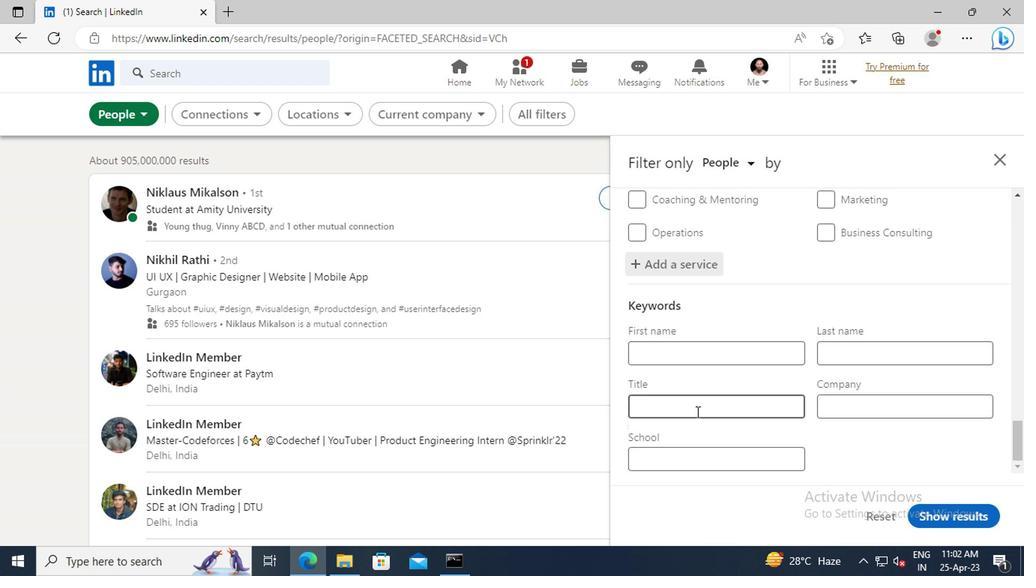 
Action: Key pressed <Key.shift>MARKETING<Key.space><Key.shift>RESEARCH<Key.space><Key.shift>ANALYST
Screenshot: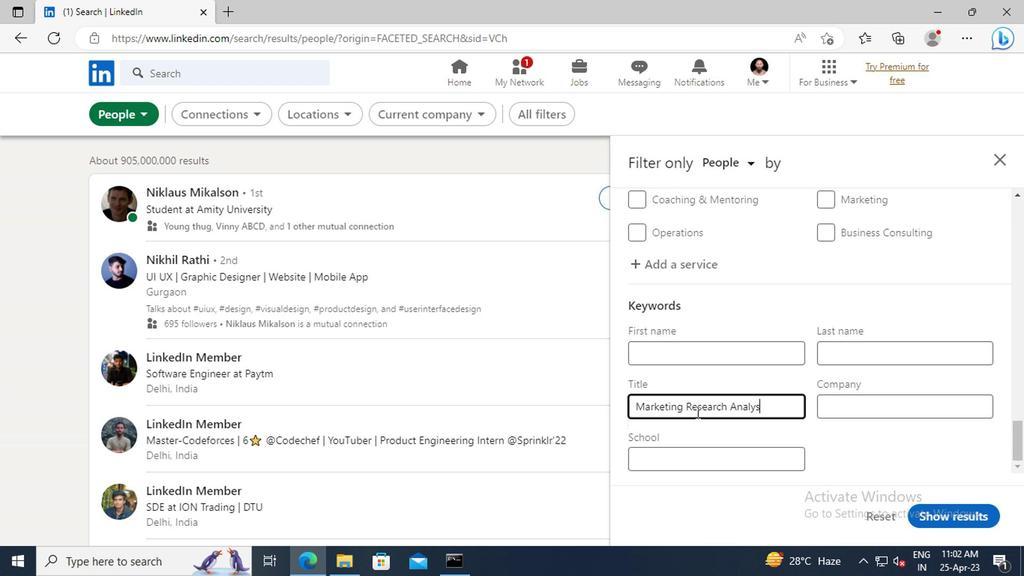 
Action: Mouse moved to (934, 509)
Screenshot: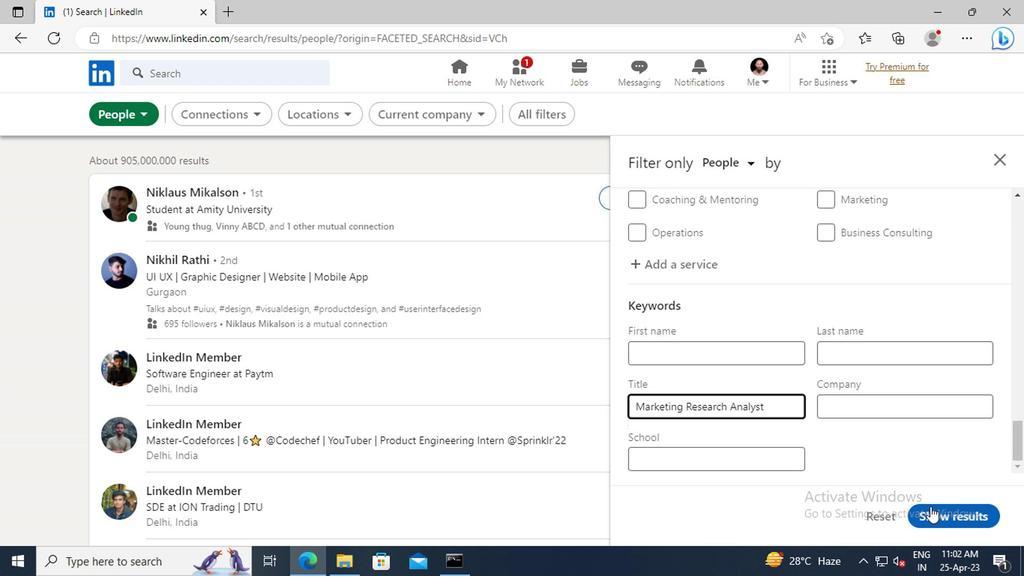 
Action: Mouse pressed left at (934, 509)
Screenshot: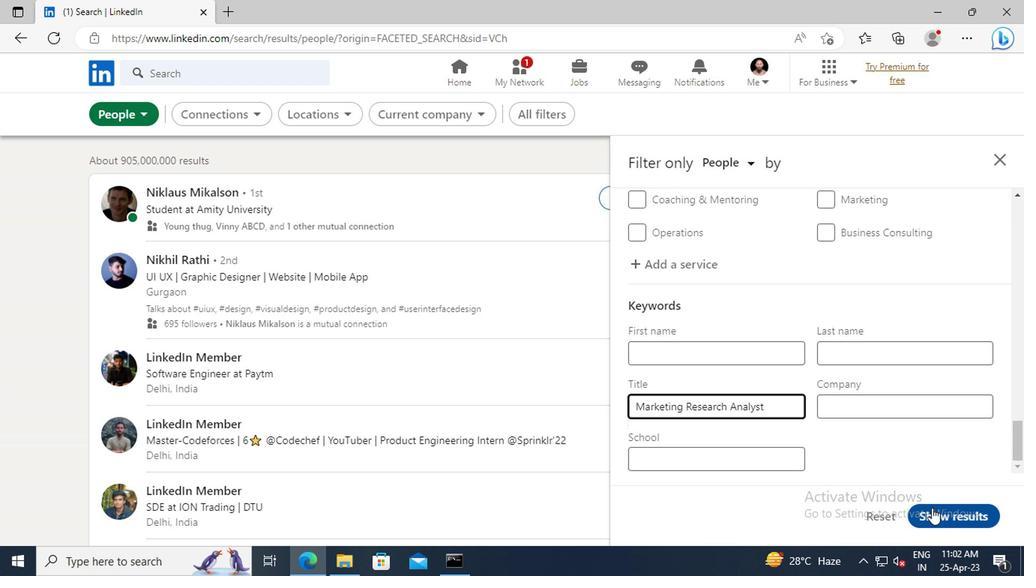 
